 Task: Look for space in Bali, Cameroon from 6th September, 2023 to 18th September, 2023 for 3 adults in price range Rs.6000 to Rs.12000. Place can be entire place with 2 bedrooms having 2 beds and 2 bathrooms. Property type can be house, flat, guest house, hotel. Amenities needed are: washing machine. Booking option can be shelf check-in. Required host language is English.
Action: Mouse moved to (317, 213)
Screenshot: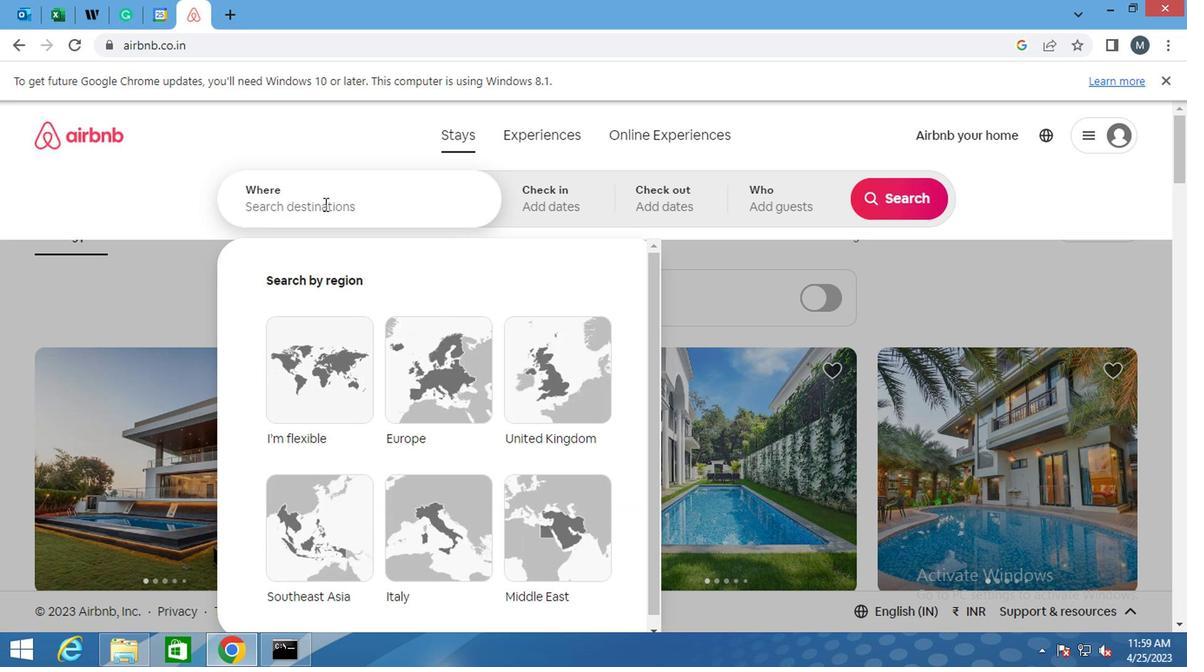 
Action: Mouse pressed left at (317, 213)
Screenshot: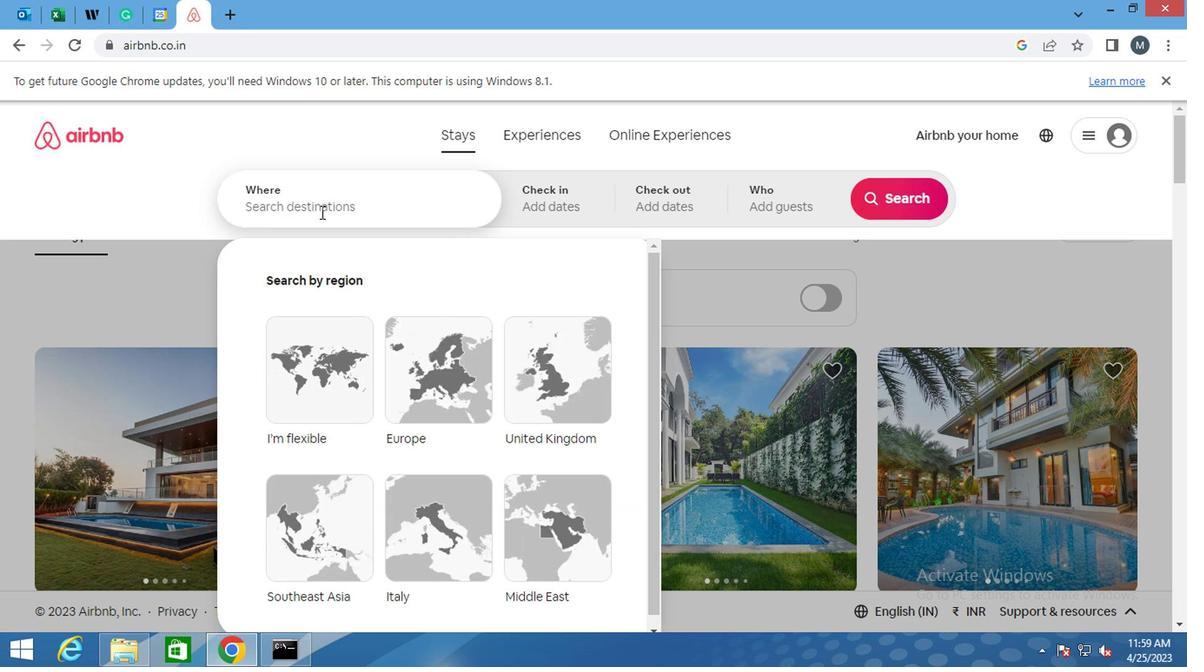 
Action: Mouse moved to (315, 214)
Screenshot: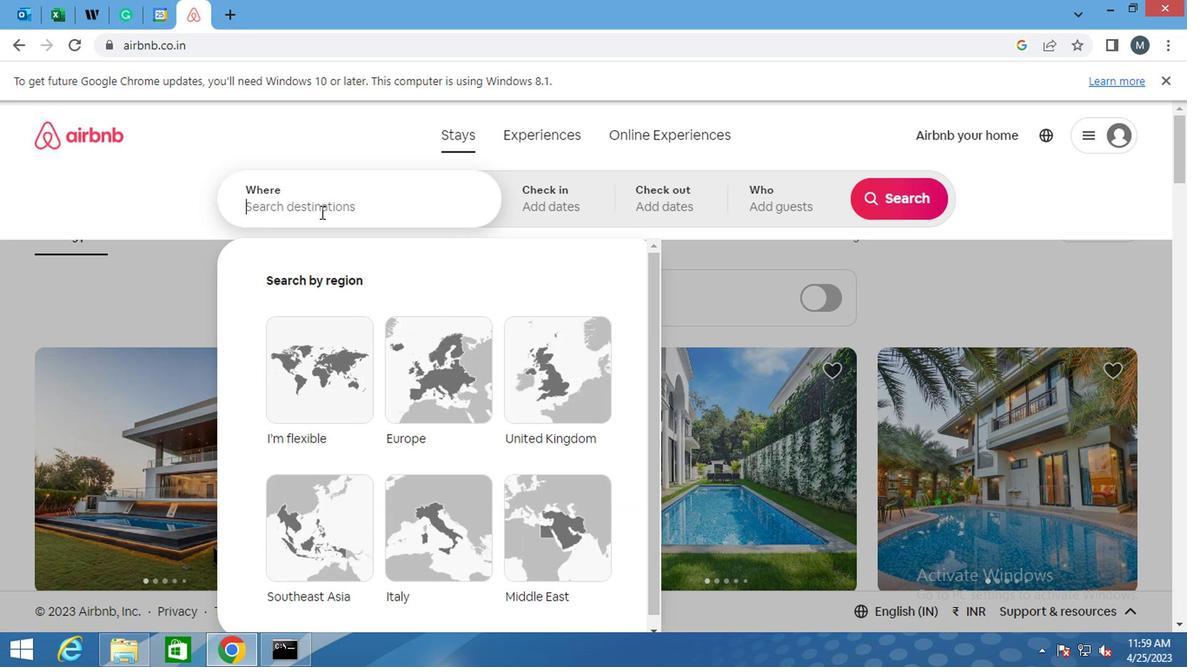 
Action: Key pressed <Key.shift>BALI,<Key.space><Key.shift>CAMER
Screenshot: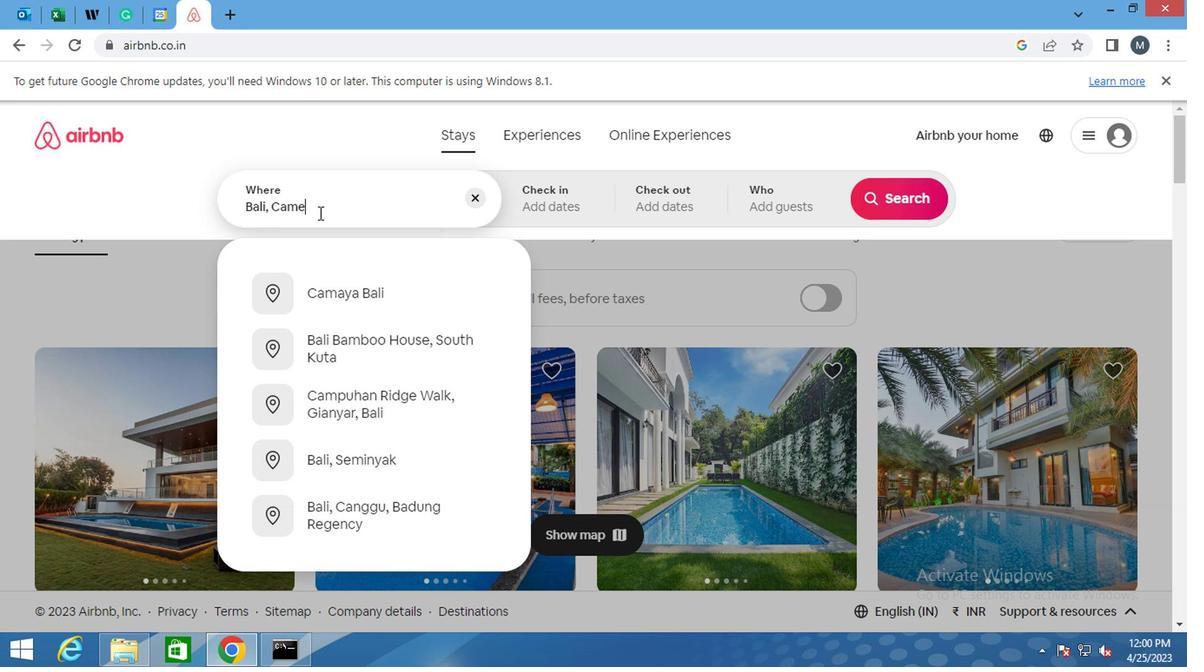 
Action: Mouse moved to (356, 301)
Screenshot: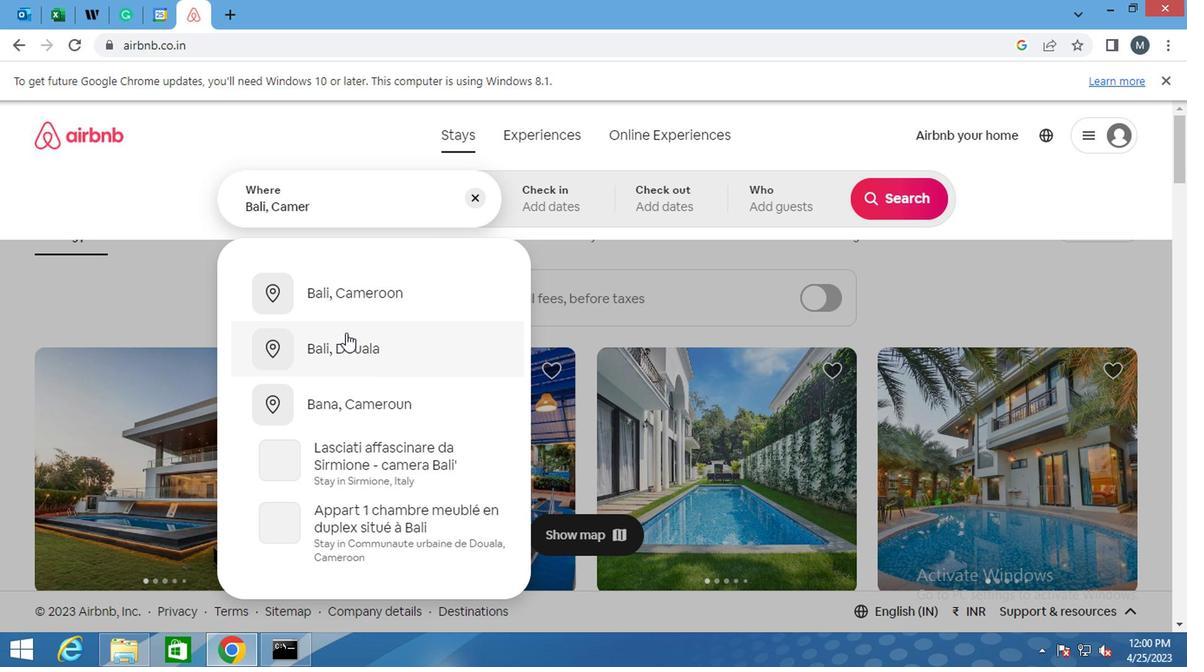 
Action: Mouse pressed left at (356, 301)
Screenshot: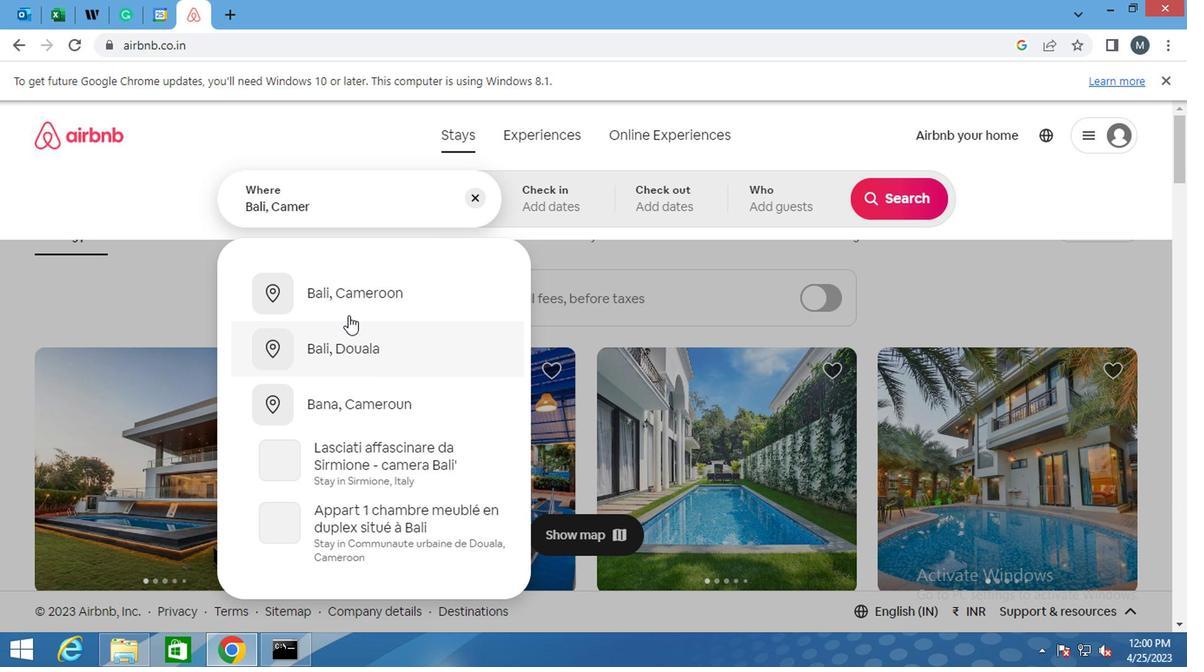 
Action: Mouse moved to (875, 337)
Screenshot: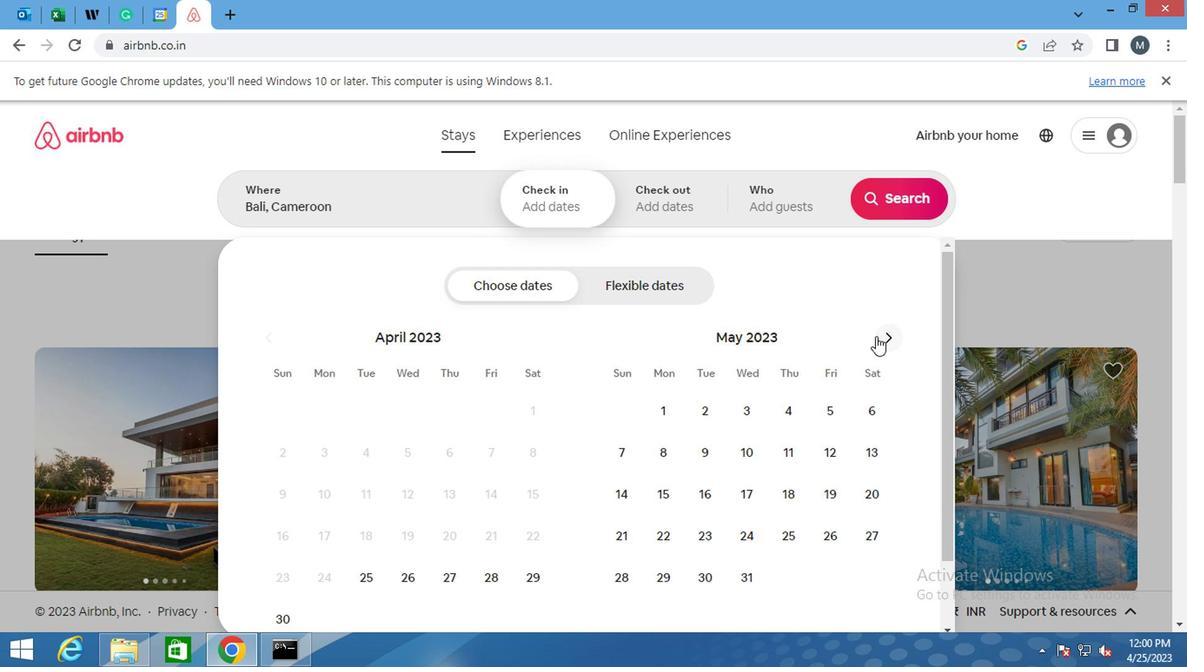 
Action: Mouse pressed left at (875, 337)
Screenshot: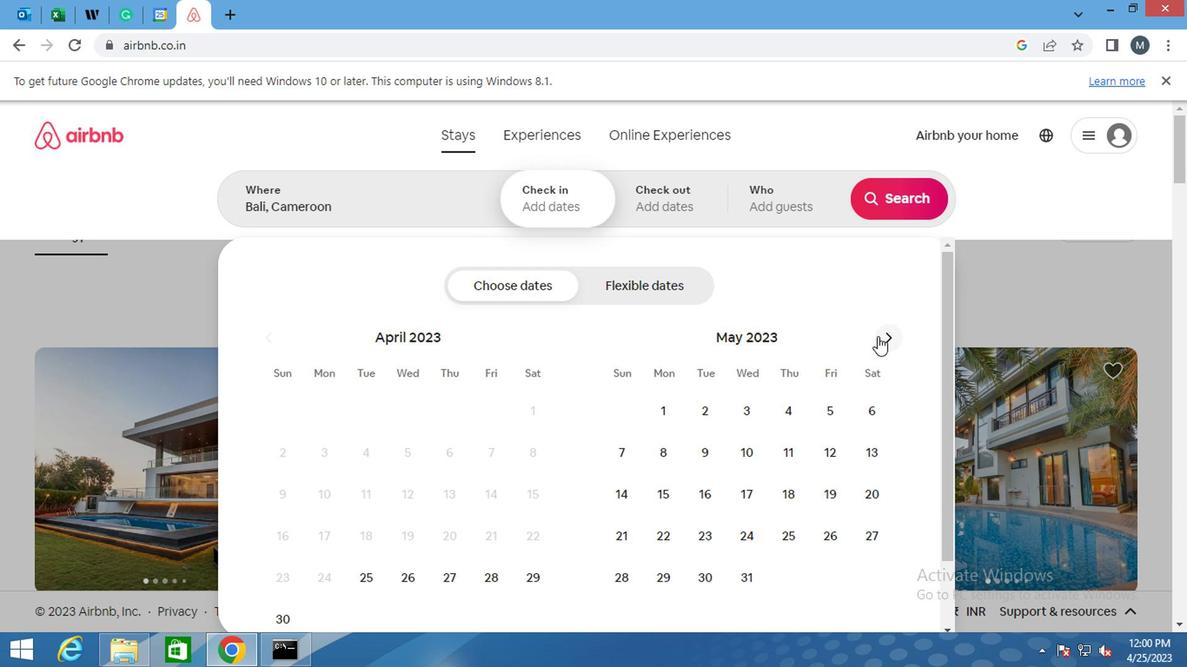 
Action: Mouse pressed left at (875, 337)
Screenshot: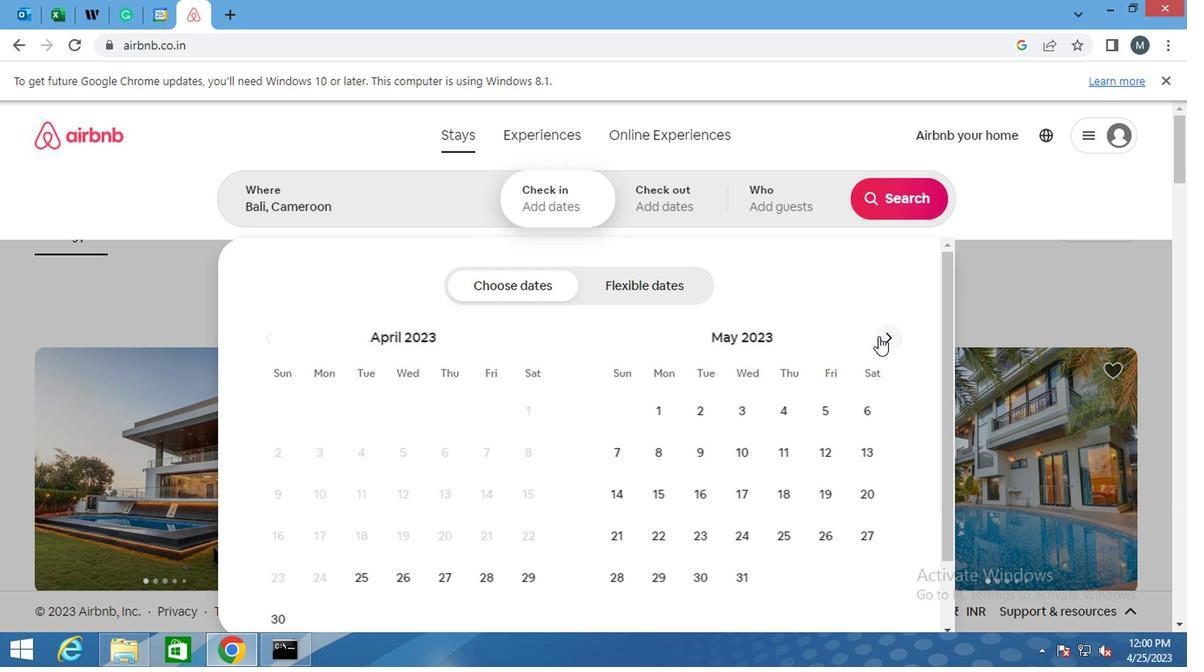 
Action: Mouse moved to (876, 337)
Screenshot: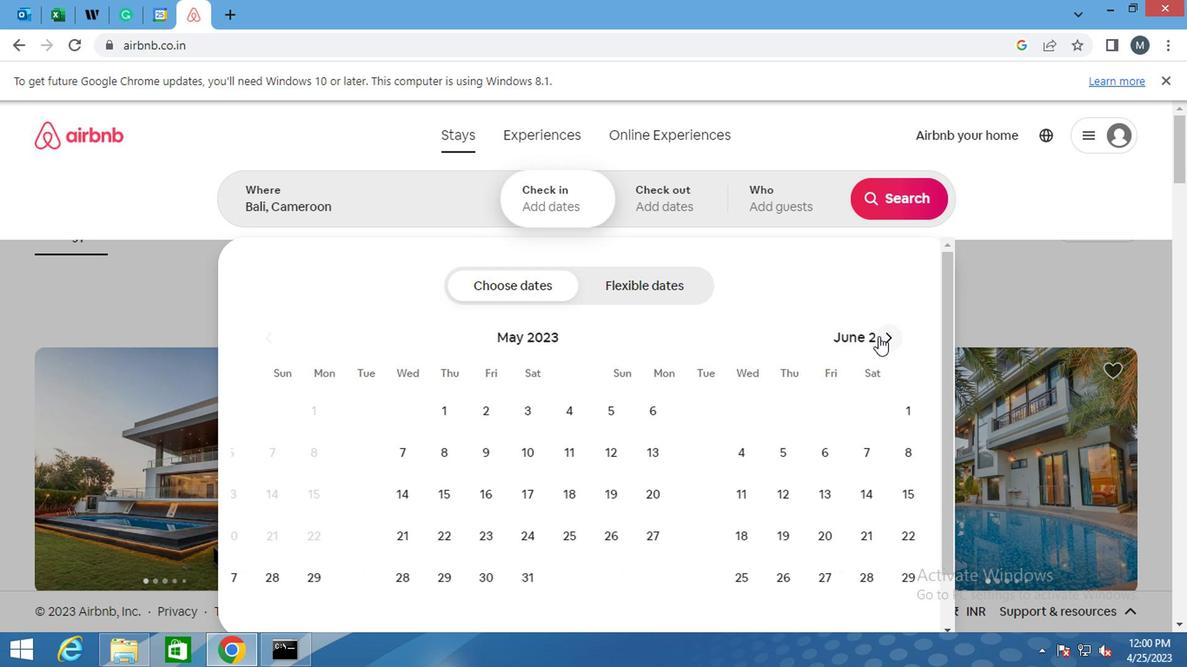 
Action: Mouse pressed left at (876, 337)
Screenshot: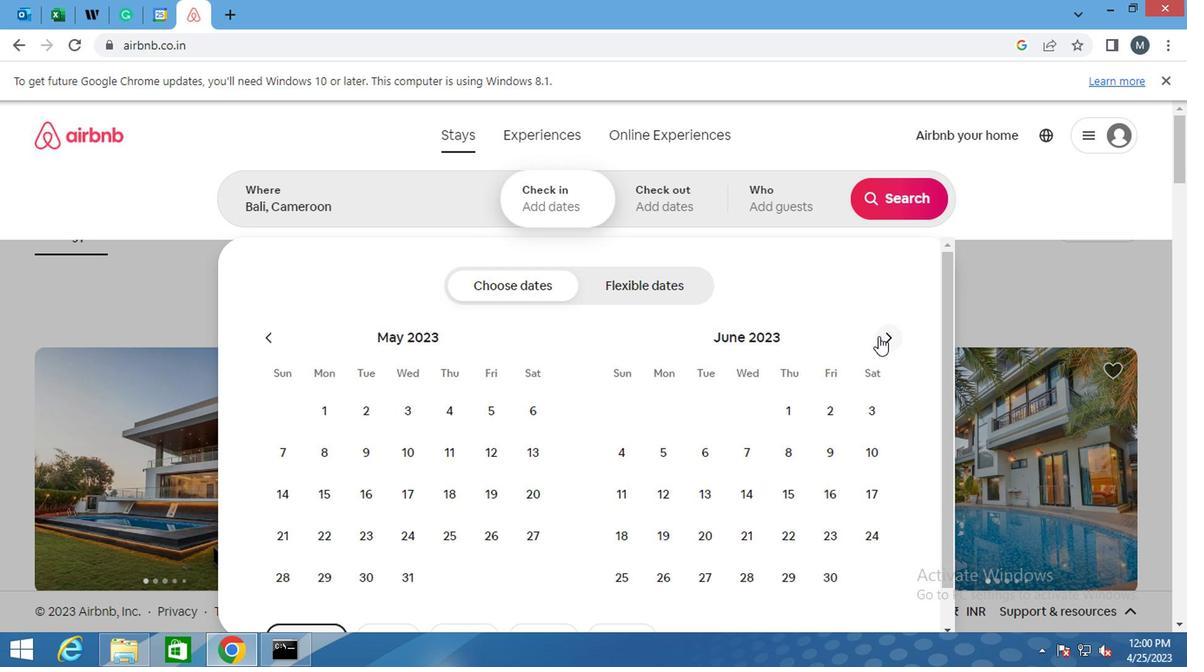 
Action: Mouse pressed left at (876, 337)
Screenshot: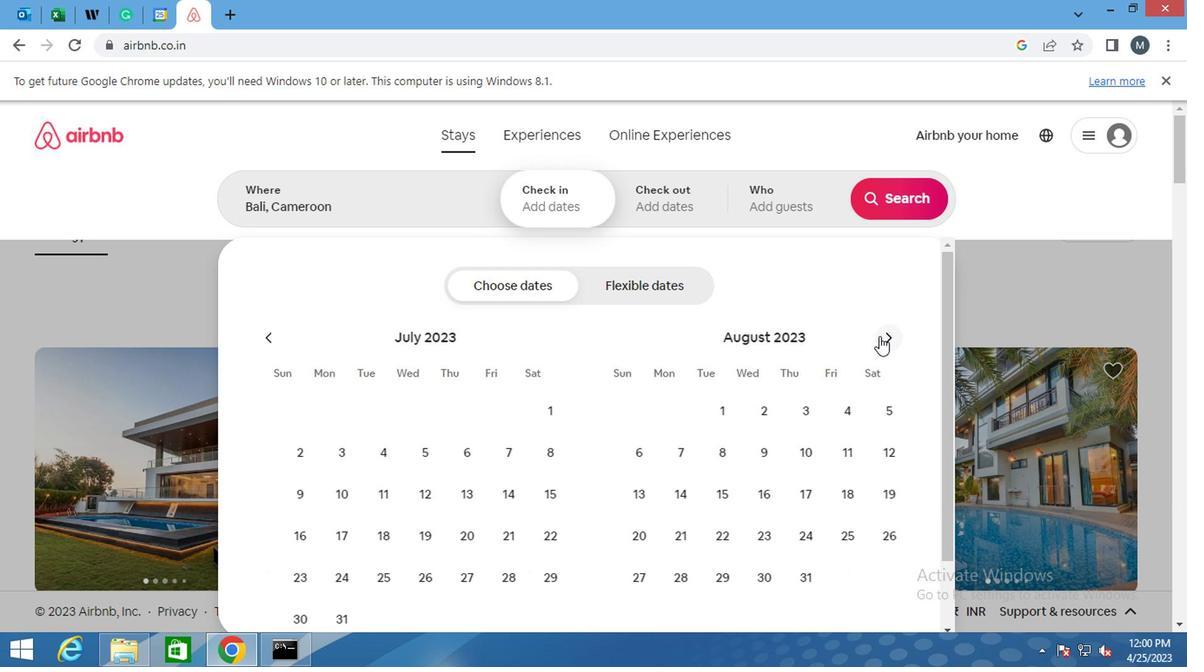 
Action: Mouse moved to (737, 459)
Screenshot: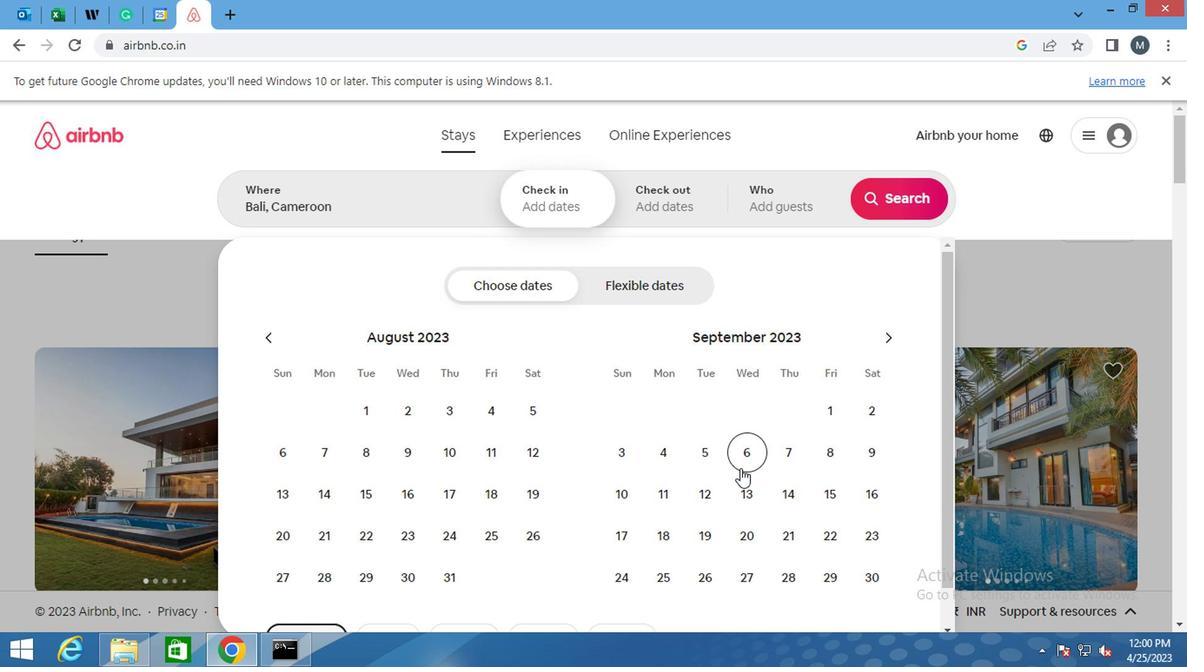 
Action: Mouse pressed left at (737, 459)
Screenshot: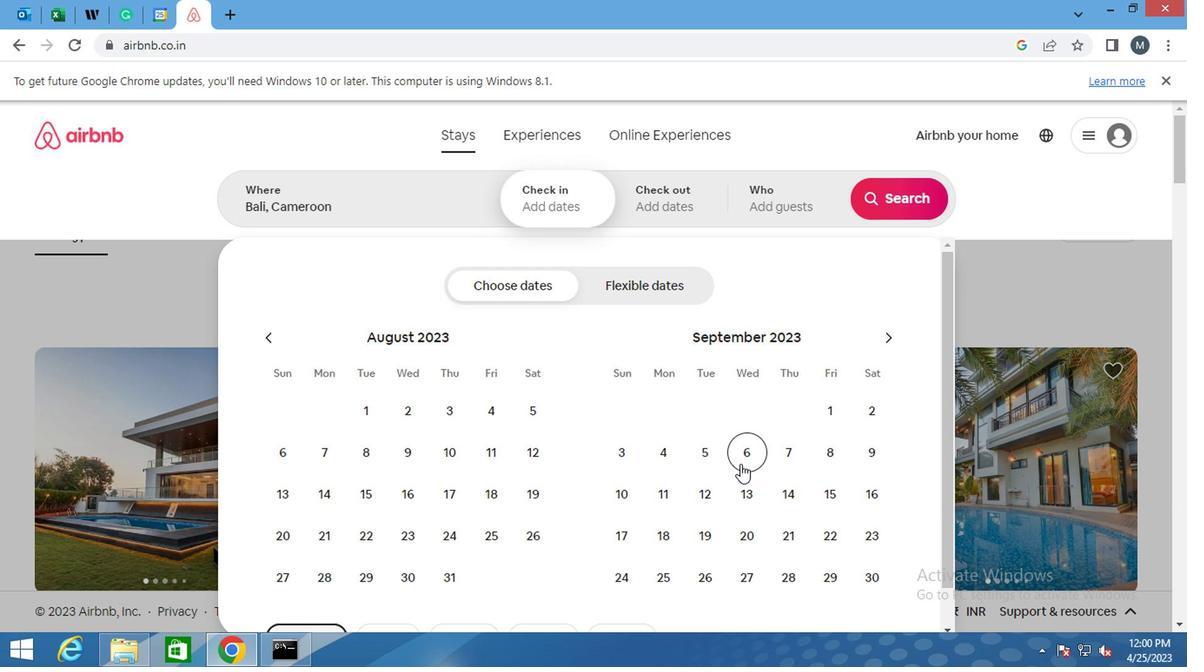 
Action: Mouse moved to (651, 532)
Screenshot: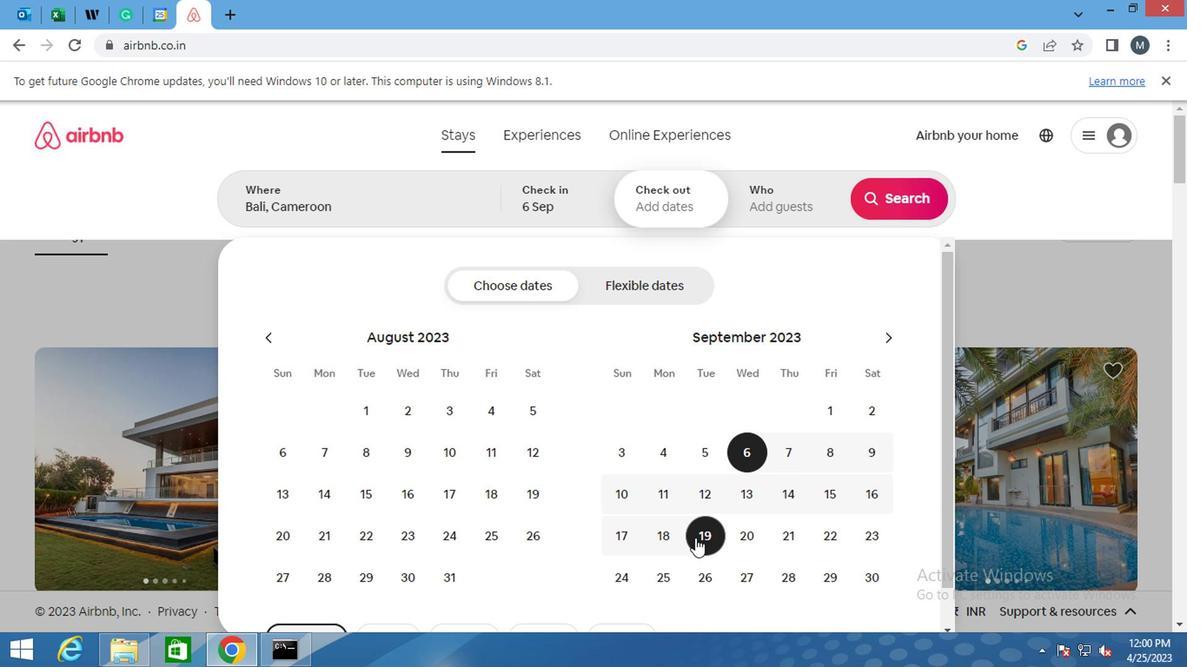 
Action: Mouse pressed left at (651, 532)
Screenshot: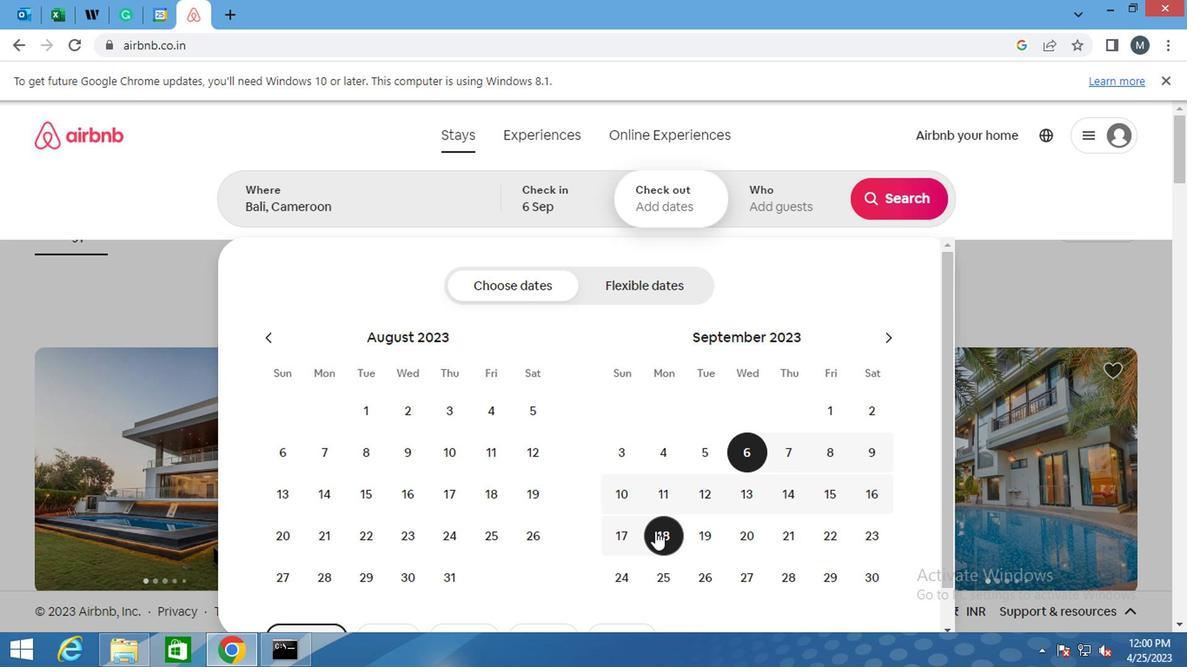 
Action: Mouse moved to (788, 211)
Screenshot: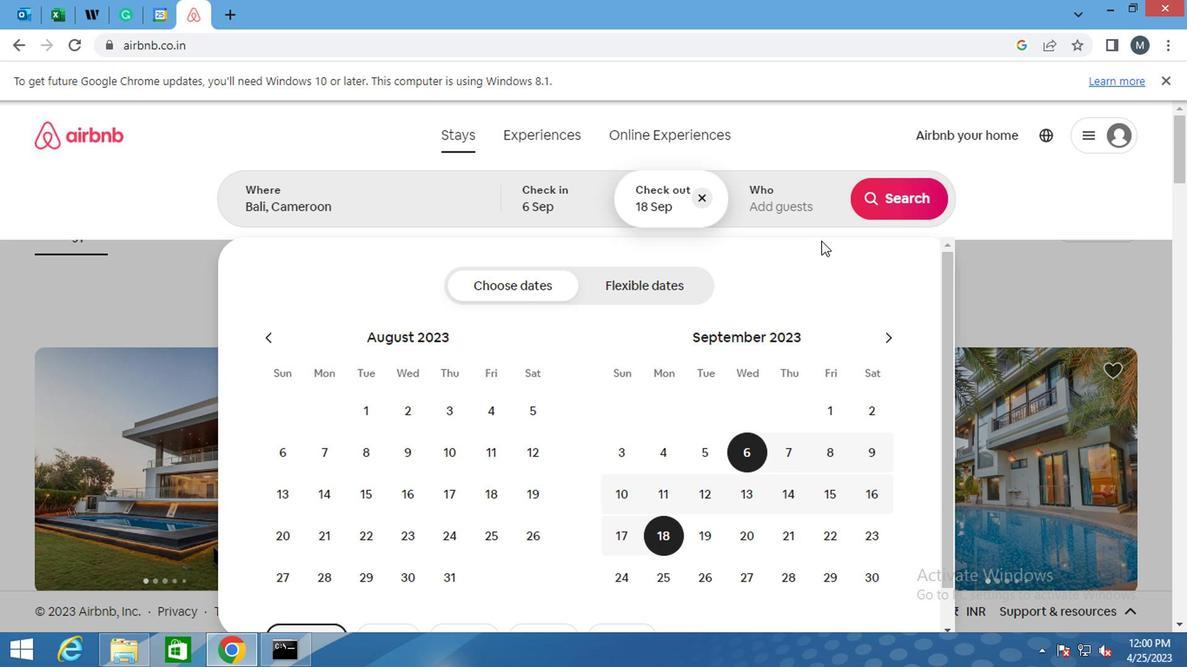 
Action: Mouse pressed left at (788, 211)
Screenshot: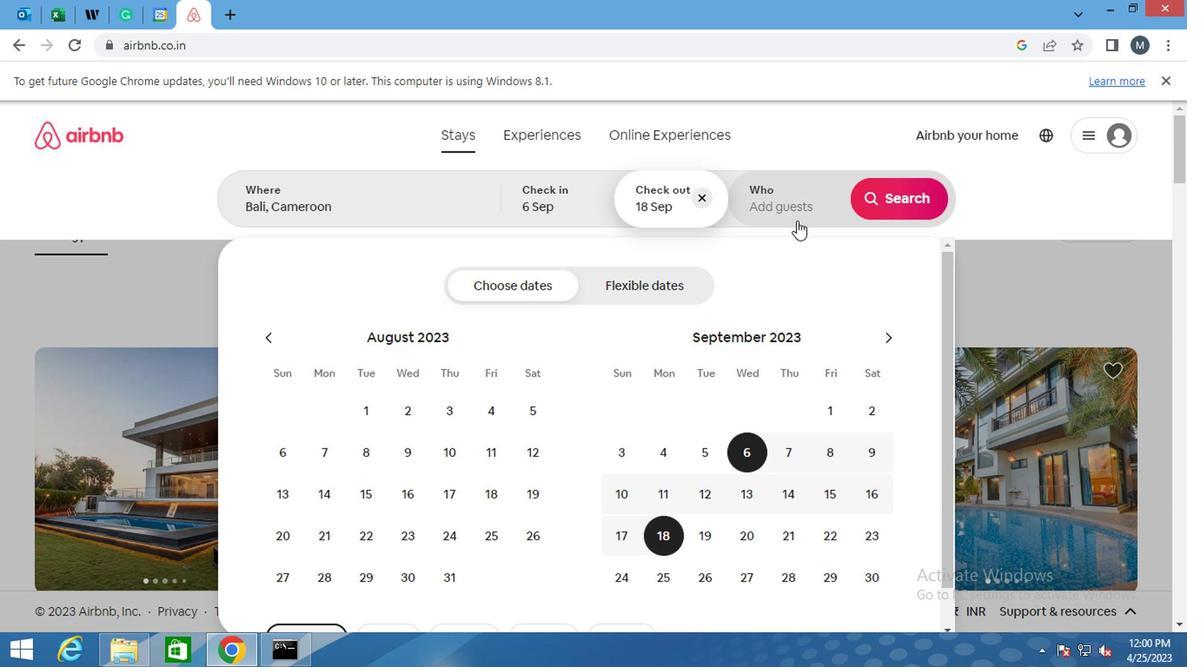 
Action: Mouse moved to (897, 303)
Screenshot: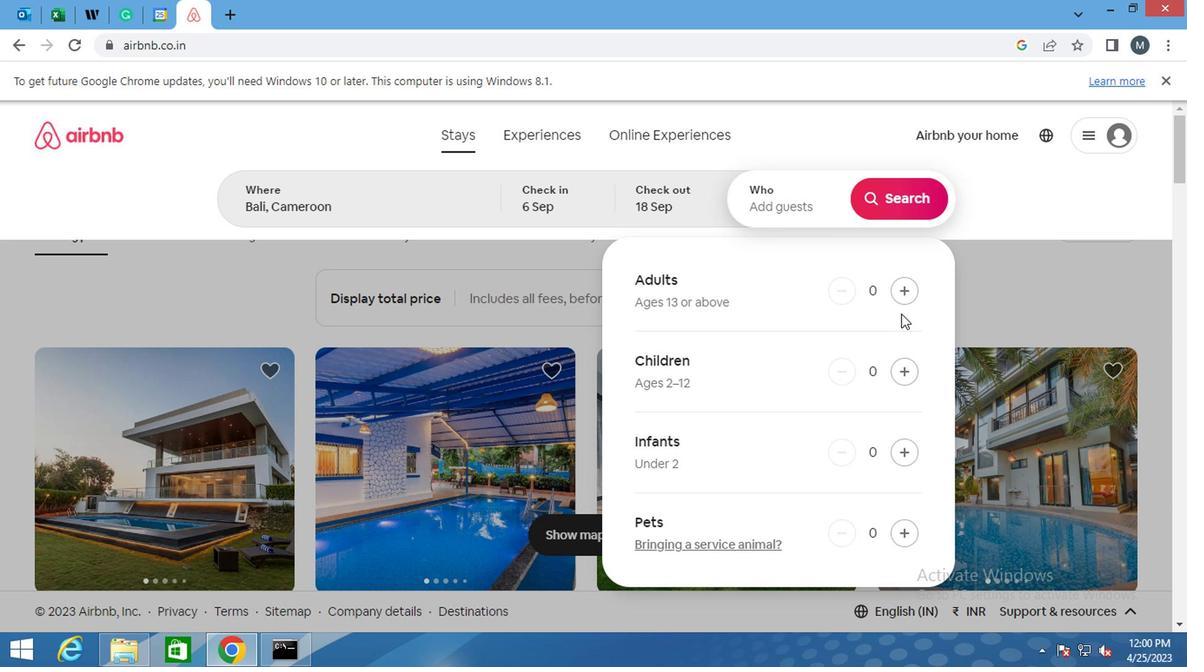 
Action: Mouse pressed left at (897, 303)
Screenshot: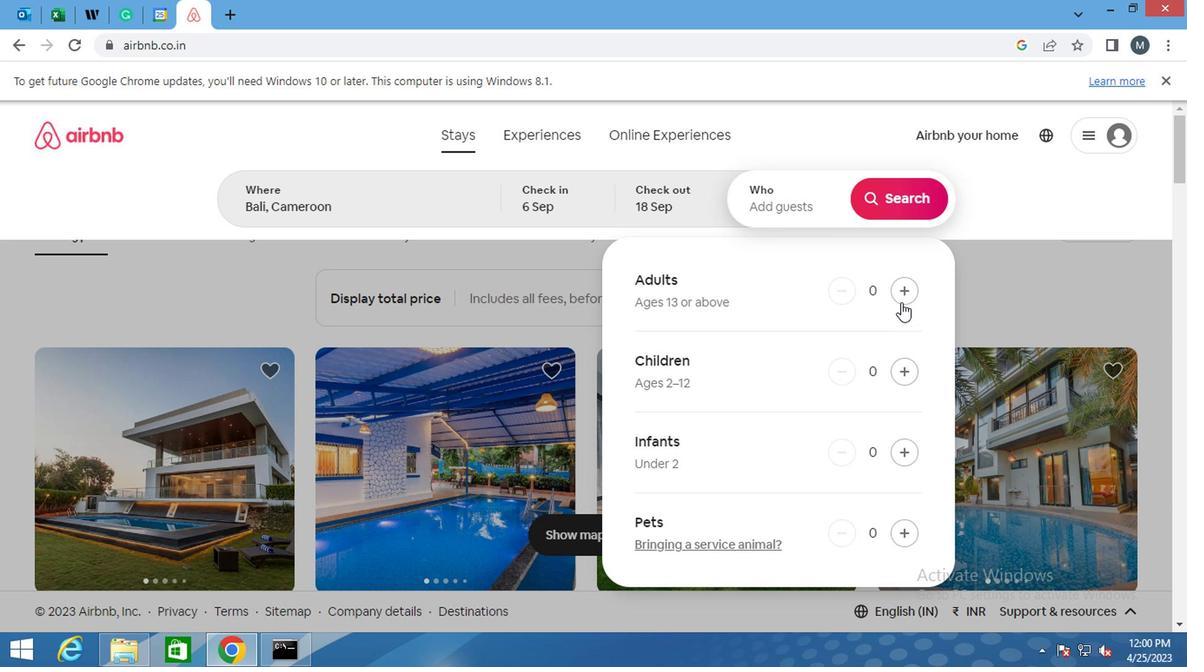 
Action: Mouse moved to (897, 301)
Screenshot: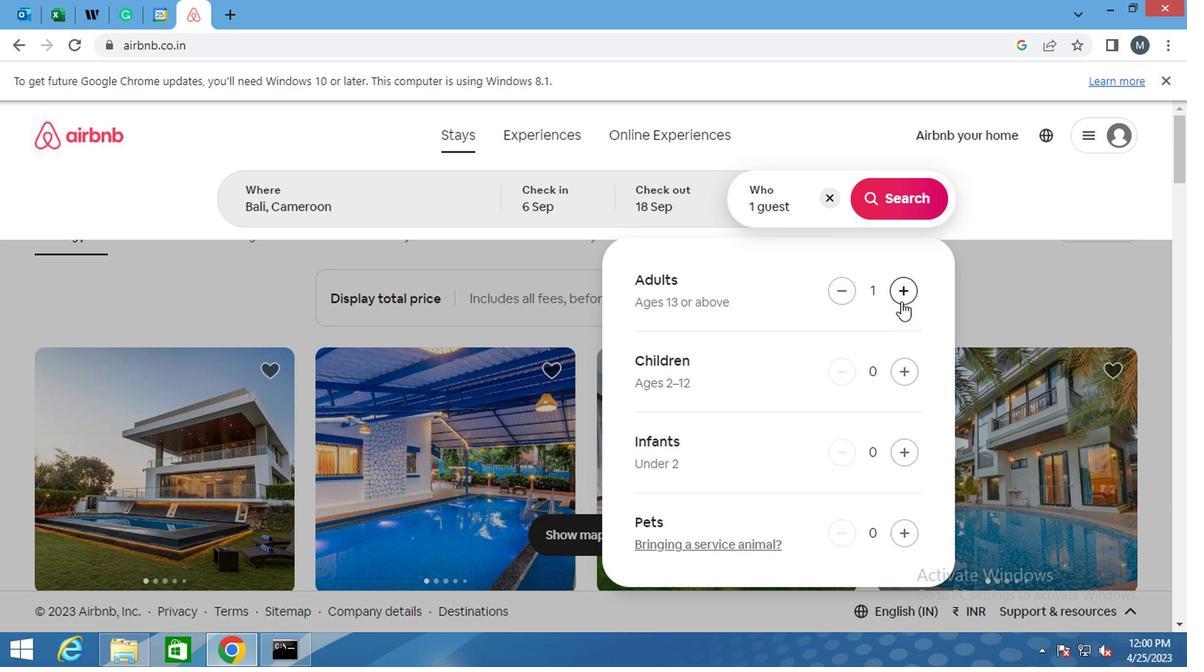 
Action: Mouse pressed left at (897, 301)
Screenshot: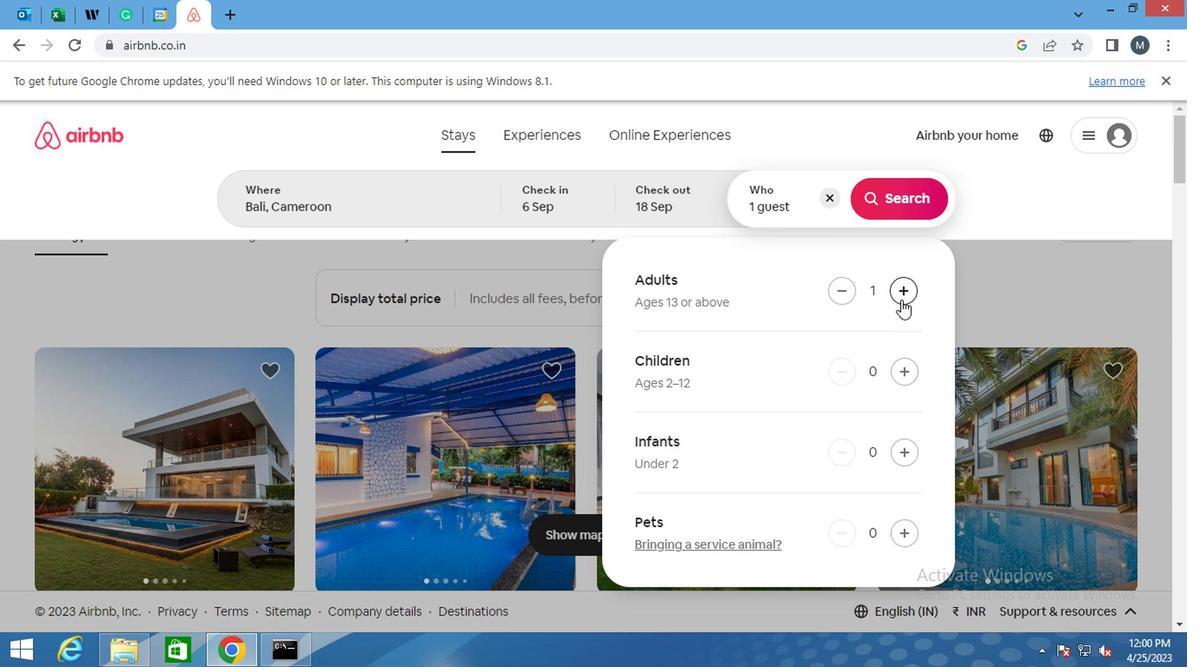 
Action: Mouse moved to (897, 301)
Screenshot: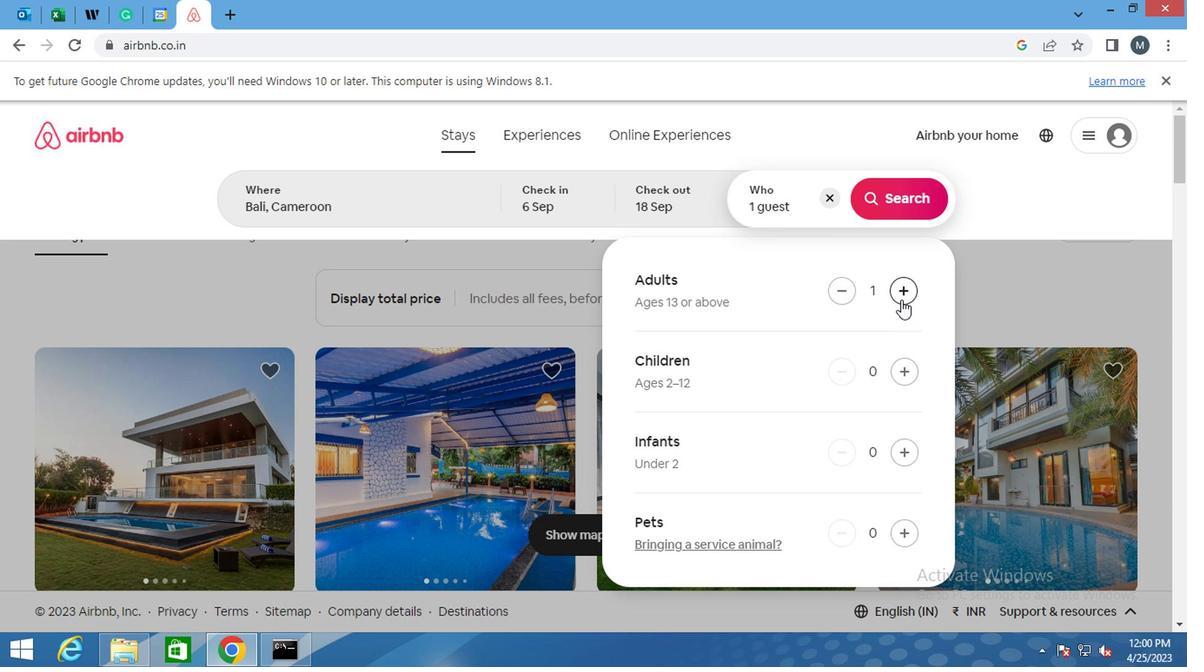 
Action: Mouse pressed left at (897, 301)
Screenshot: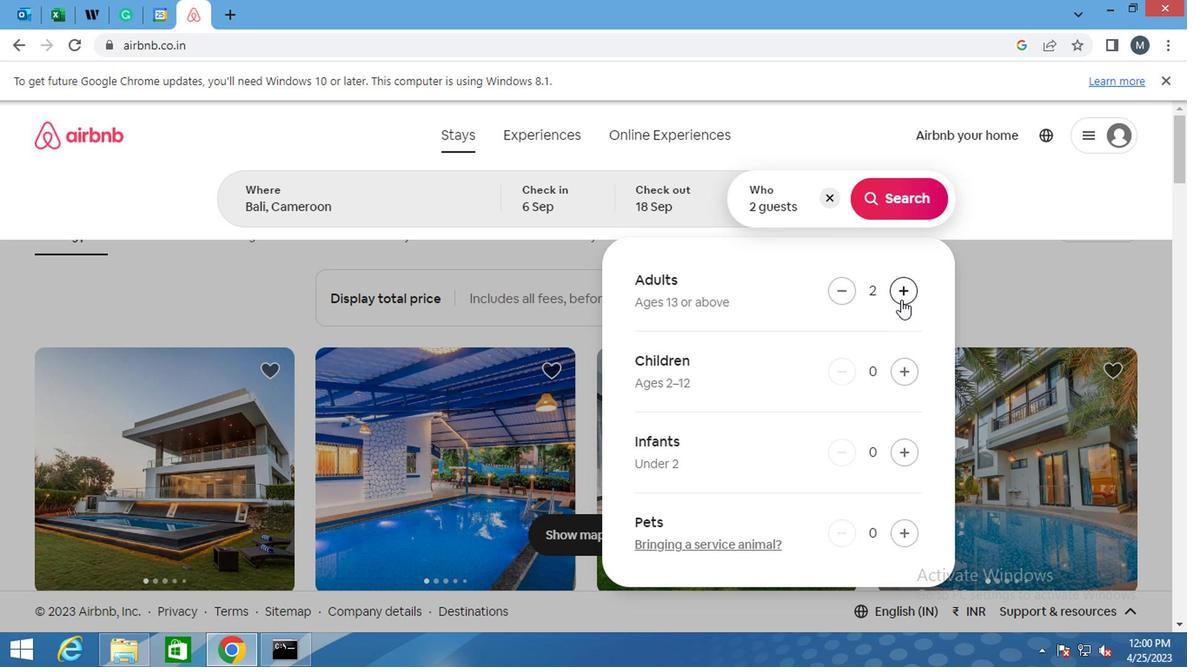 
Action: Mouse moved to (871, 197)
Screenshot: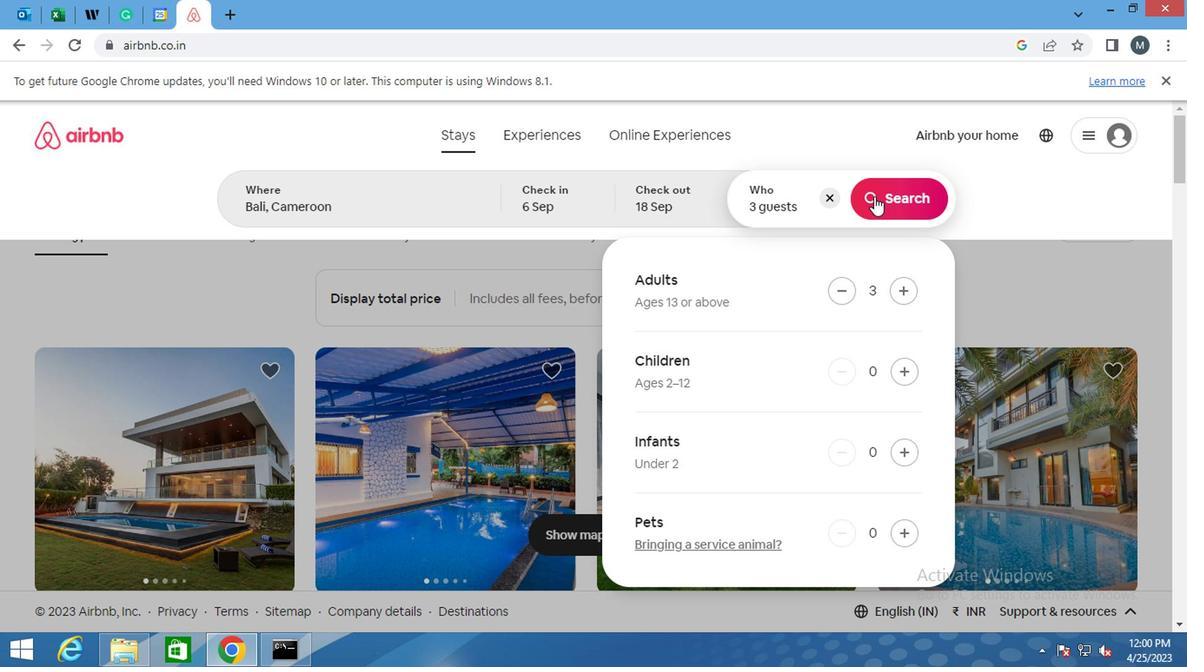 
Action: Mouse pressed left at (871, 197)
Screenshot: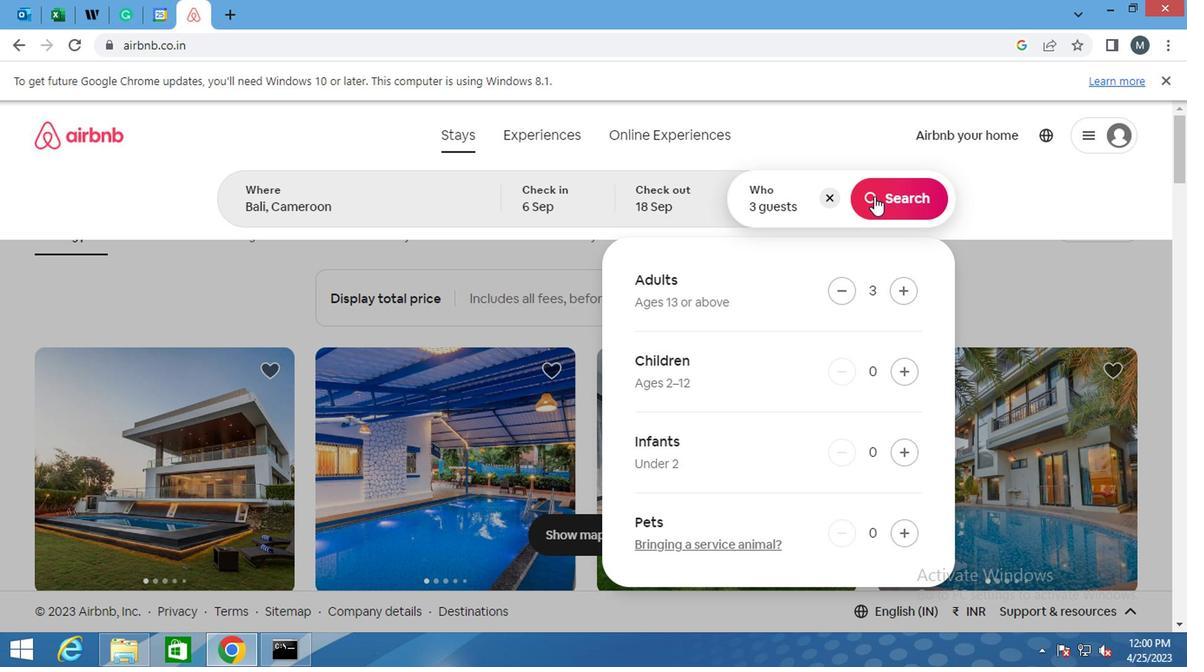 
Action: Mouse moved to (1118, 201)
Screenshot: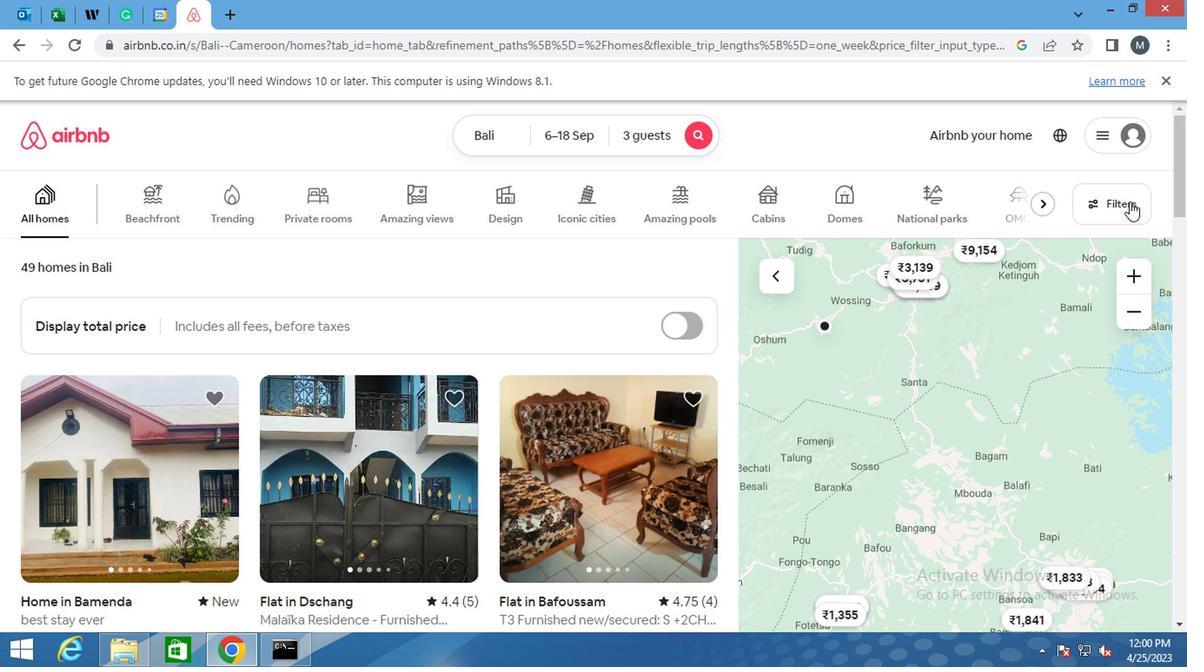 
Action: Mouse pressed left at (1118, 201)
Screenshot: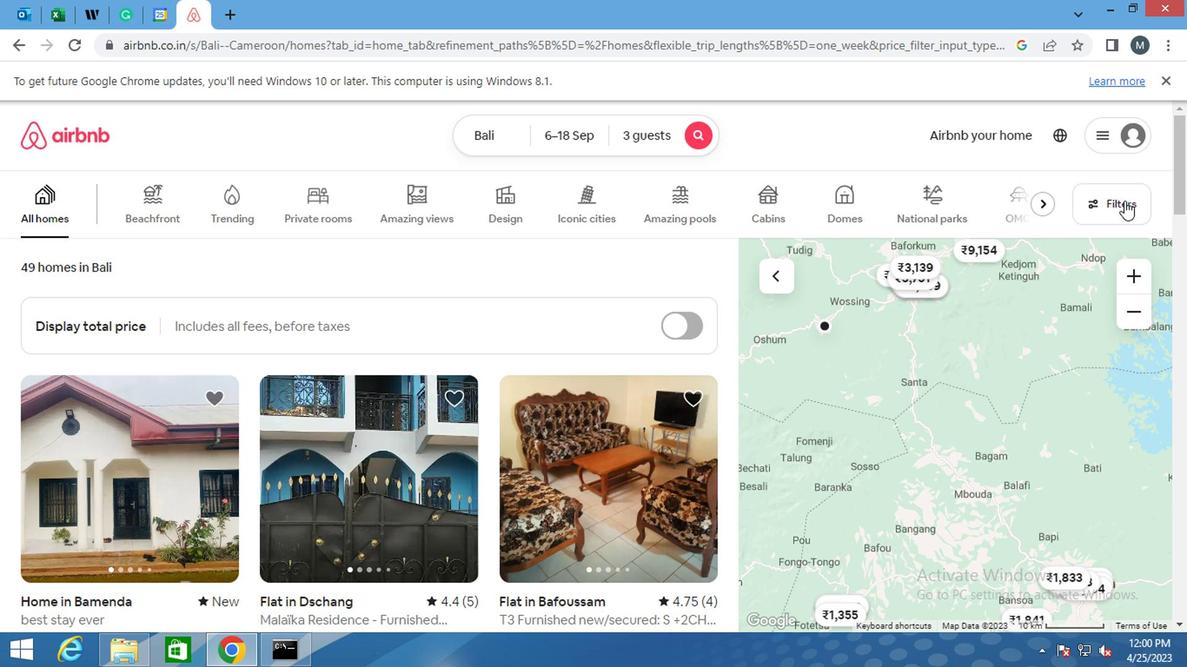 
Action: Mouse moved to (337, 431)
Screenshot: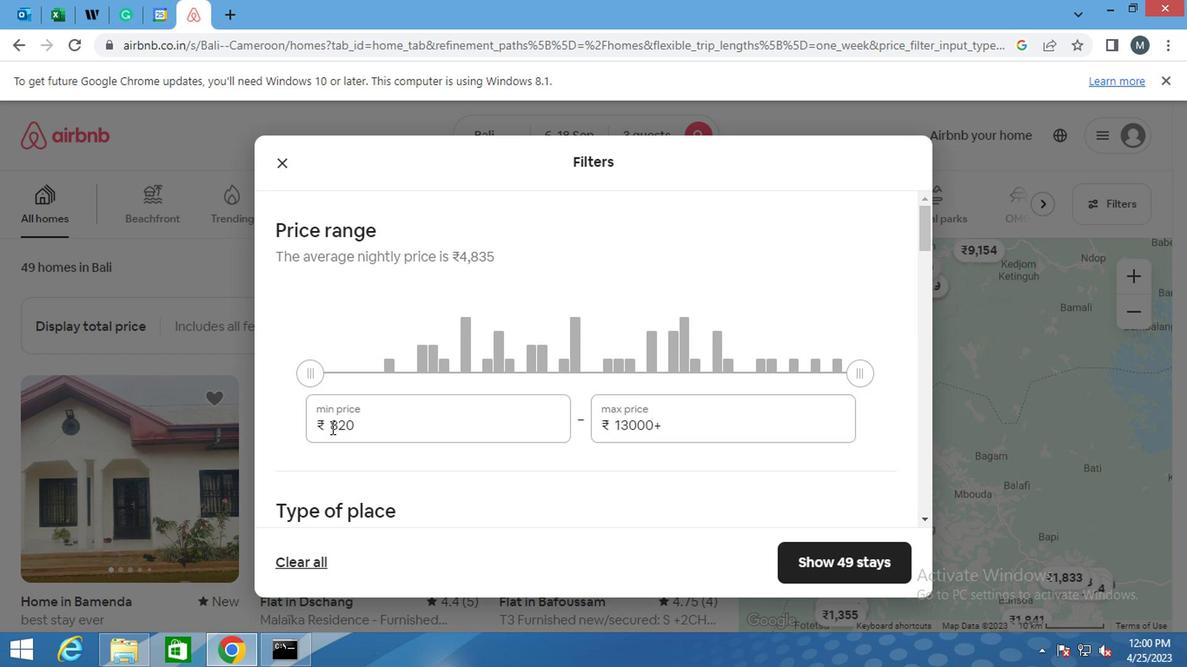 
Action: Mouse pressed left at (337, 431)
Screenshot: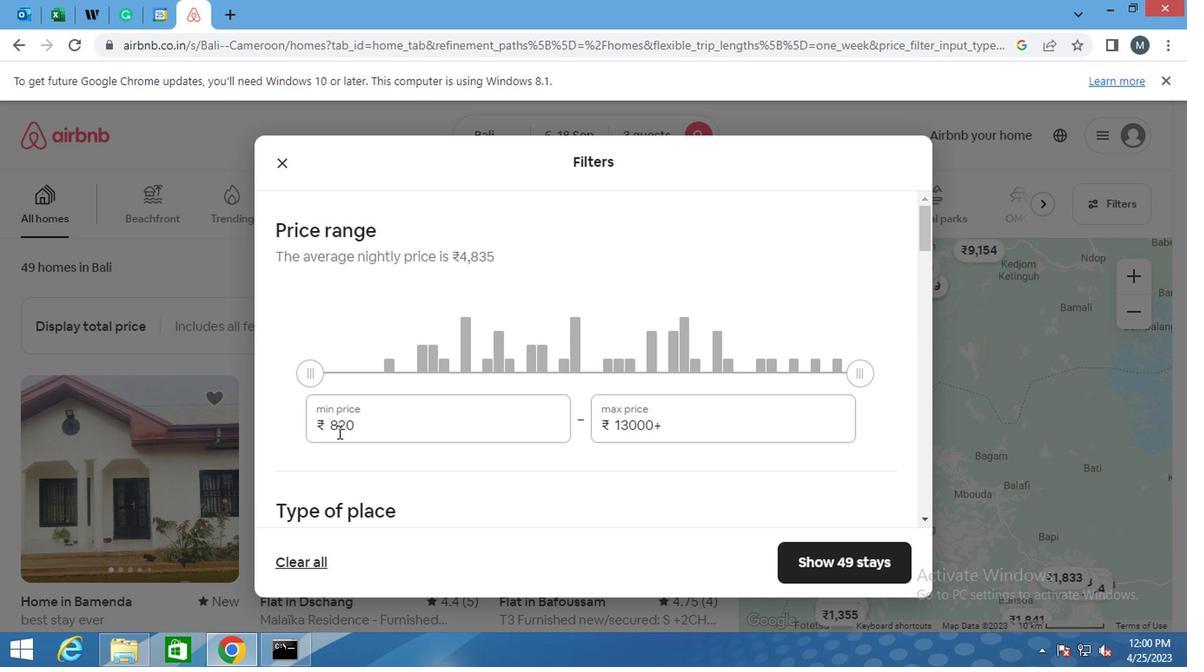 
Action: Mouse pressed left at (337, 431)
Screenshot: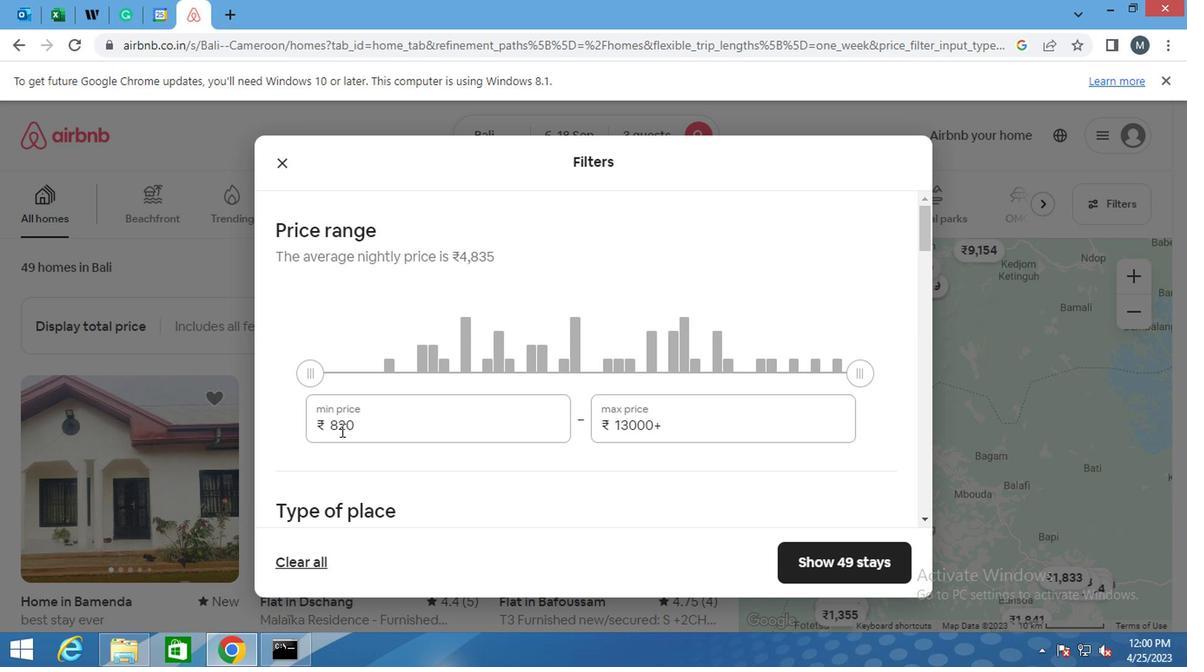 
Action: Key pressed 6000
Screenshot: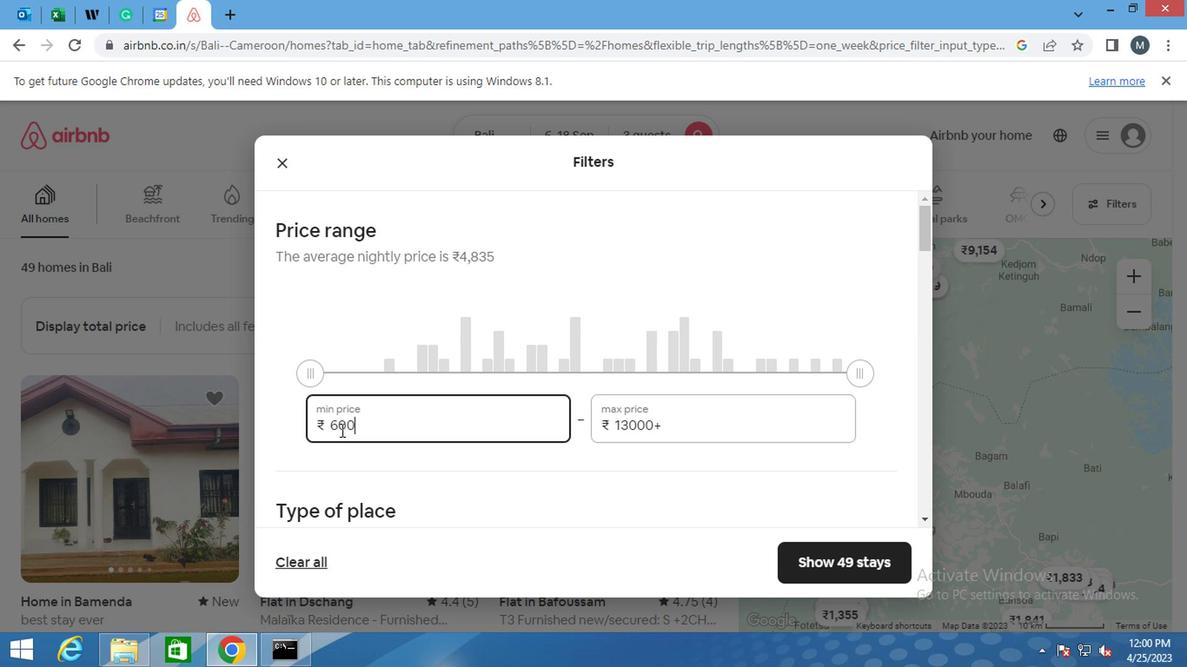 
Action: Mouse moved to (641, 421)
Screenshot: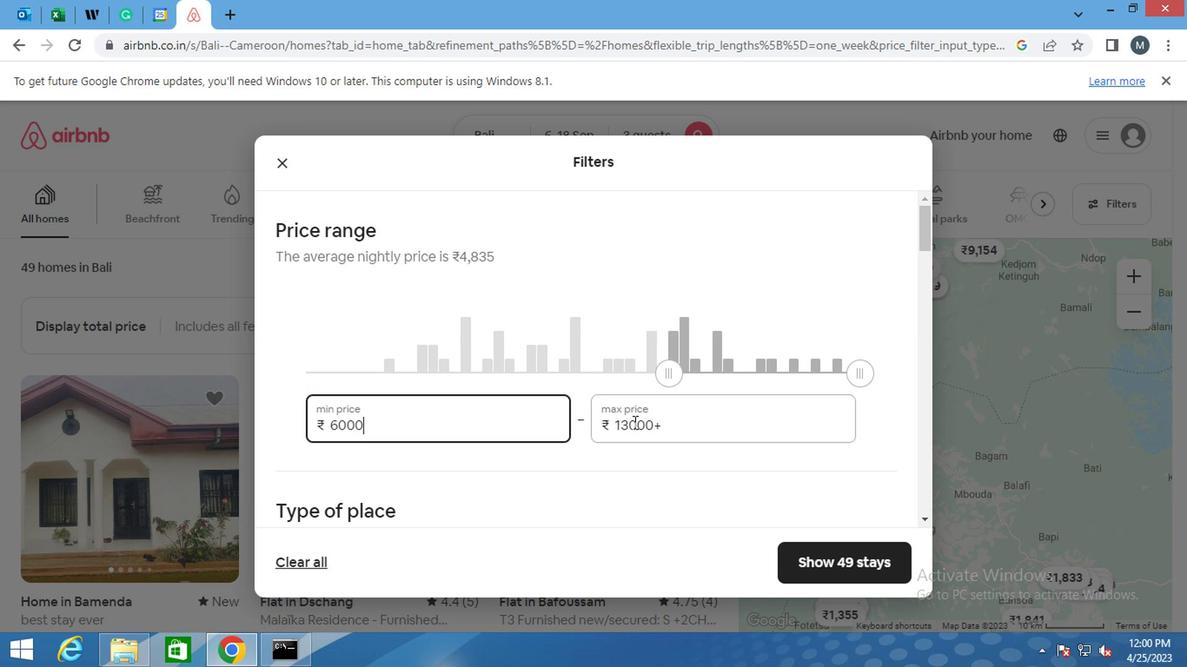 
Action: Mouse pressed left at (641, 421)
Screenshot: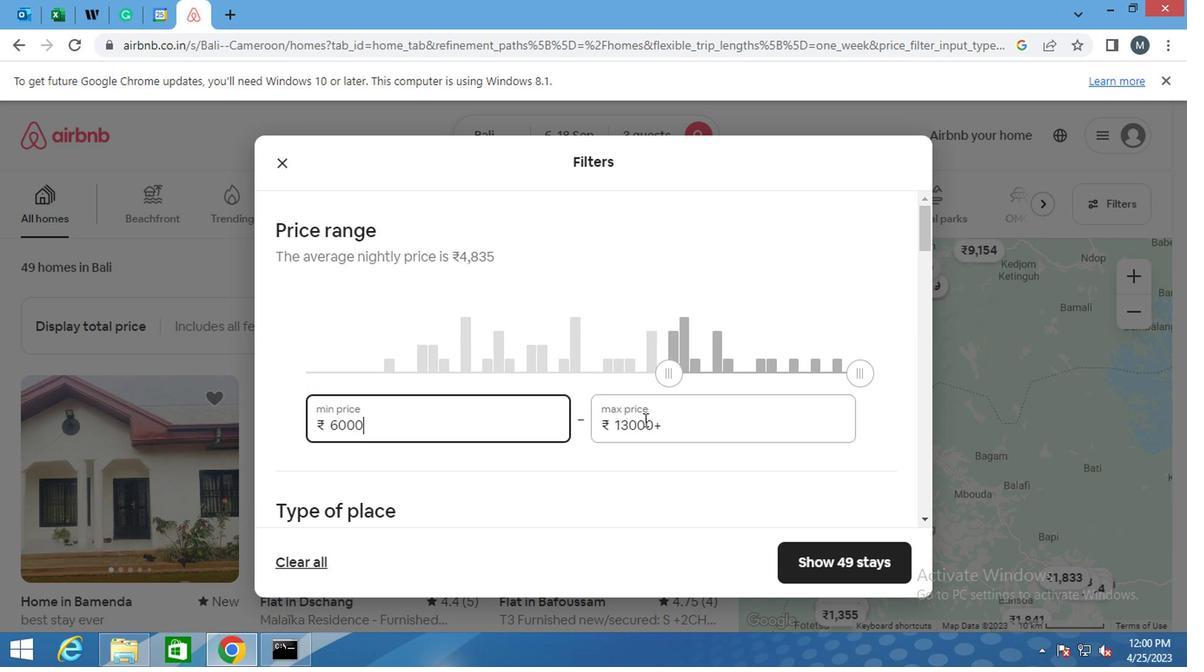 
Action: Mouse moved to (642, 421)
Screenshot: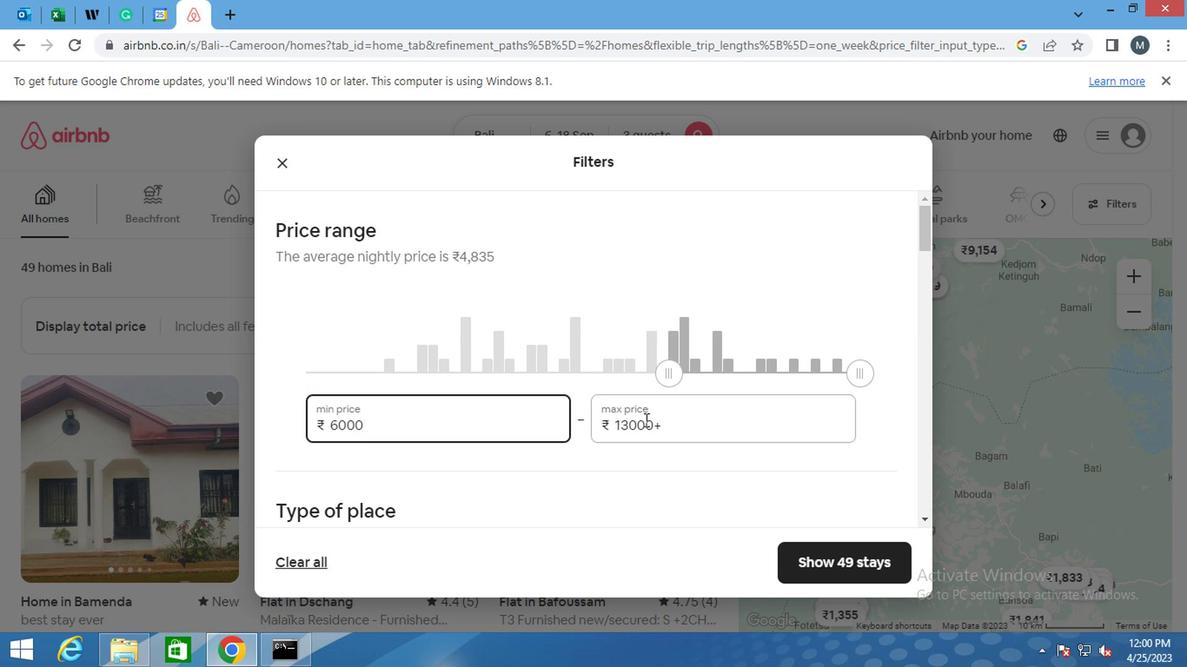 
Action: Mouse pressed left at (642, 421)
Screenshot: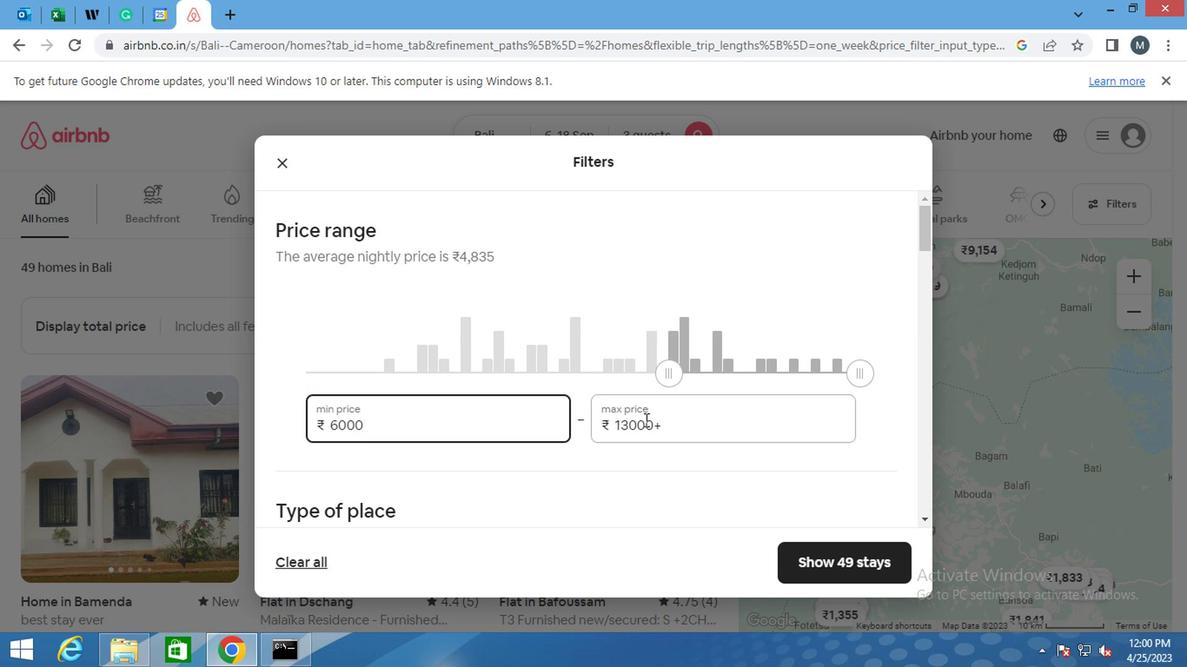 
Action: Key pressed 12
Screenshot: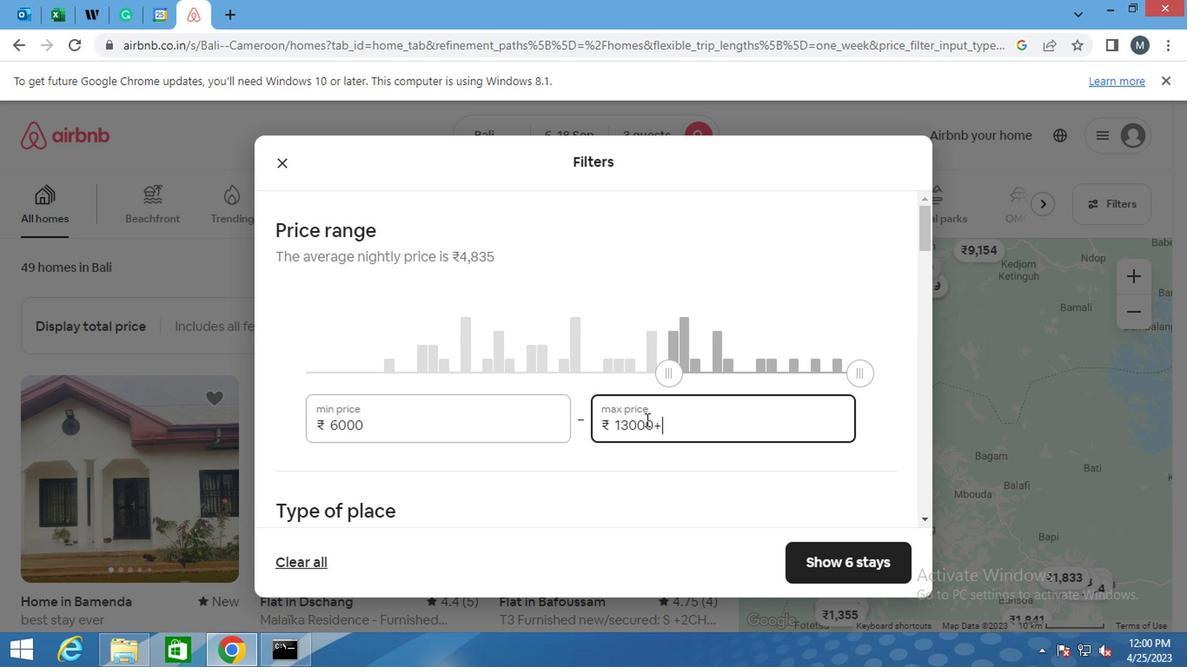 
Action: Mouse moved to (685, 439)
Screenshot: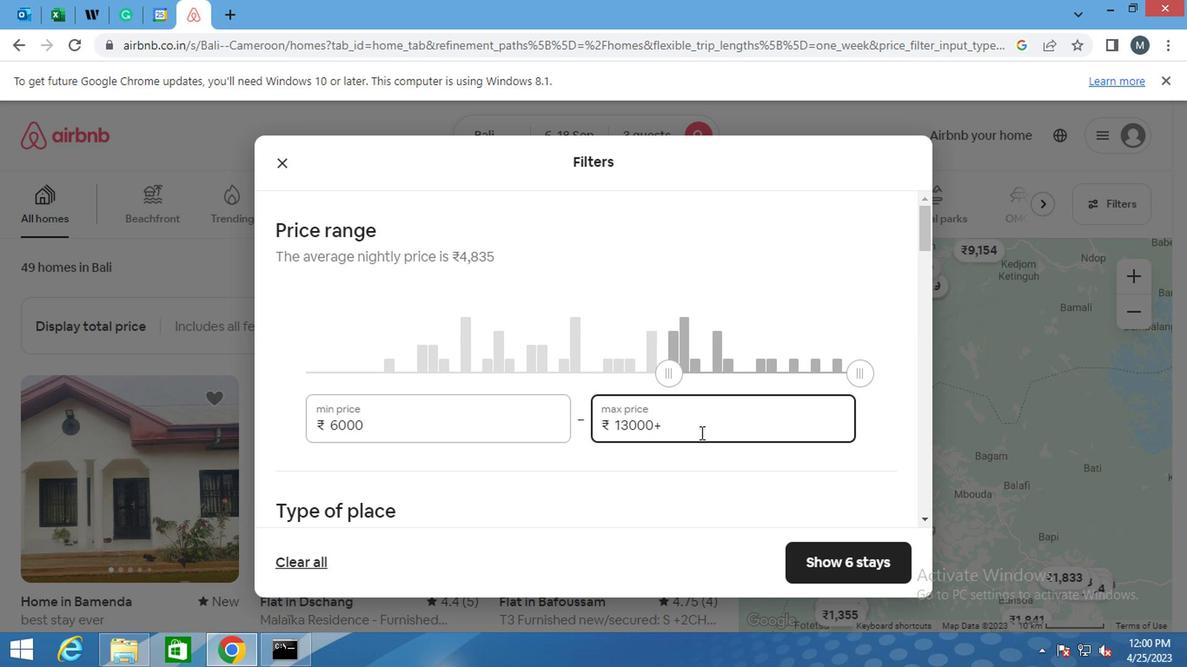 
Action: Mouse pressed left at (685, 439)
Screenshot: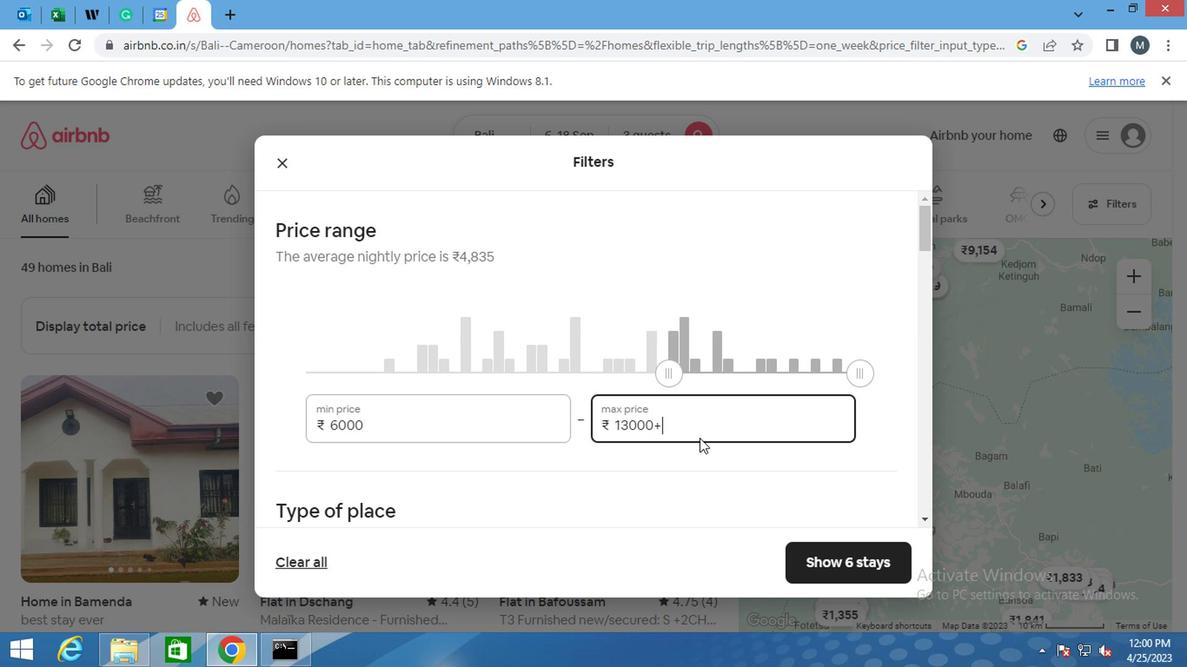 
Action: Mouse moved to (676, 430)
Screenshot: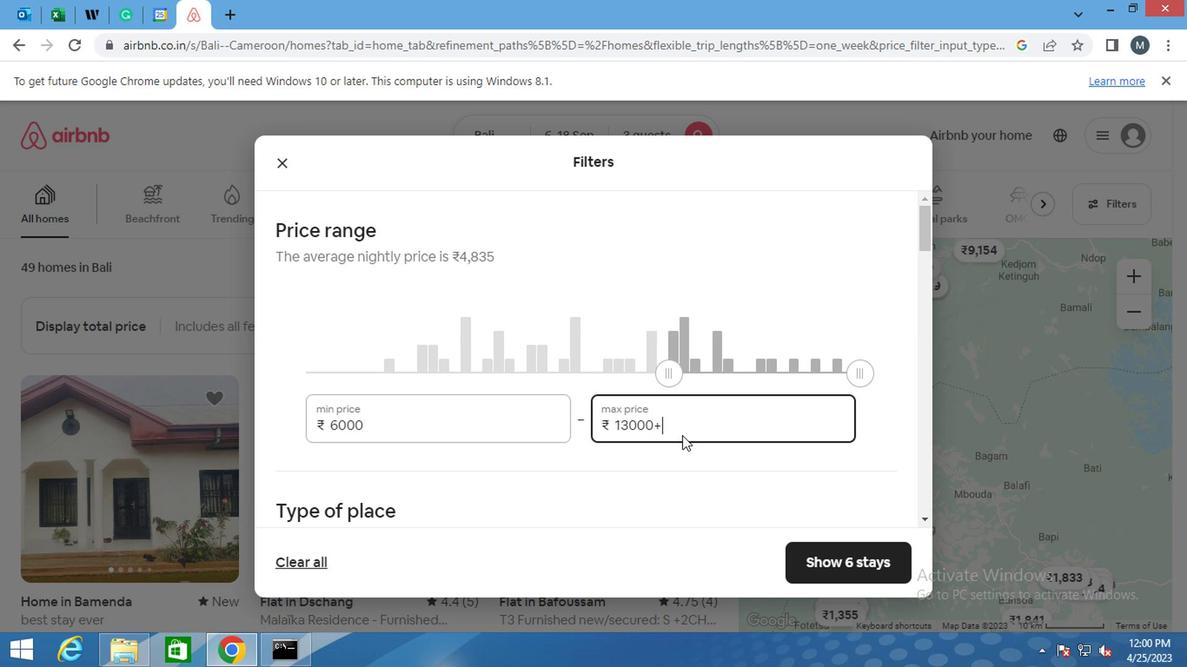 
Action: Key pressed <Key.backspace><Key.backspace><Key.backspace><Key.backspace><Key.backspace><Key.backspace><Key.backspace><Key.backspace><Key.backspace><Key.backspace><Key.backspace><Key.backspace>
Screenshot: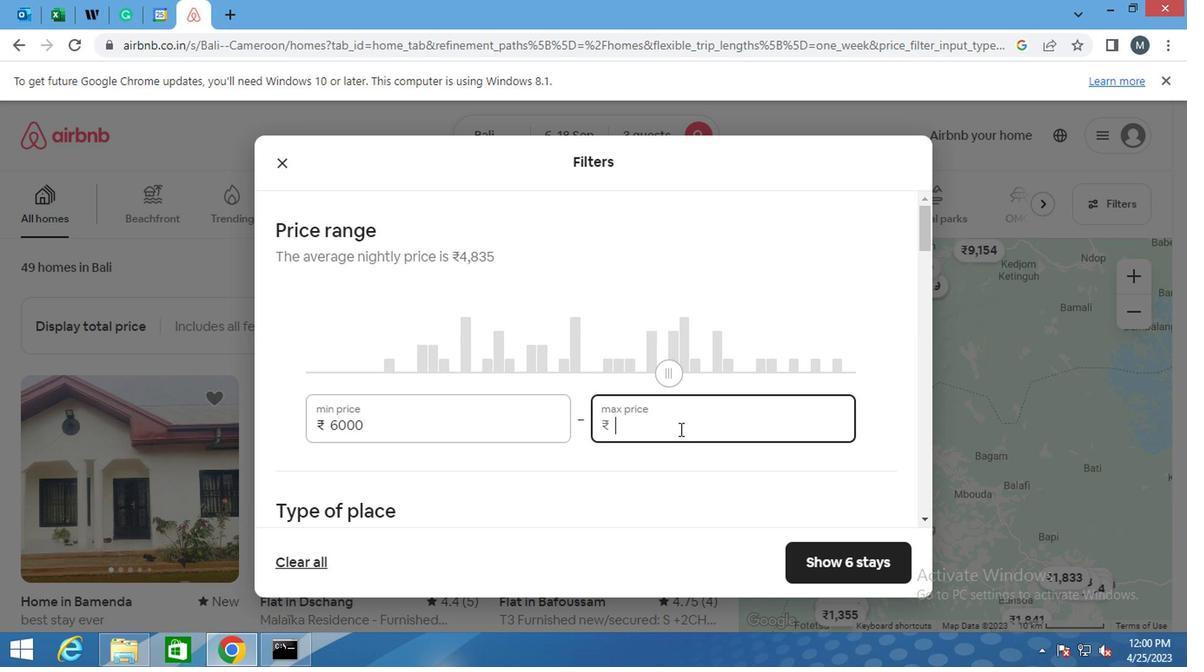 
Action: Mouse moved to (672, 429)
Screenshot: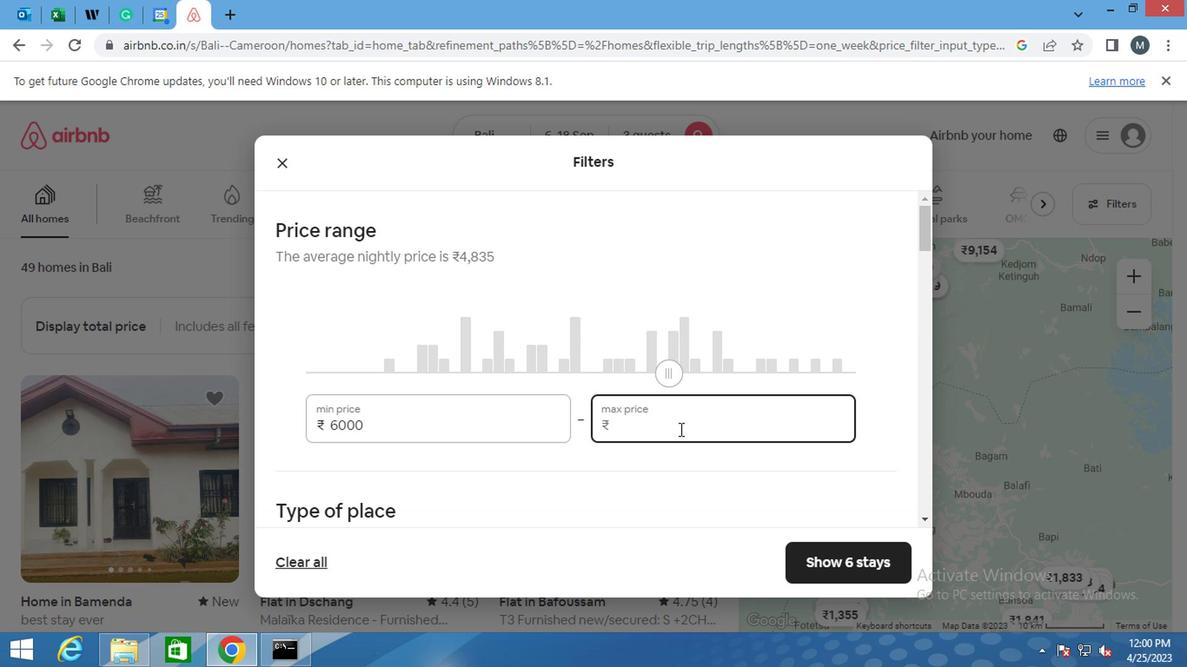 
Action: Key pressed 1
Screenshot: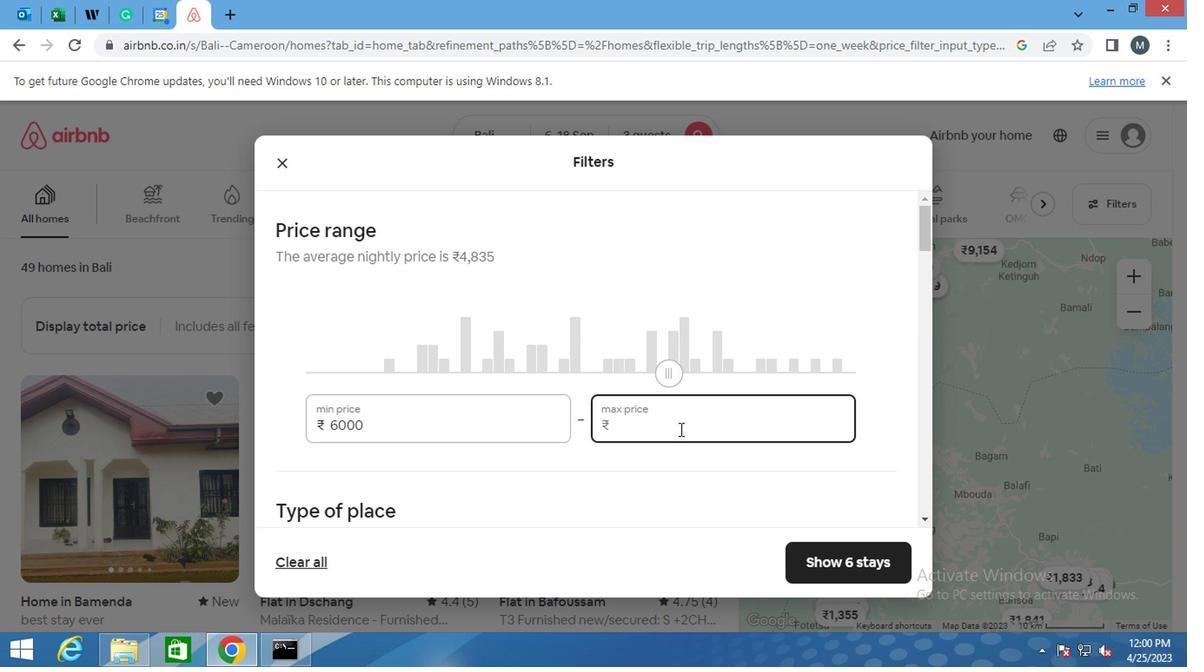 
Action: Mouse moved to (672, 429)
Screenshot: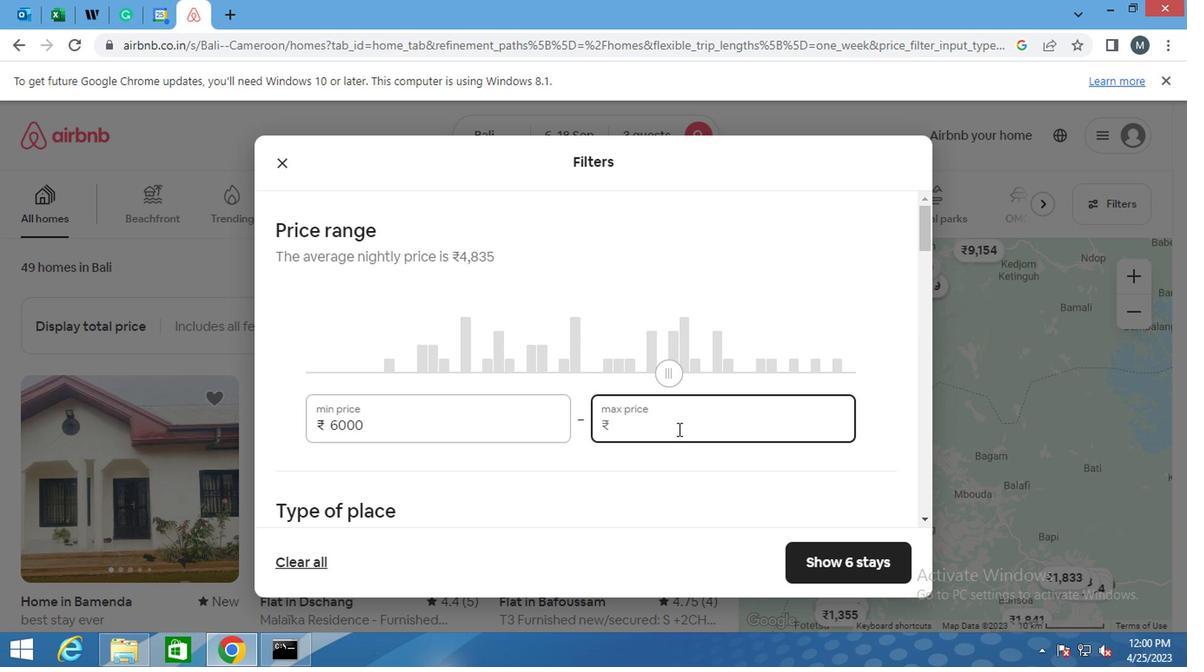 
Action: Key pressed 2000
Screenshot: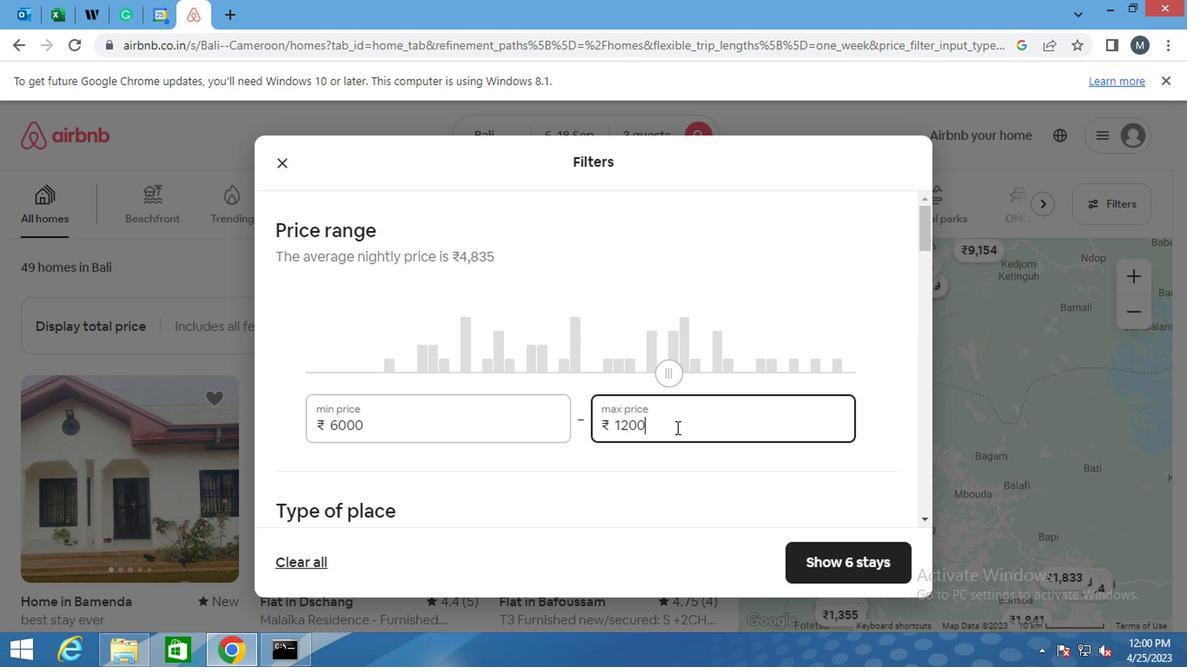 
Action: Mouse moved to (734, 485)
Screenshot: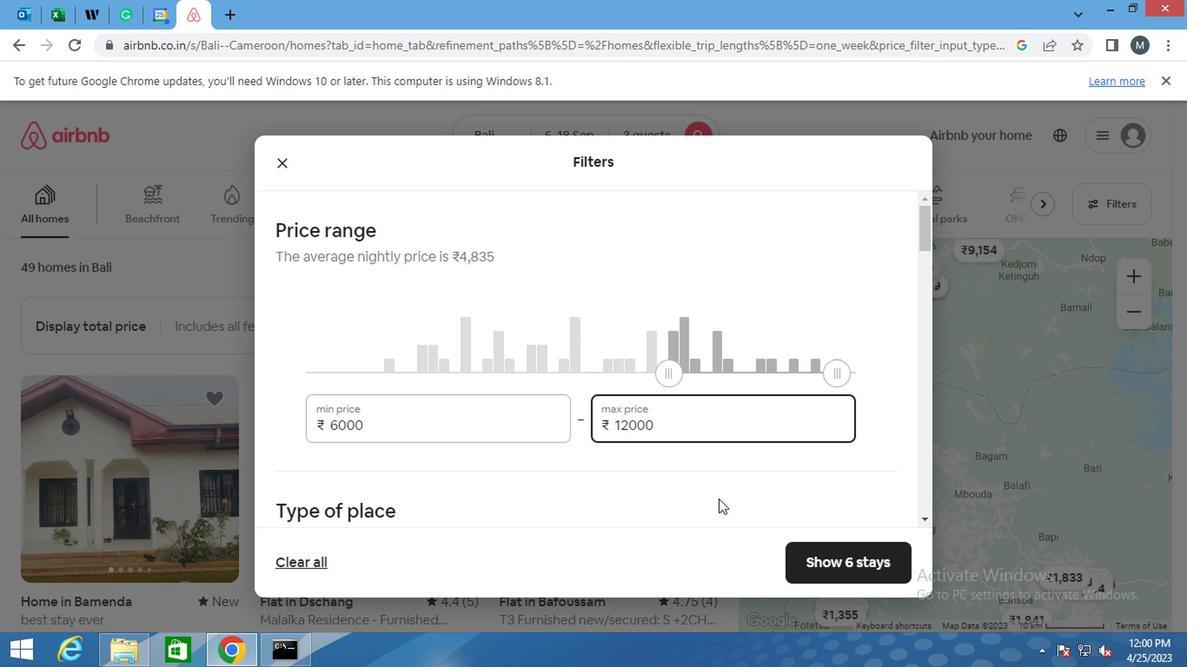 
Action: Mouse scrolled (734, 484) with delta (0, 0)
Screenshot: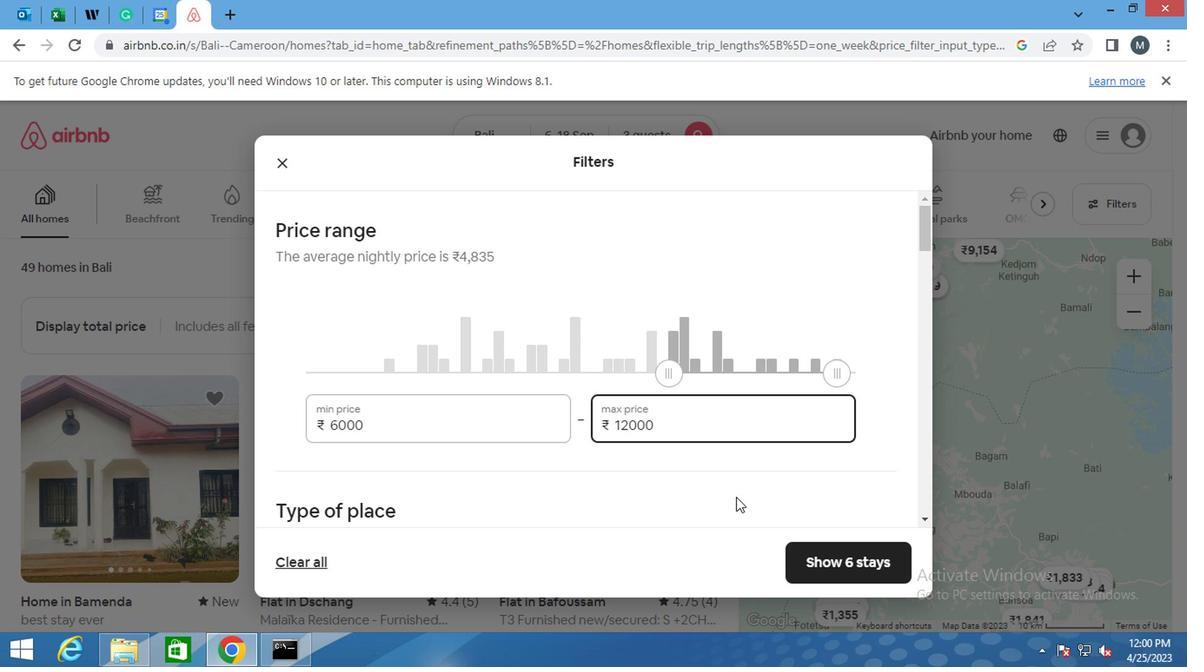 
Action: Mouse moved to (734, 480)
Screenshot: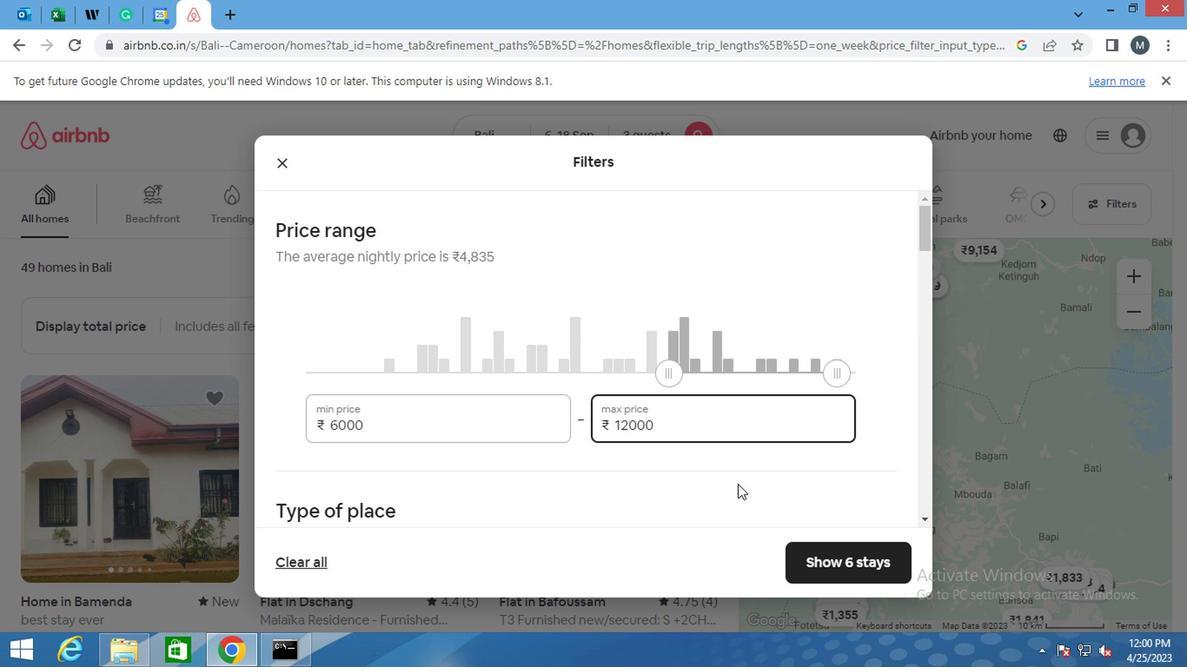 
Action: Mouse scrolled (734, 479) with delta (0, -1)
Screenshot: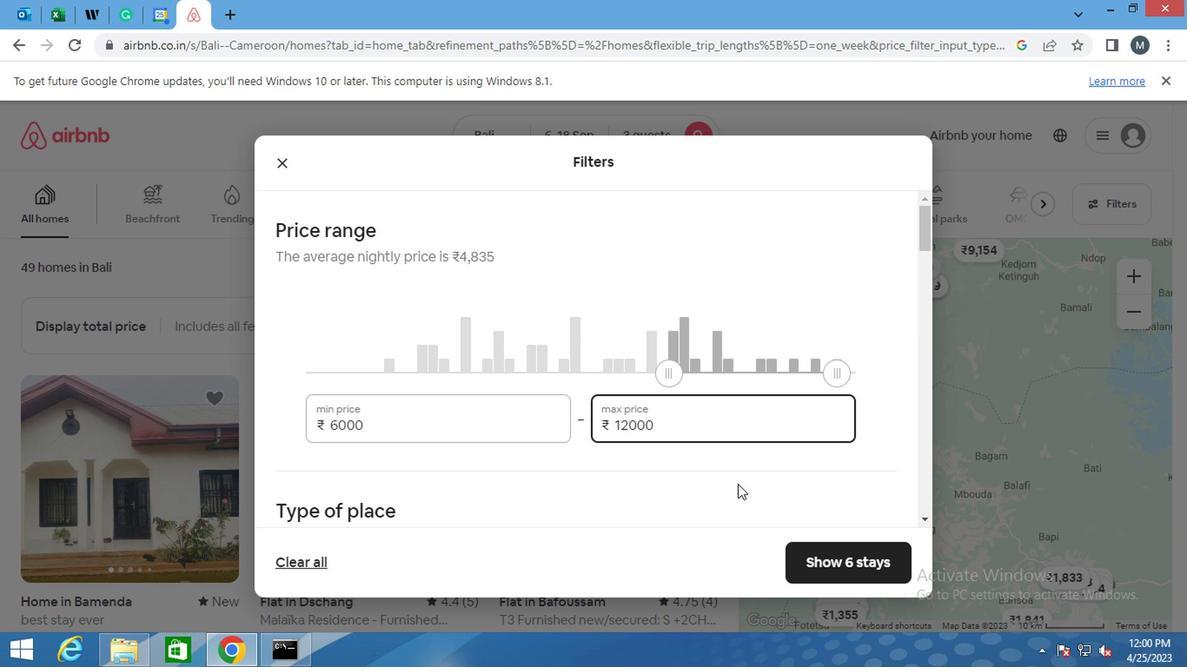 
Action: Mouse moved to (647, 427)
Screenshot: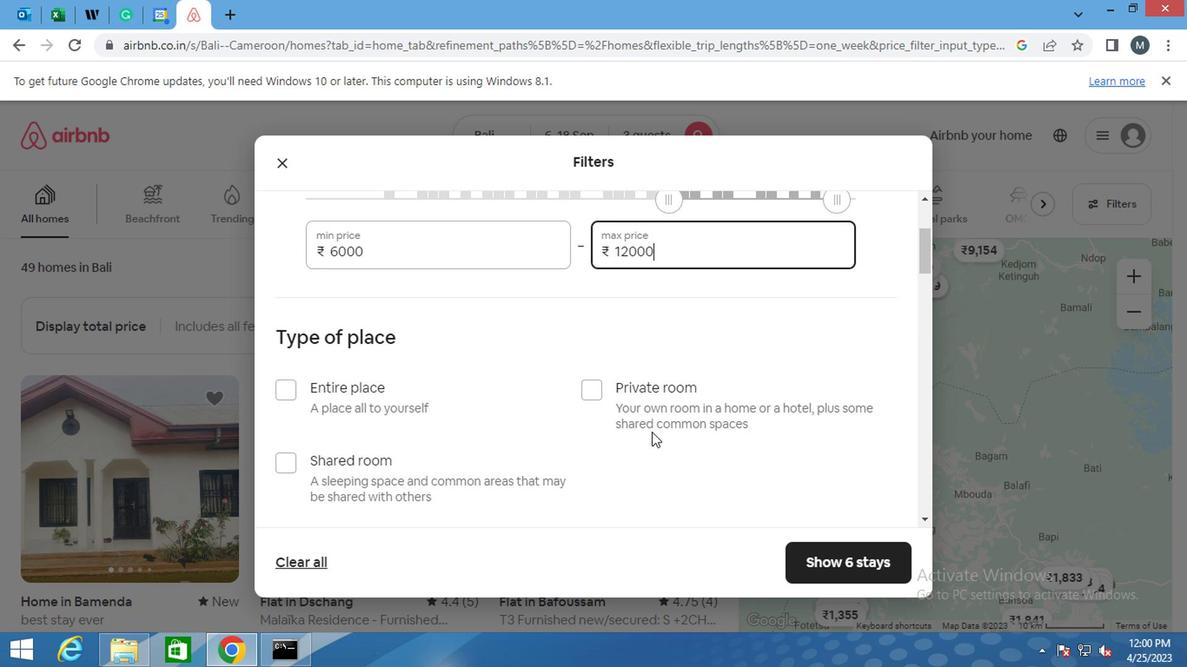 
Action: Mouse scrolled (647, 426) with delta (0, -1)
Screenshot: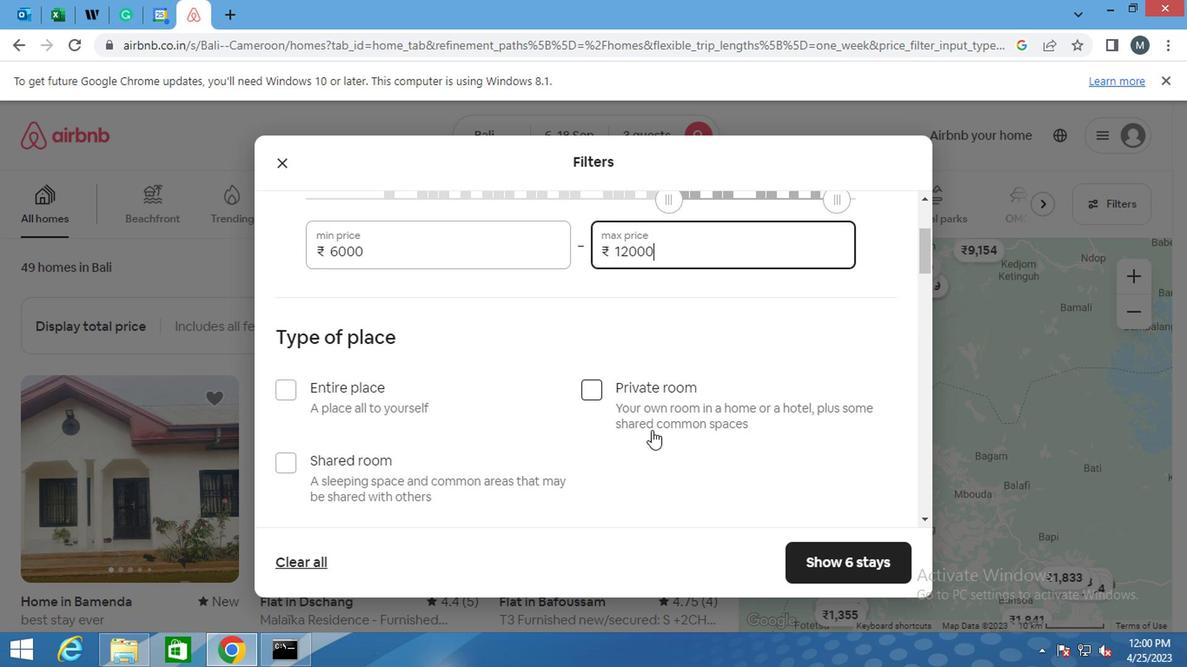 
Action: Mouse moved to (293, 303)
Screenshot: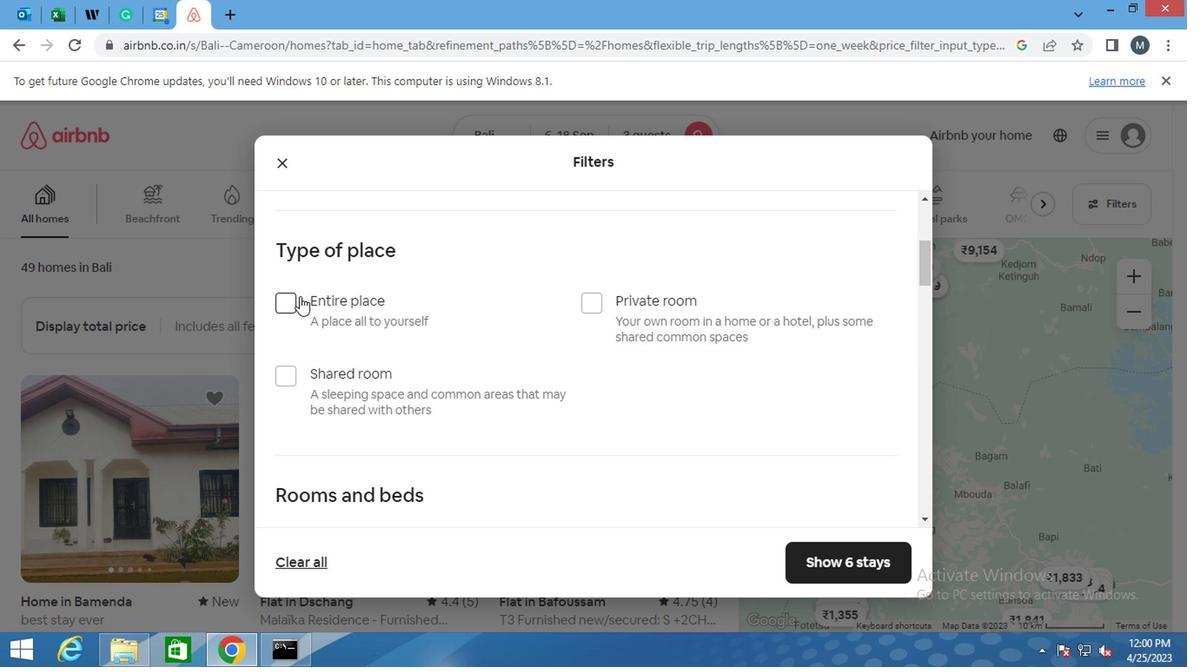 
Action: Mouse pressed left at (293, 303)
Screenshot: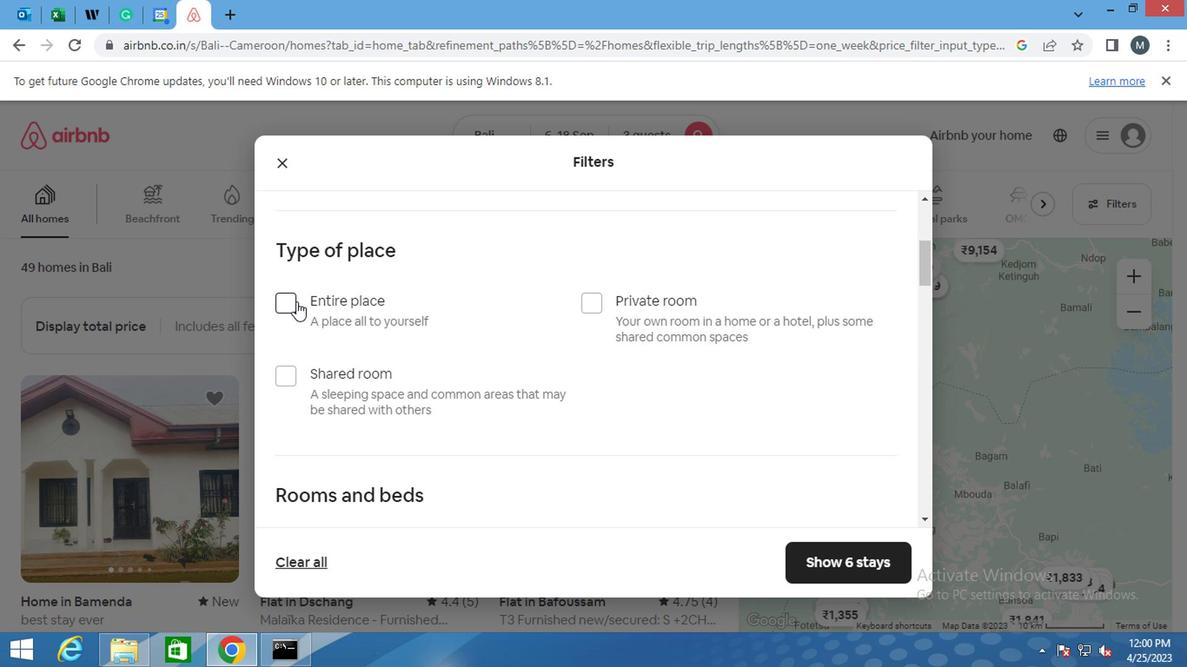 
Action: Mouse moved to (303, 306)
Screenshot: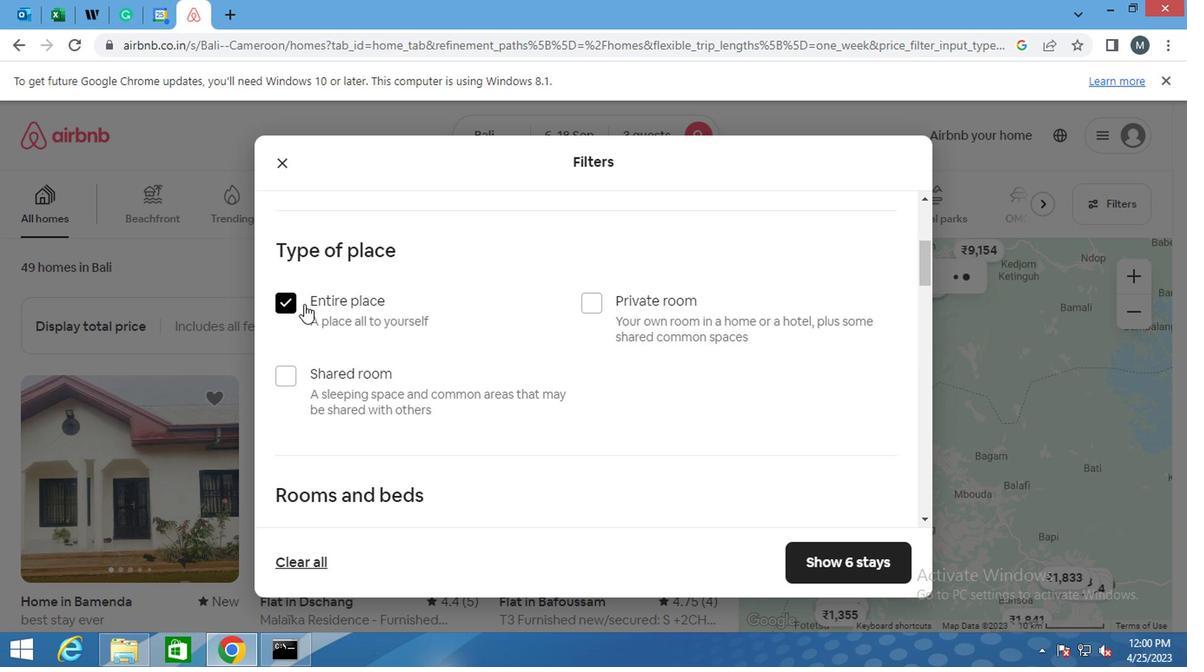 
Action: Mouse scrolled (303, 305) with delta (0, -1)
Screenshot: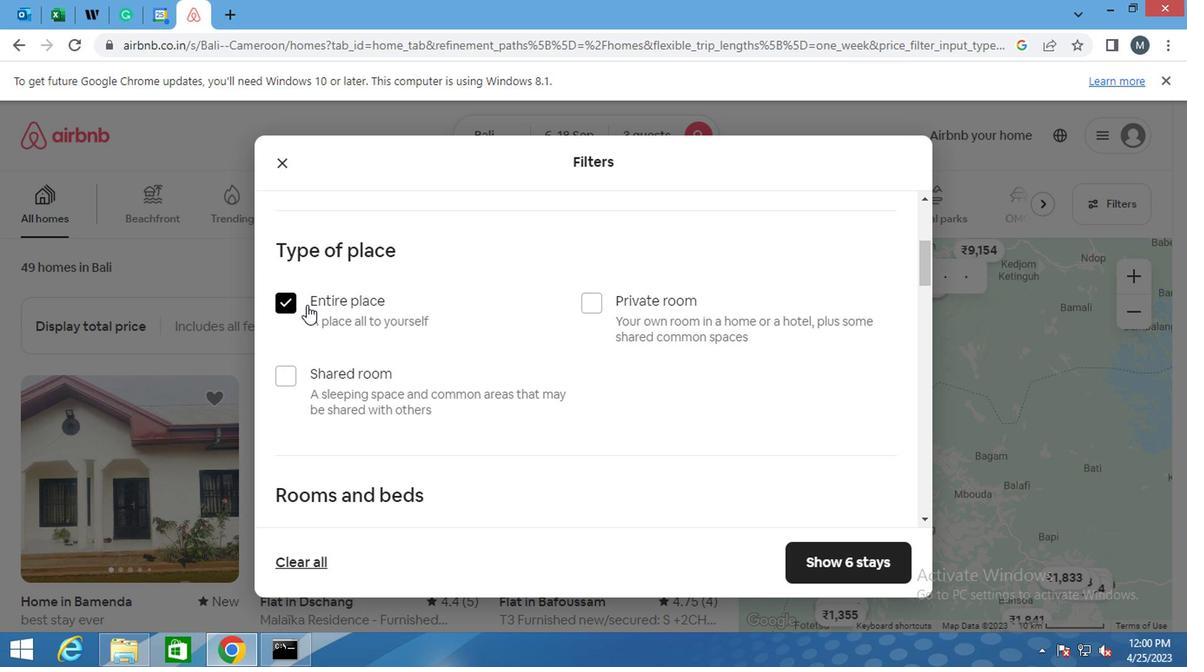 
Action: Mouse scrolled (303, 305) with delta (0, -1)
Screenshot: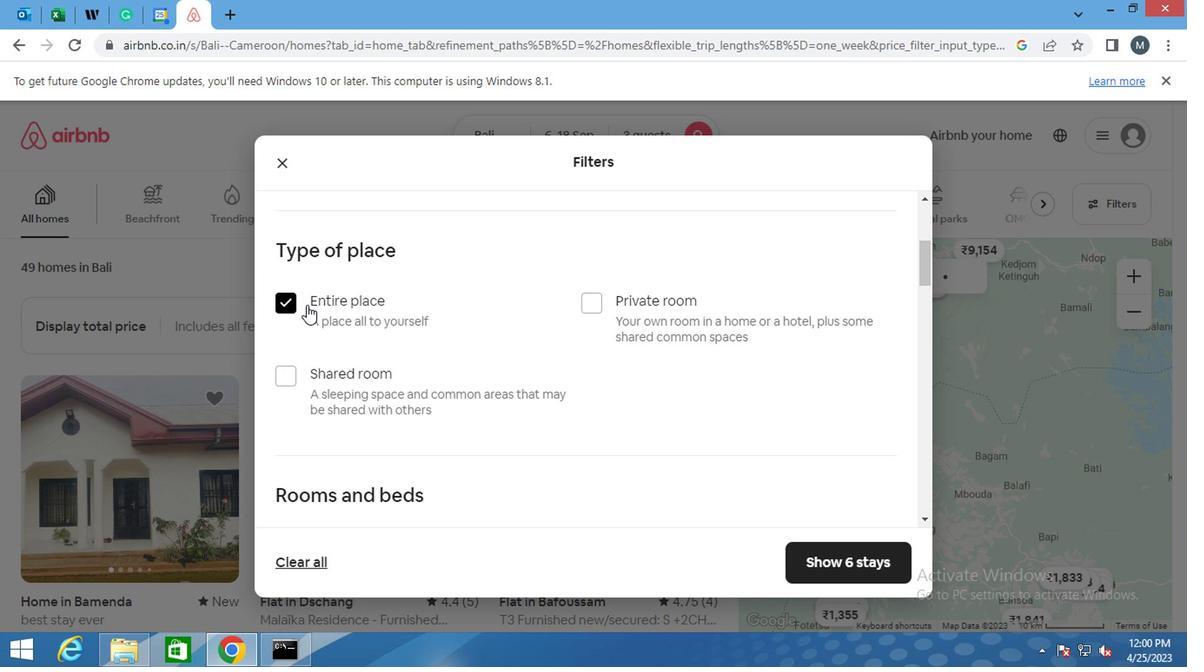 
Action: Mouse moved to (300, 309)
Screenshot: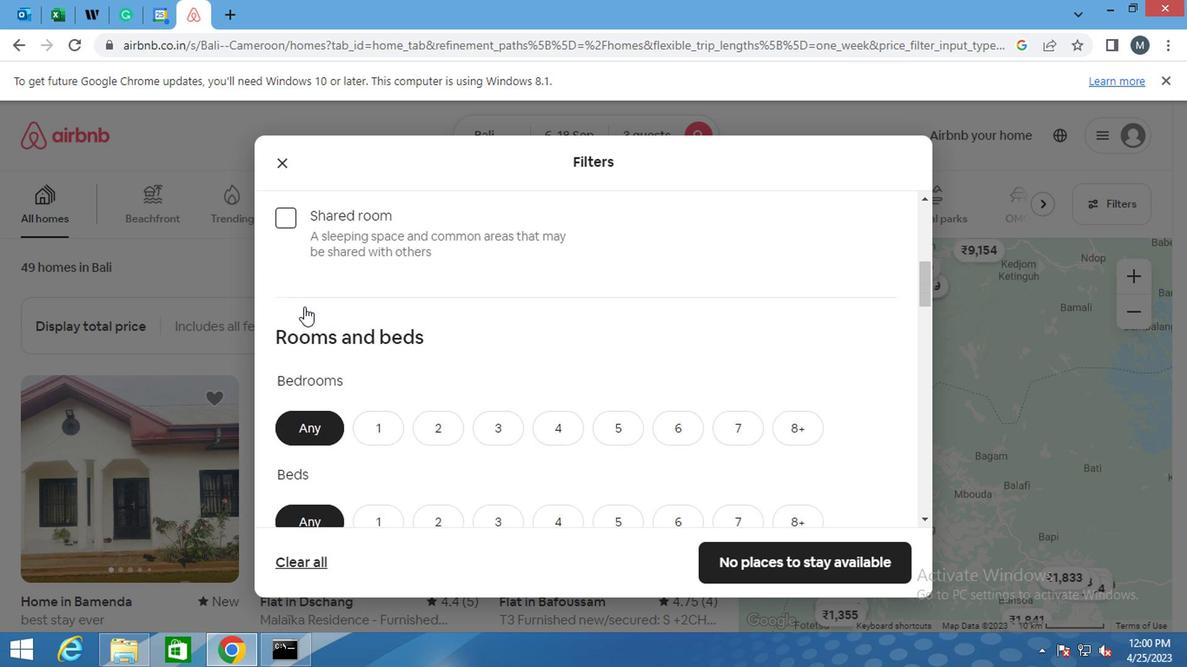 
Action: Mouse scrolled (300, 309) with delta (0, 0)
Screenshot: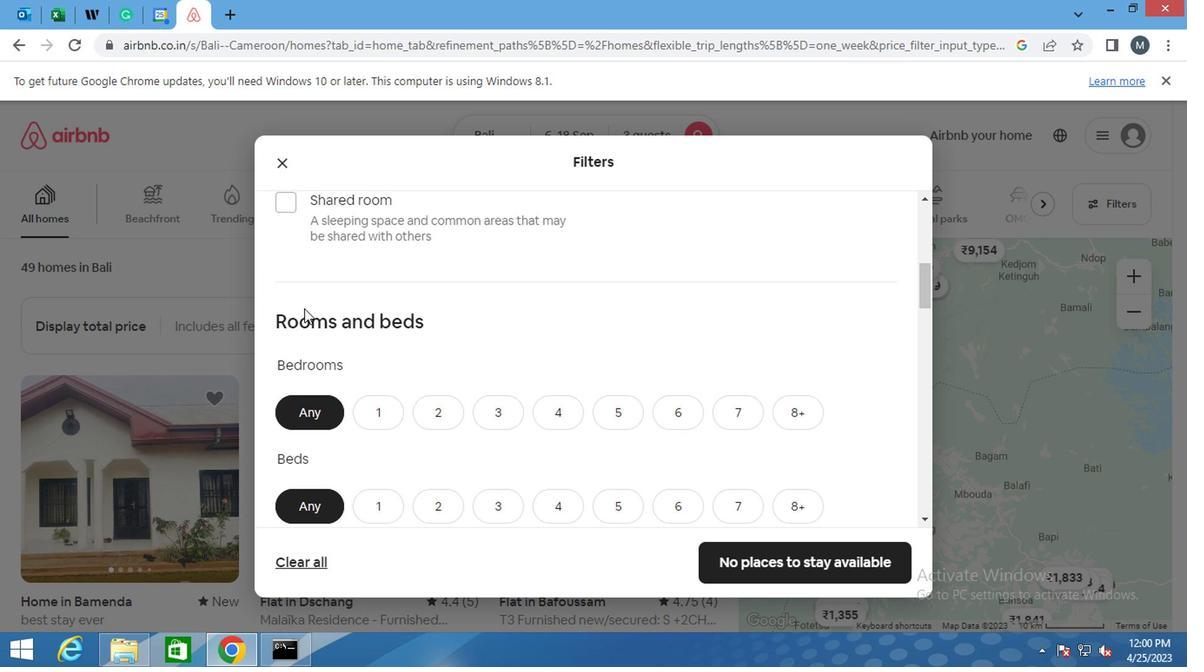 
Action: Mouse scrolled (300, 309) with delta (0, 0)
Screenshot: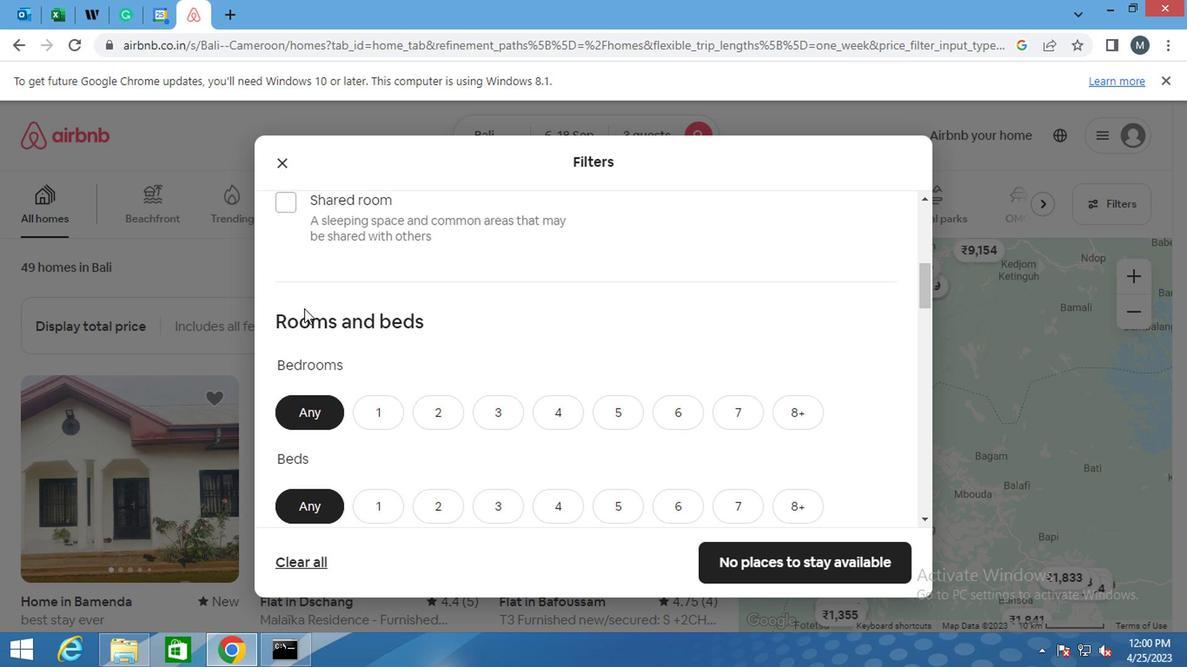 
Action: Mouse moved to (299, 312)
Screenshot: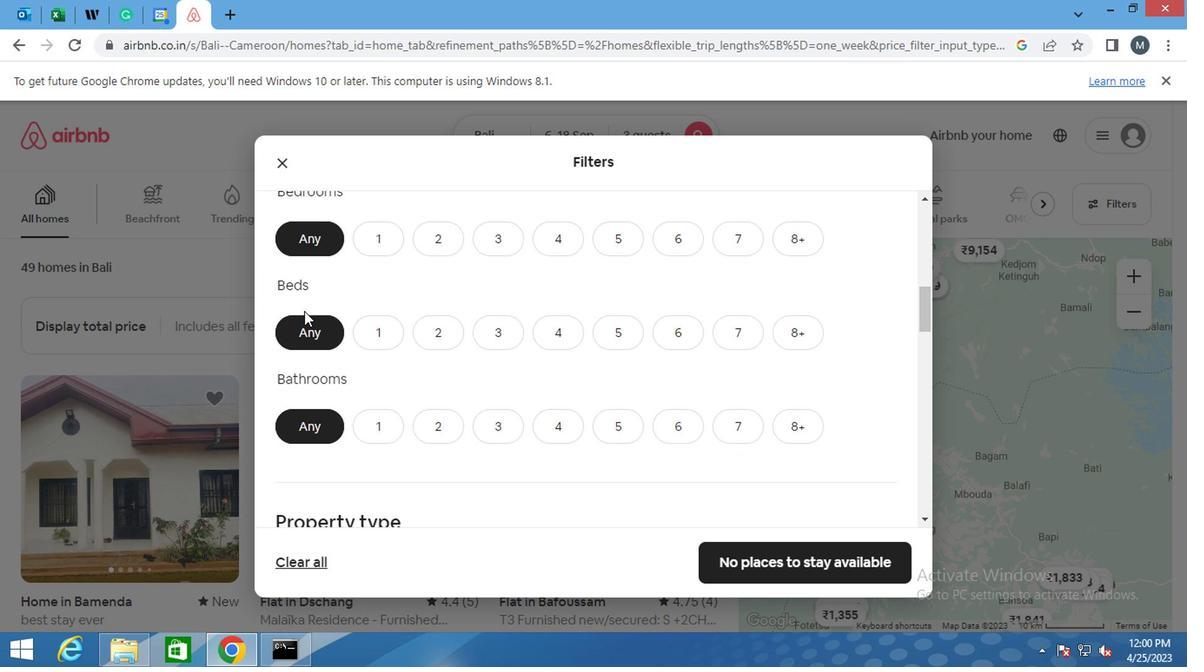 
Action: Mouse scrolled (299, 311) with delta (0, 0)
Screenshot: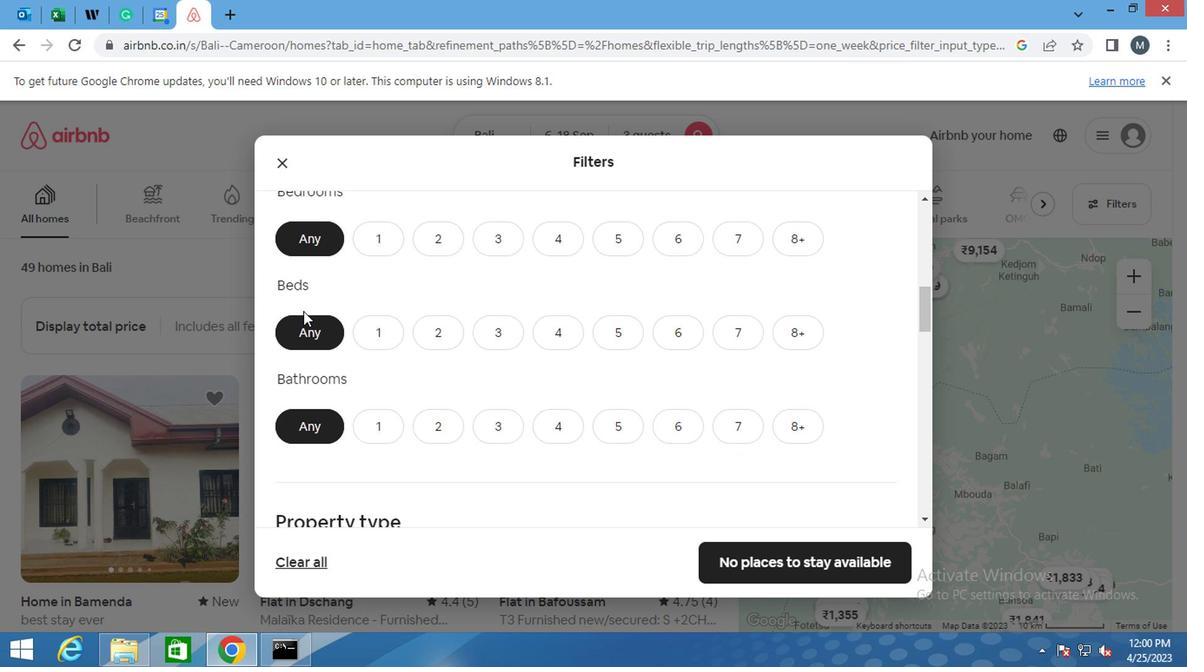 
Action: Mouse moved to (419, 249)
Screenshot: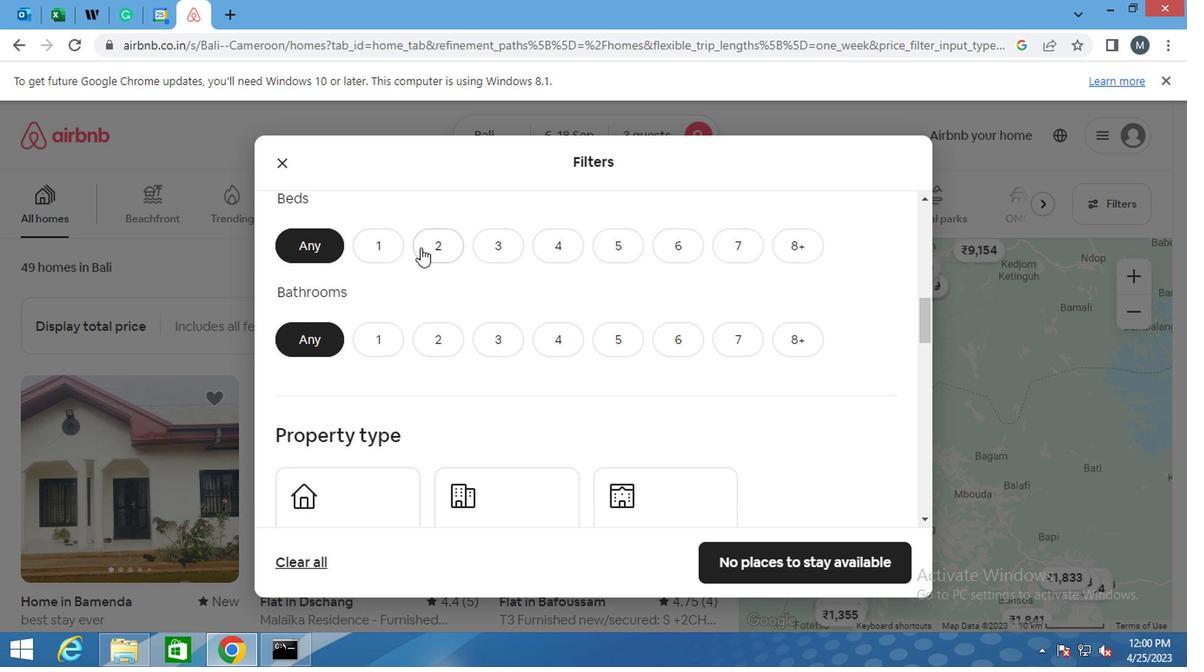 
Action: Mouse pressed left at (419, 249)
Screenshot: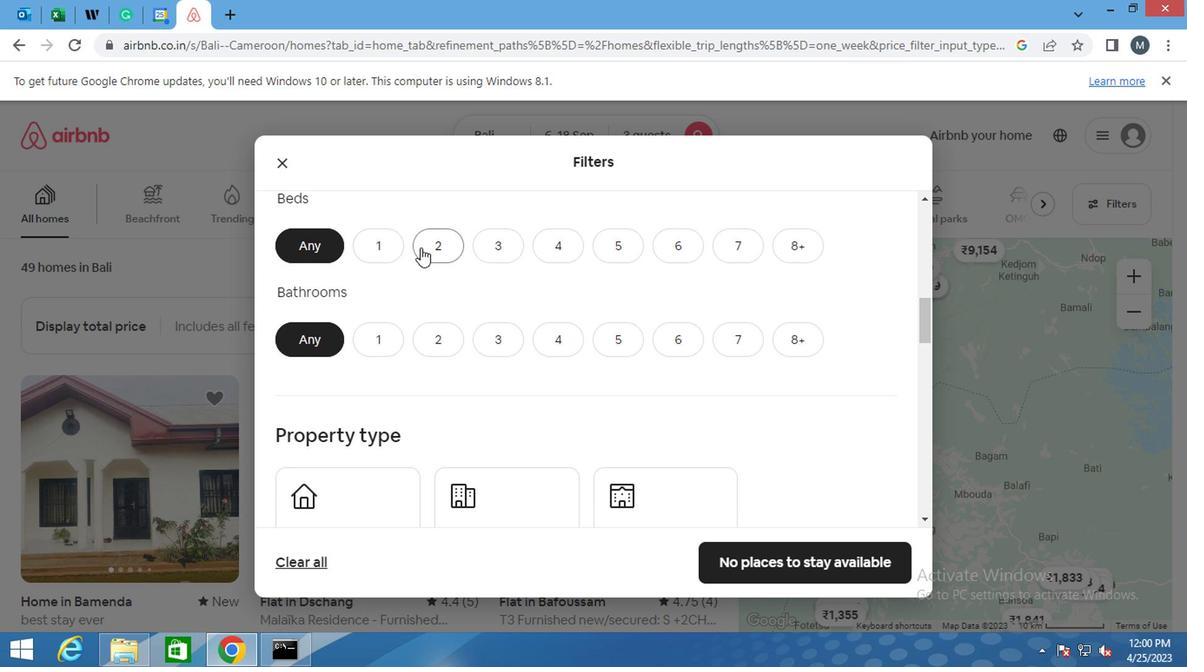 
Action: Mouse moved to (437, 341)
Screenshot: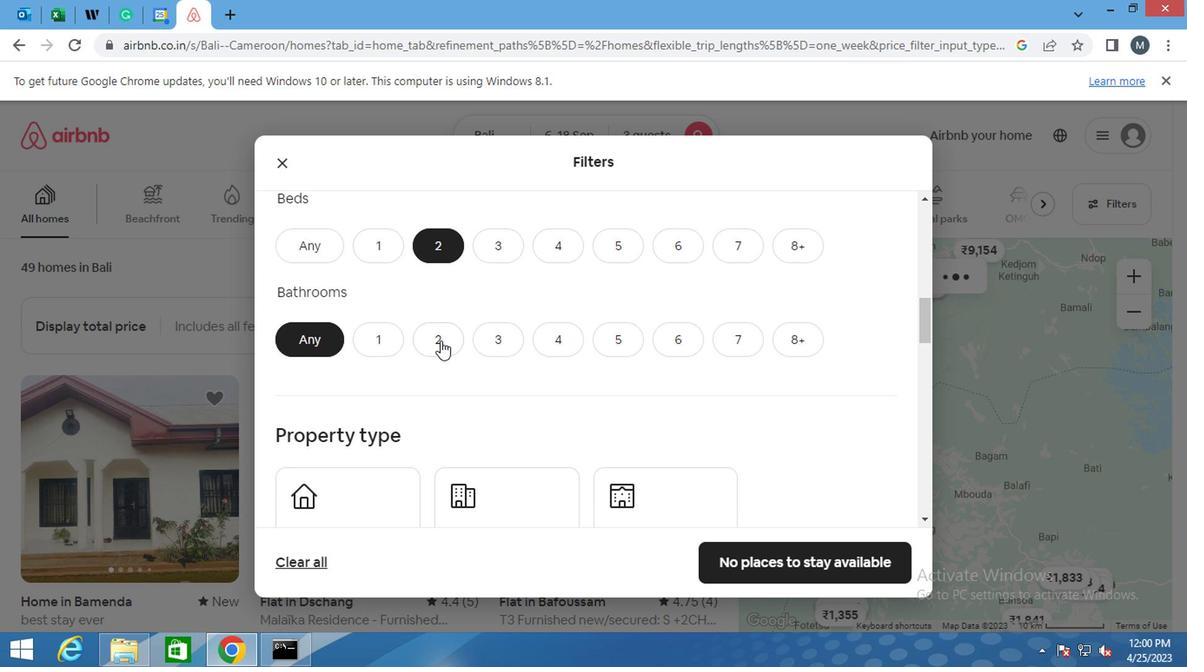 
Action: Mouse pressed left at (437, 341)
Screenshot: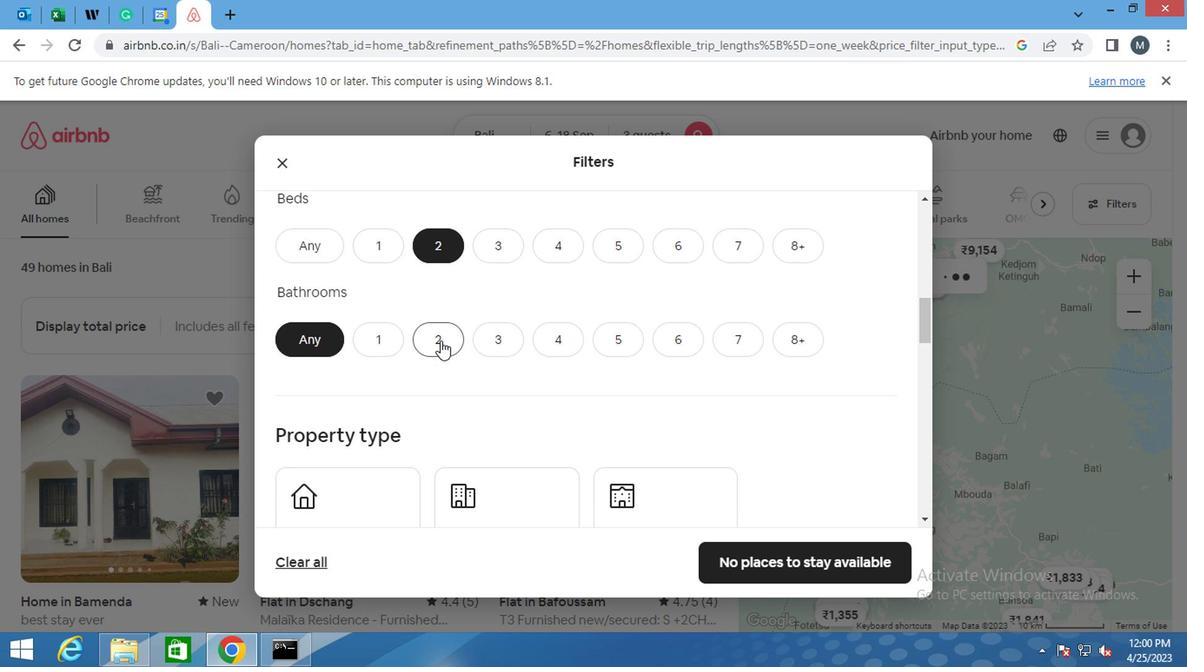 
Action: Mouse moved to (434, 331)
Screenshot: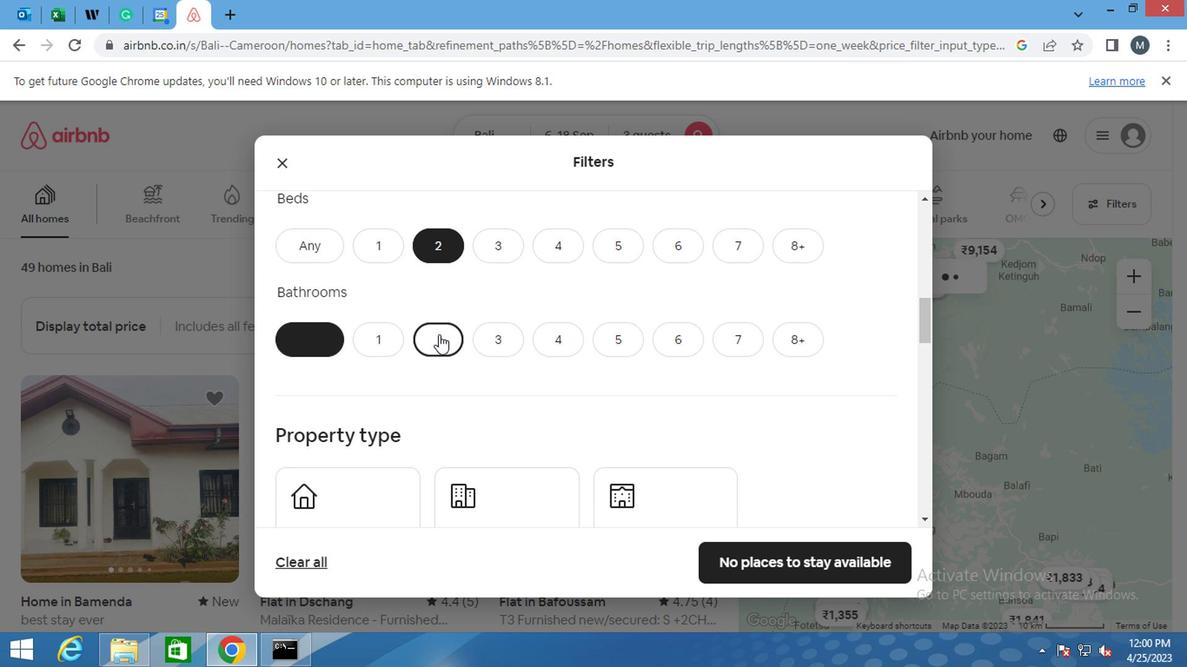 
Action: Mouse scrolled (434, 332) with delta (0, 1)
Screenshot: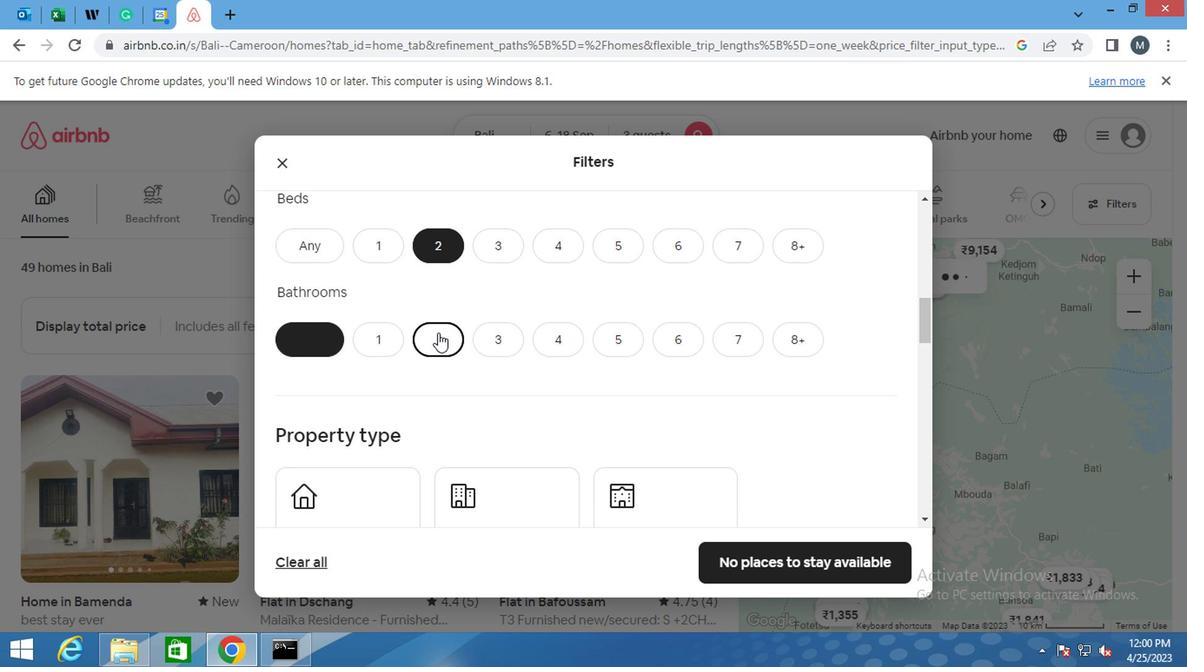 
Action: Mouse moved to (435, 249)
Screenshot: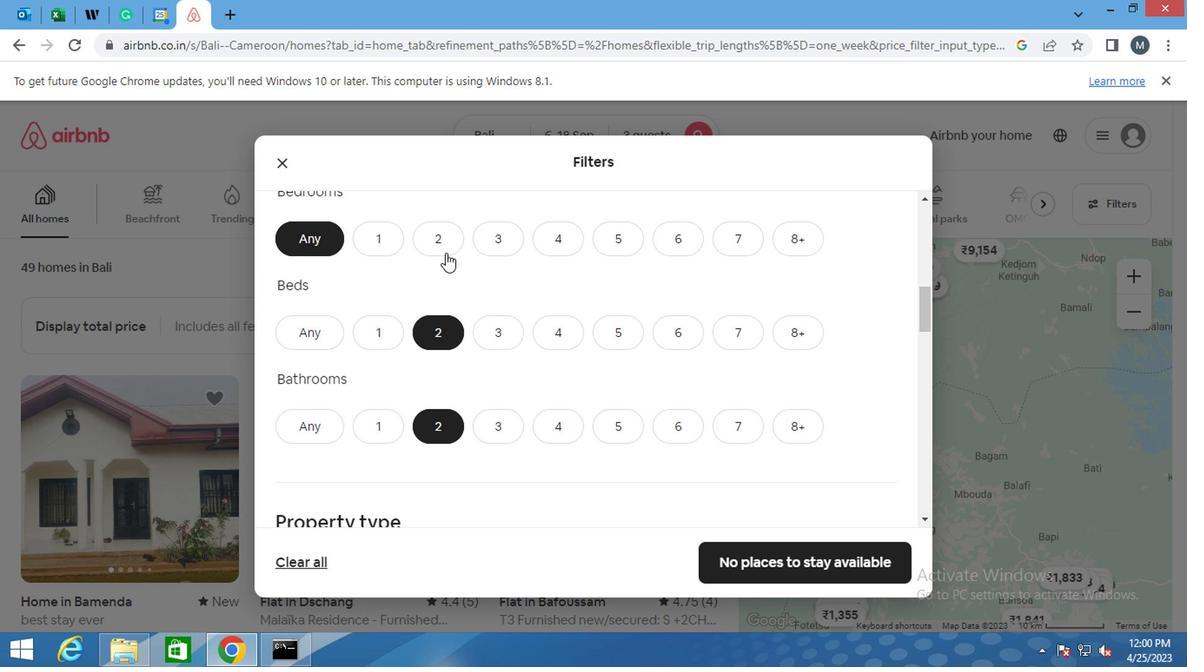 
Action: Mouse pressed left at (435, 249)
Screenshot: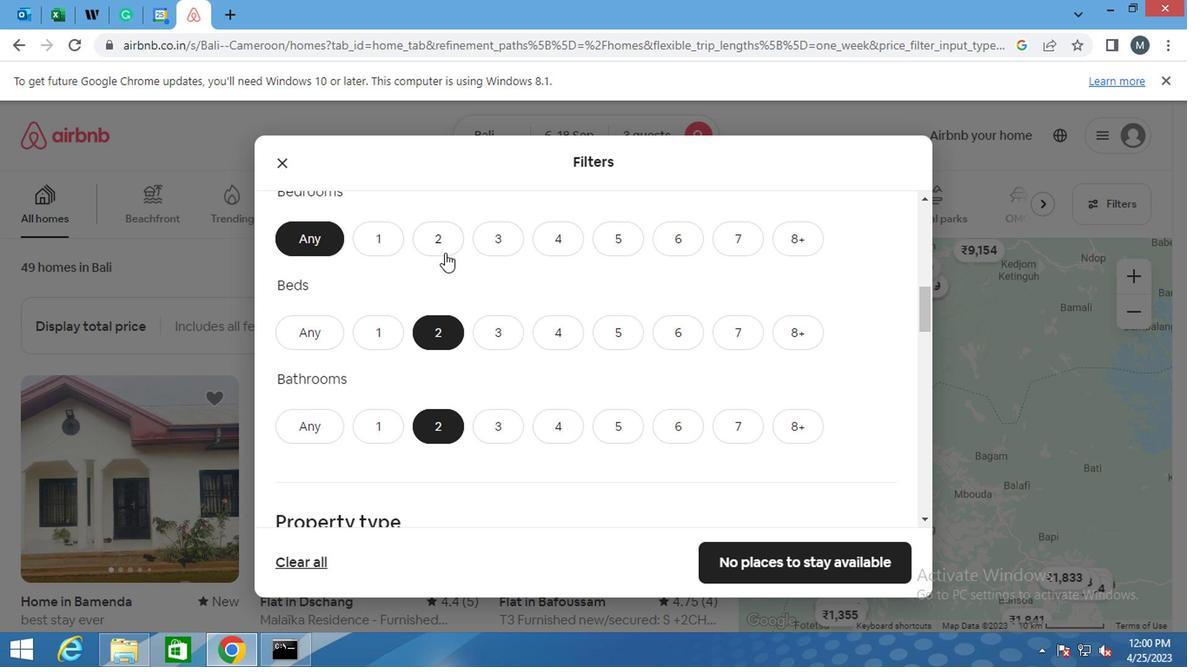 
Action: Mouse moved to (455, 356)
Screenshot: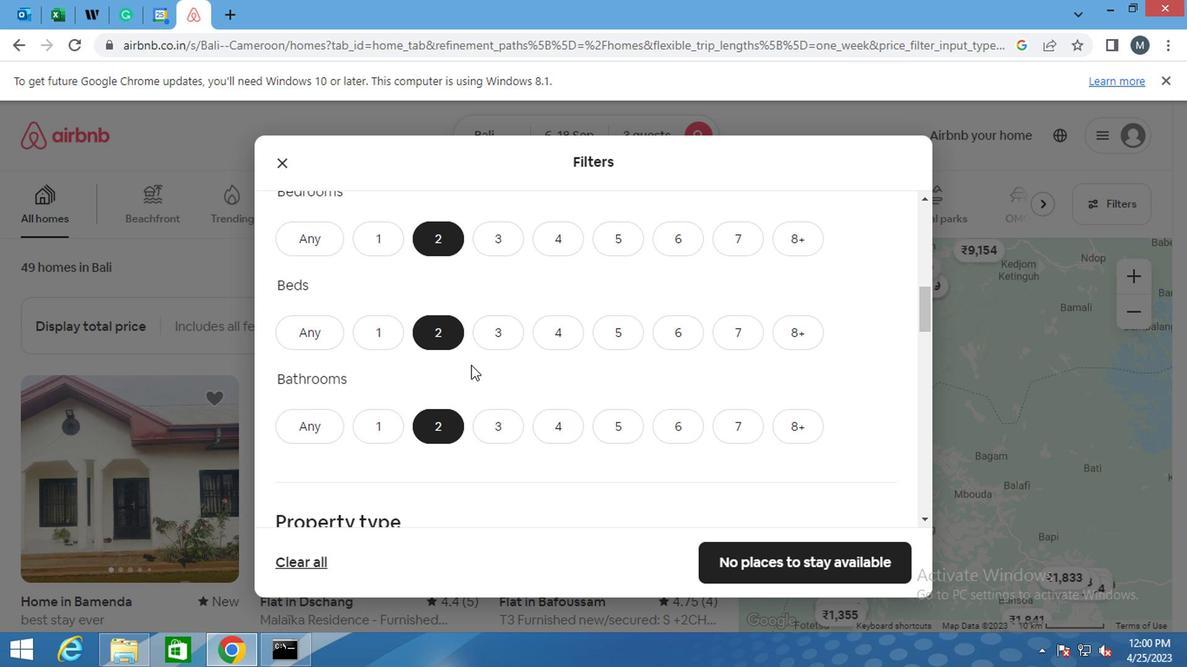 
Action: Mouse scrolled (455, 354) with delta (0, -1)
Screenshot: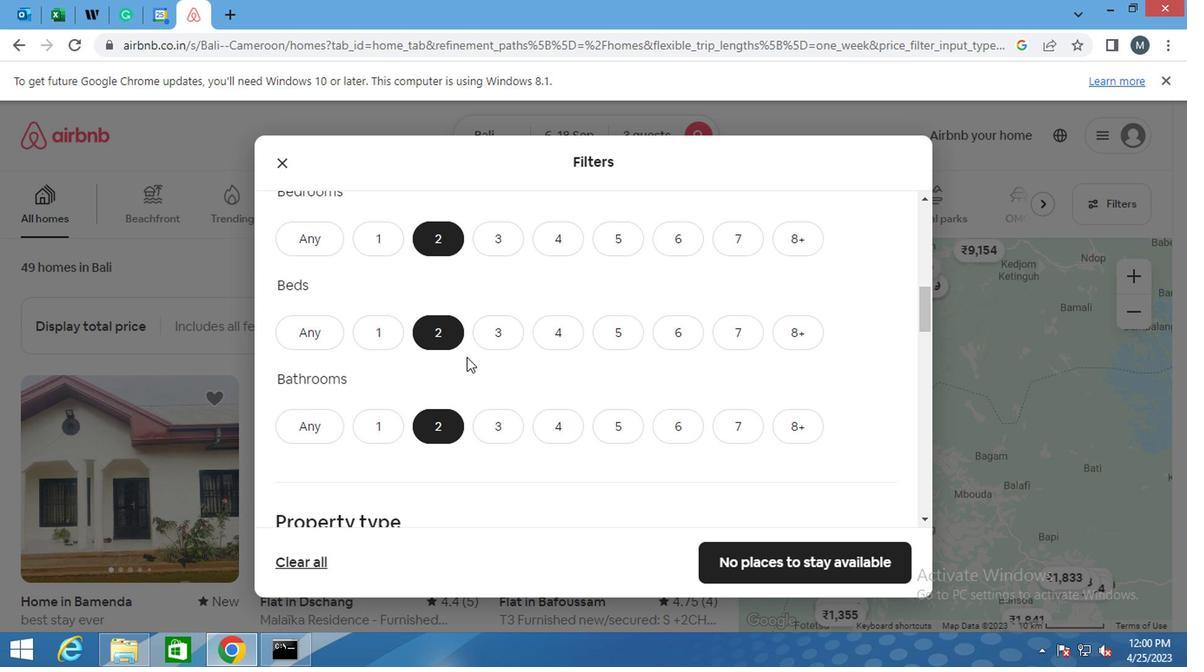 
Action: Mouse moved to (443, 354)
Screenshot: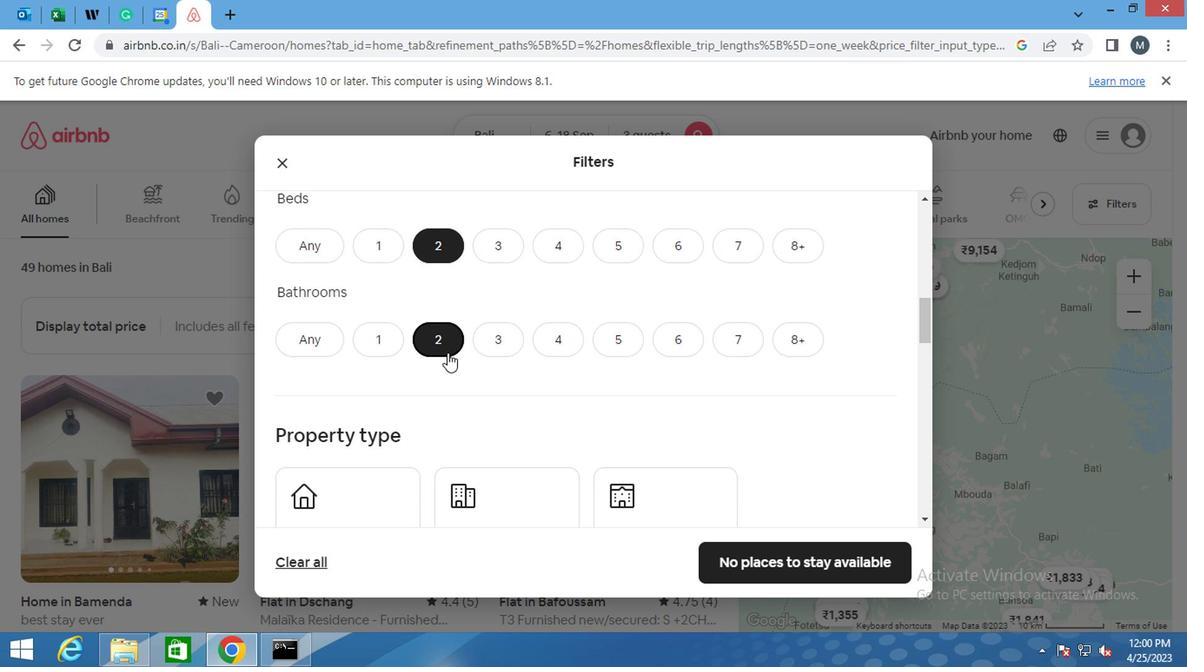 
Action: Mouse scrolled (443, 353) with delta (0, -1)
Screenshot: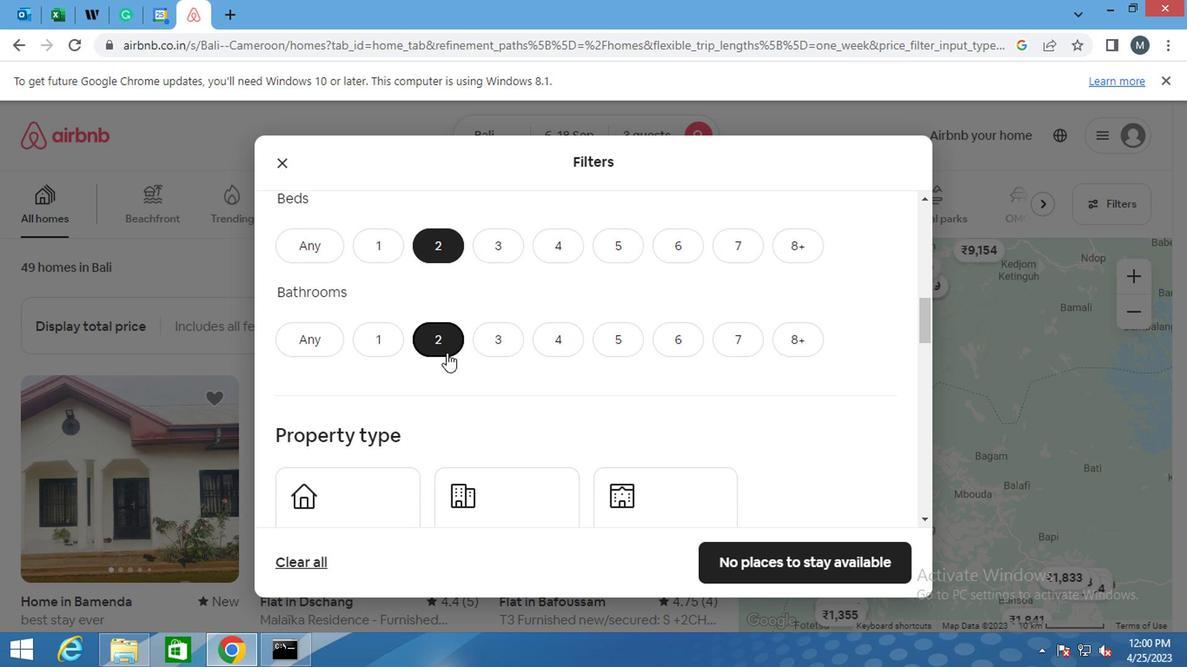 
Action: Mouse moved to (435, 354)
Screenshot: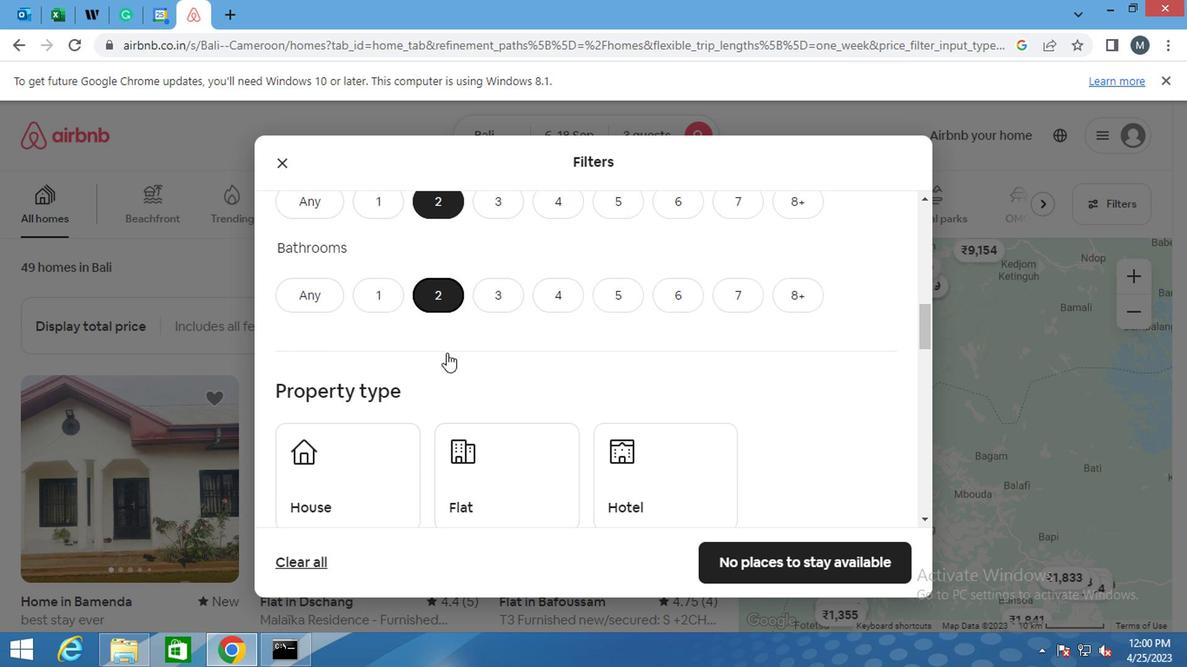 
Action: Mouse scrolled (435, 353) with delta (0, -1)
Screenshot: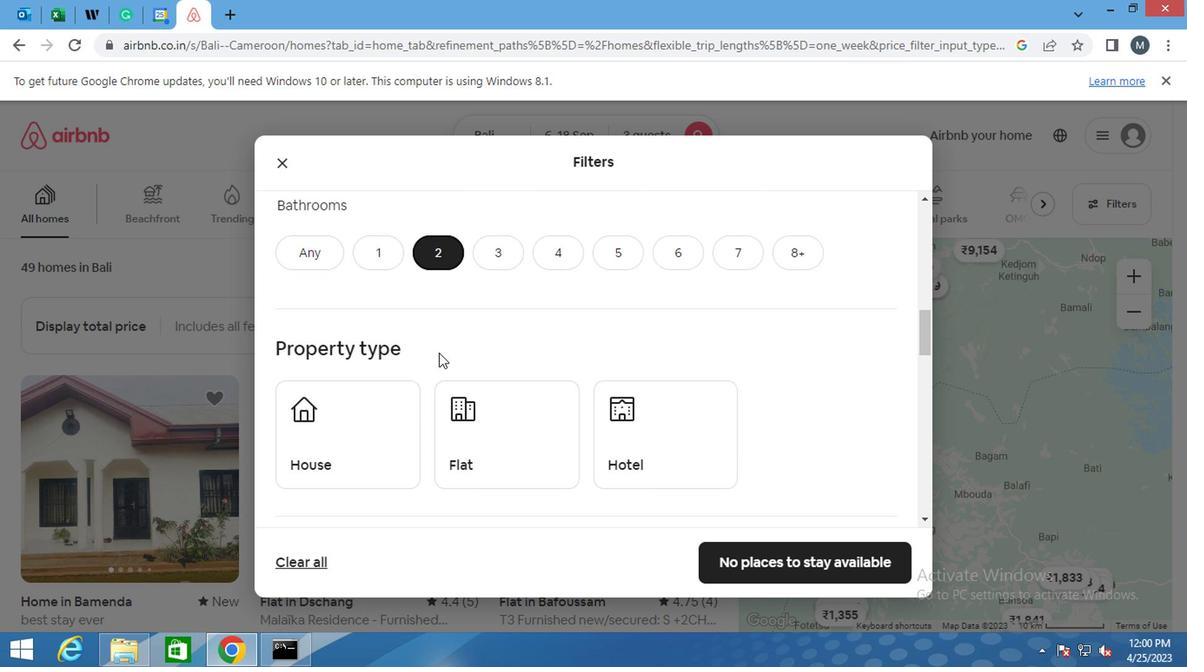 
Action: Mouse moved to (432, 354)
Screenshot: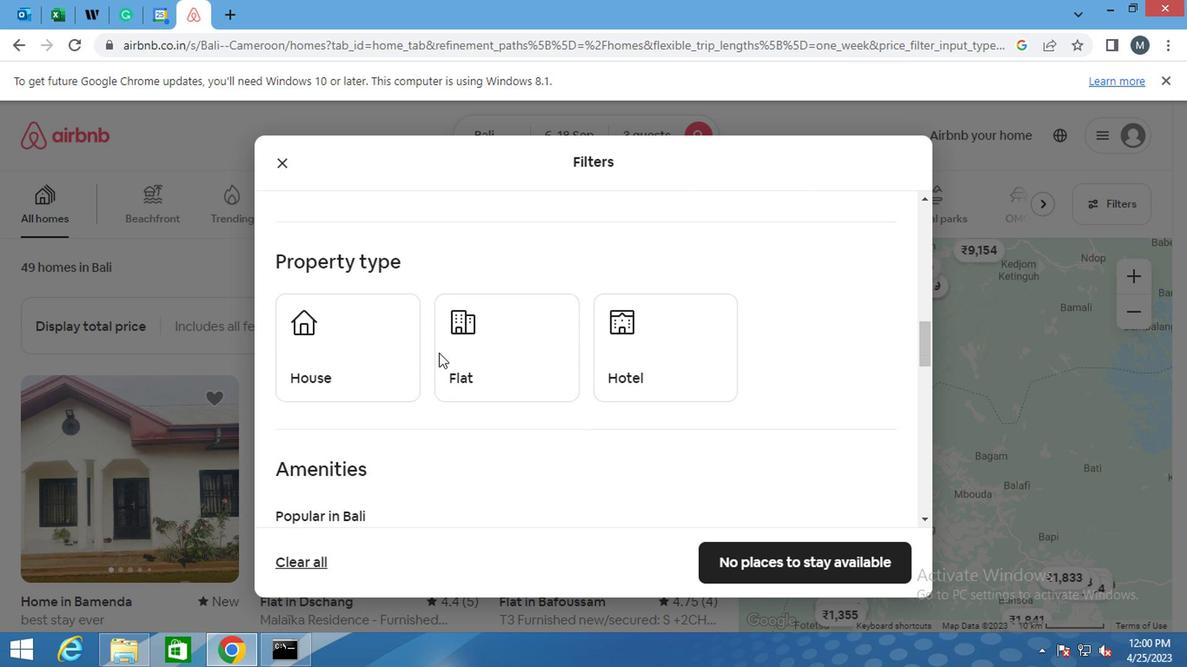 
Action: Mouse scrolled (432, 354) with delta (0, 0)
Screenshot: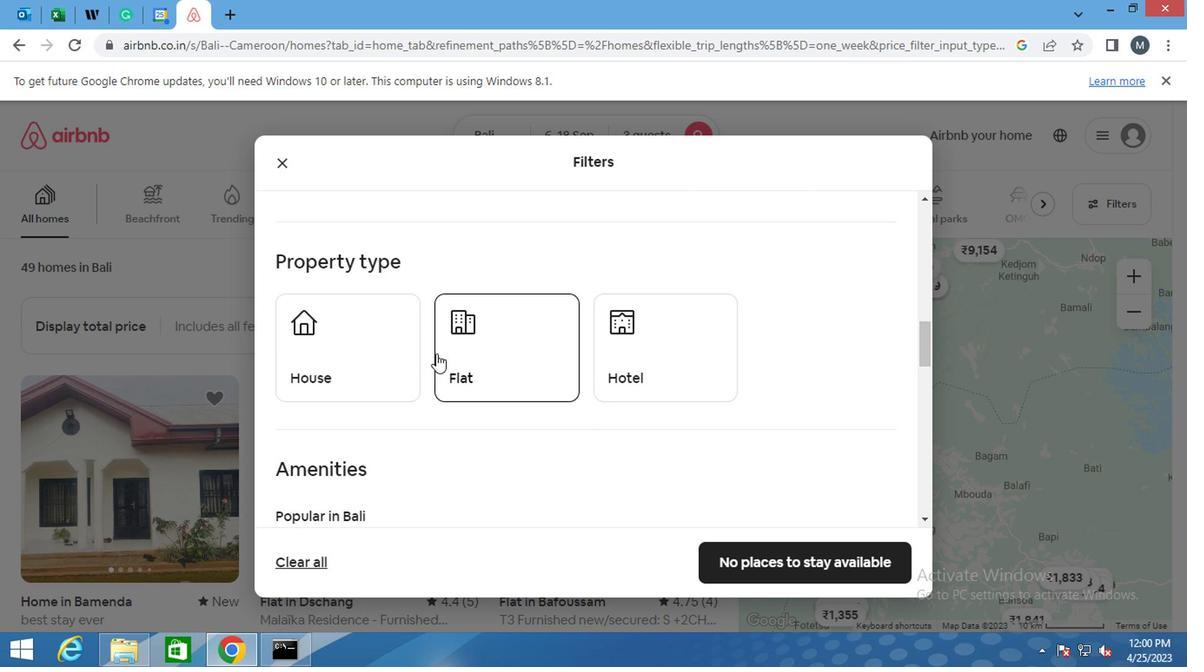 
Action: Mouse moved to (334, 270)
Screenshot: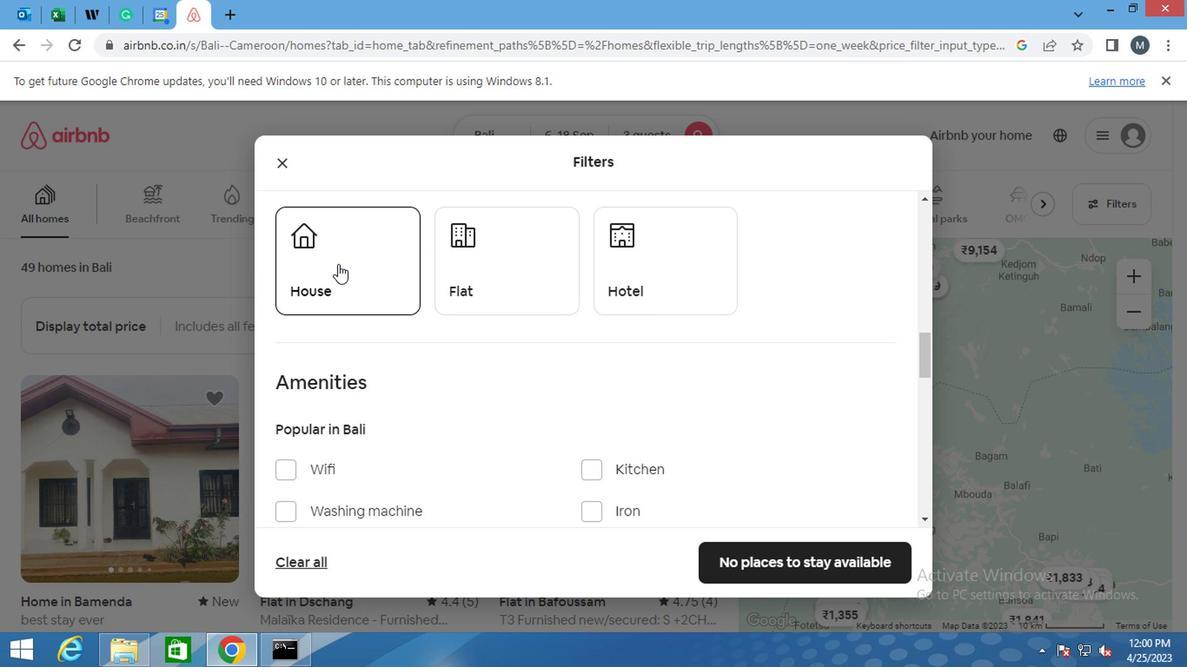 
Action: Mouse pressed left at (334, 270)
Screenshot: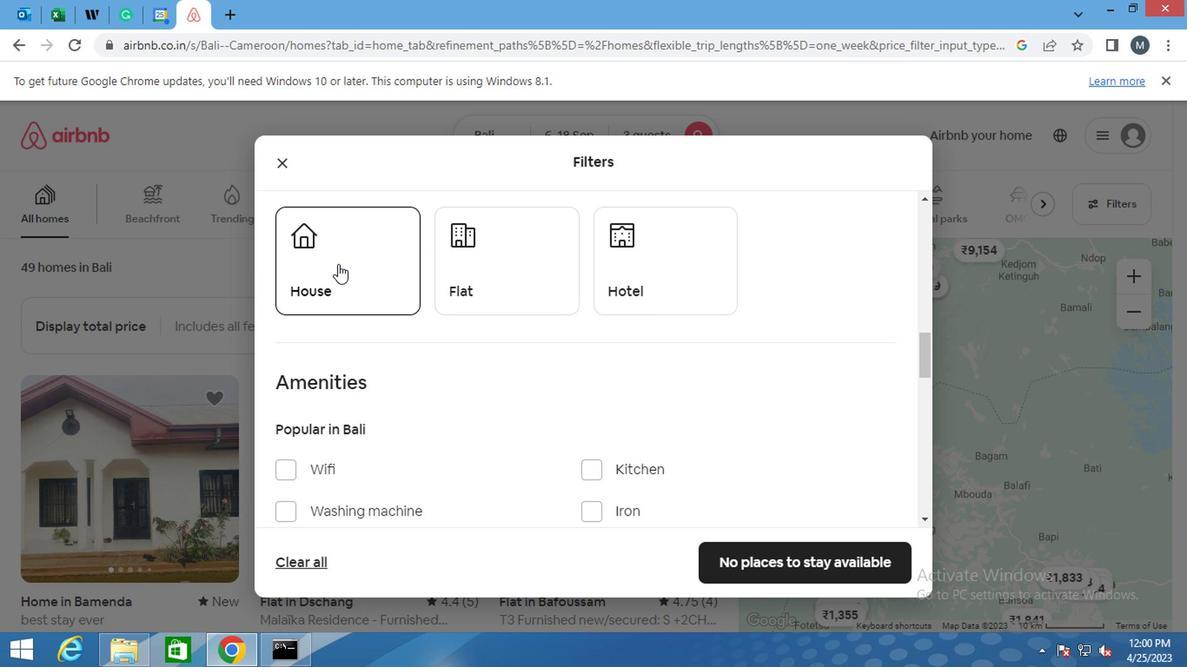 
Action: Mouse moved to (482, 287)
Screenshot: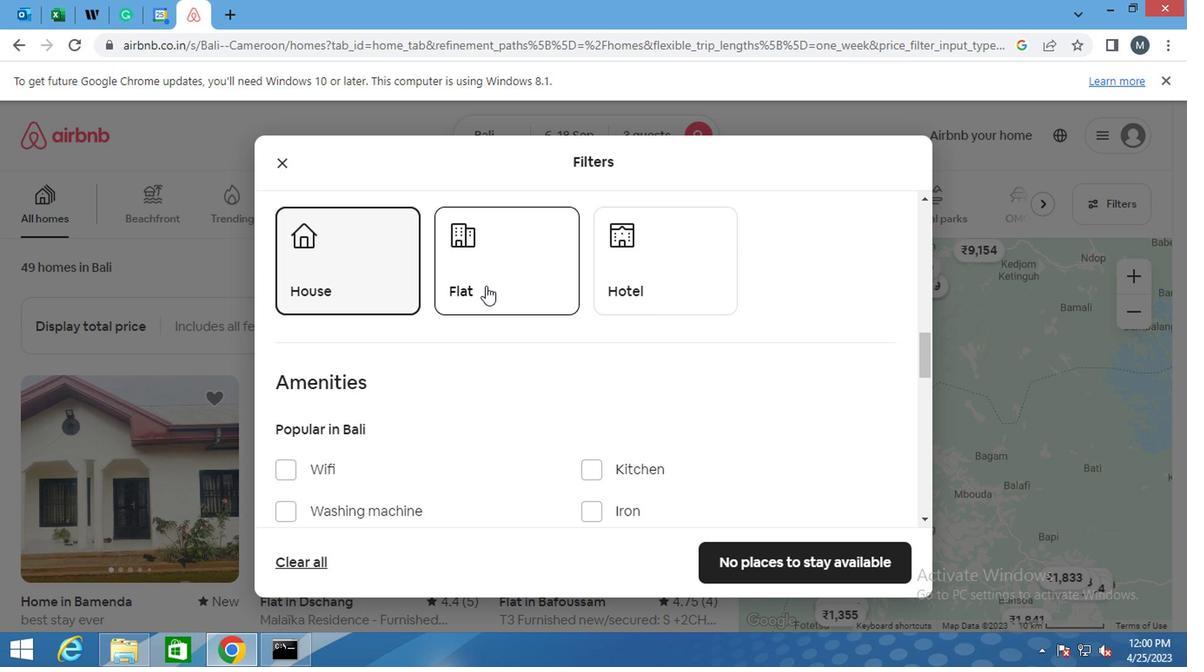
Action: Mouse pressed left at (482, 287)
Screenshot: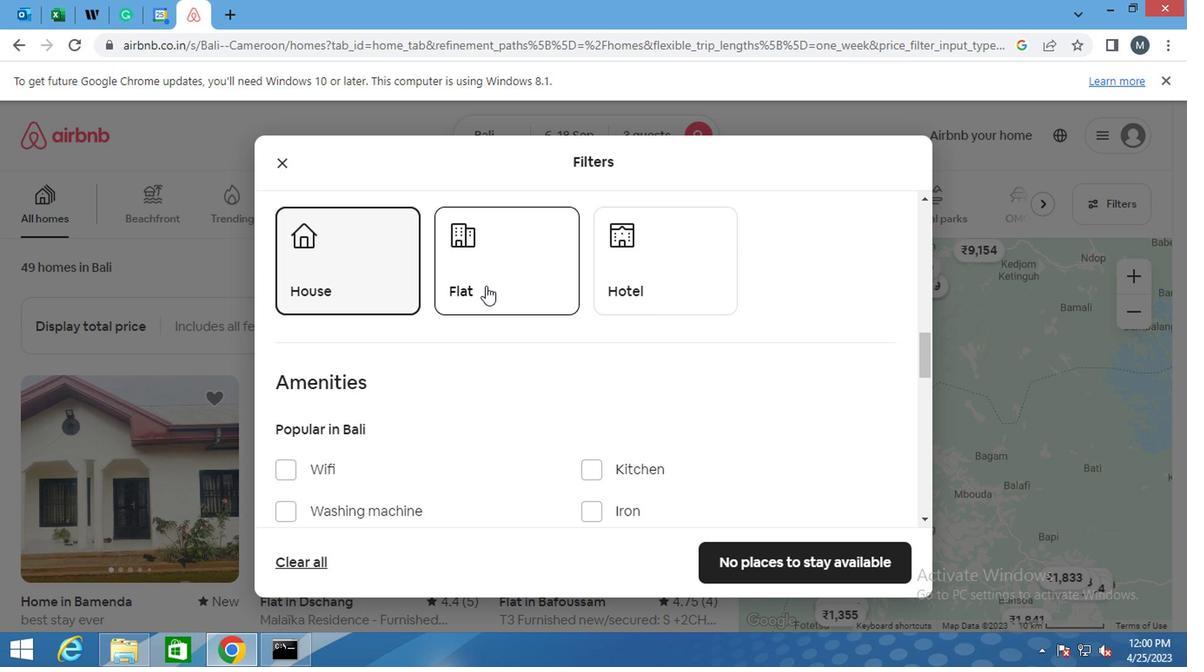 
Action: Mouse moved to (630, 277)
Screenshot: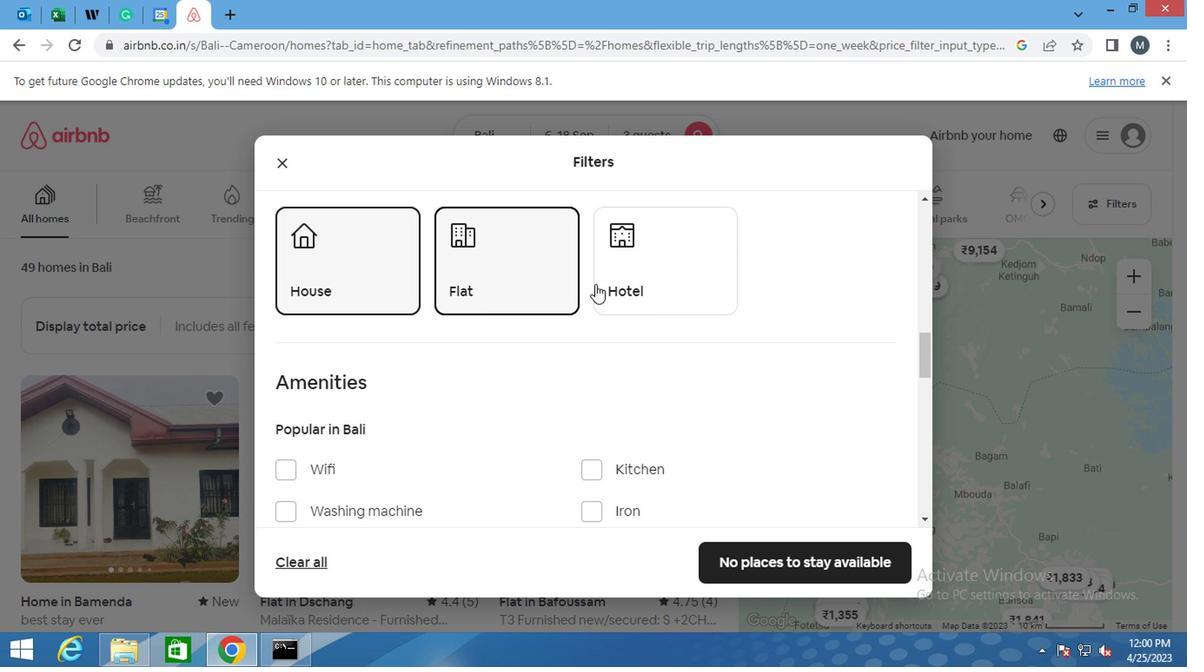 
Action: Mouse pressed left at (630, 277)
Screenshot: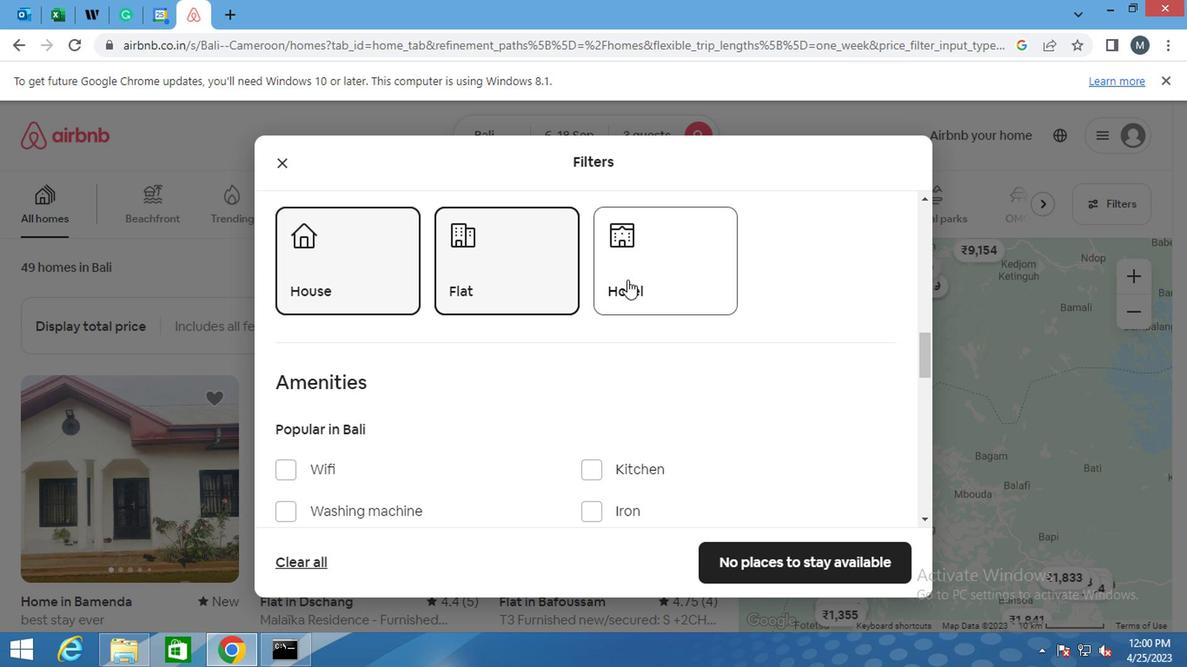 
Action: Mouse moved to (544, 286)
Screenshot: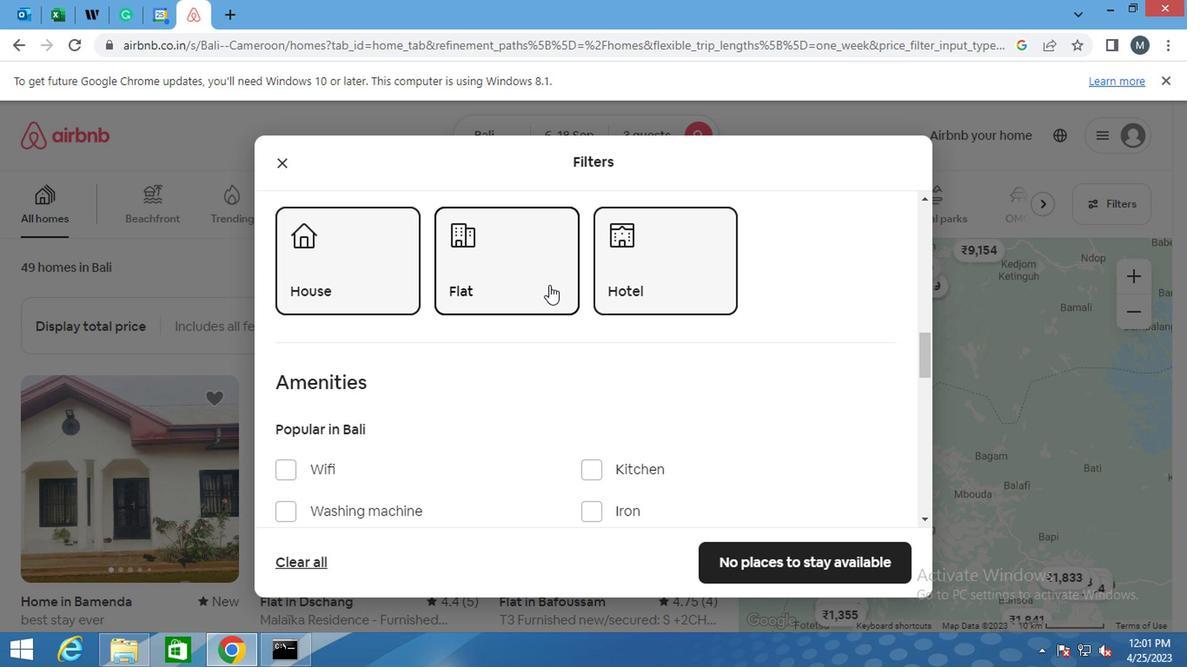 
Action: Mouse scrolled (544, 285) with delta (0, 0)
Screenshot: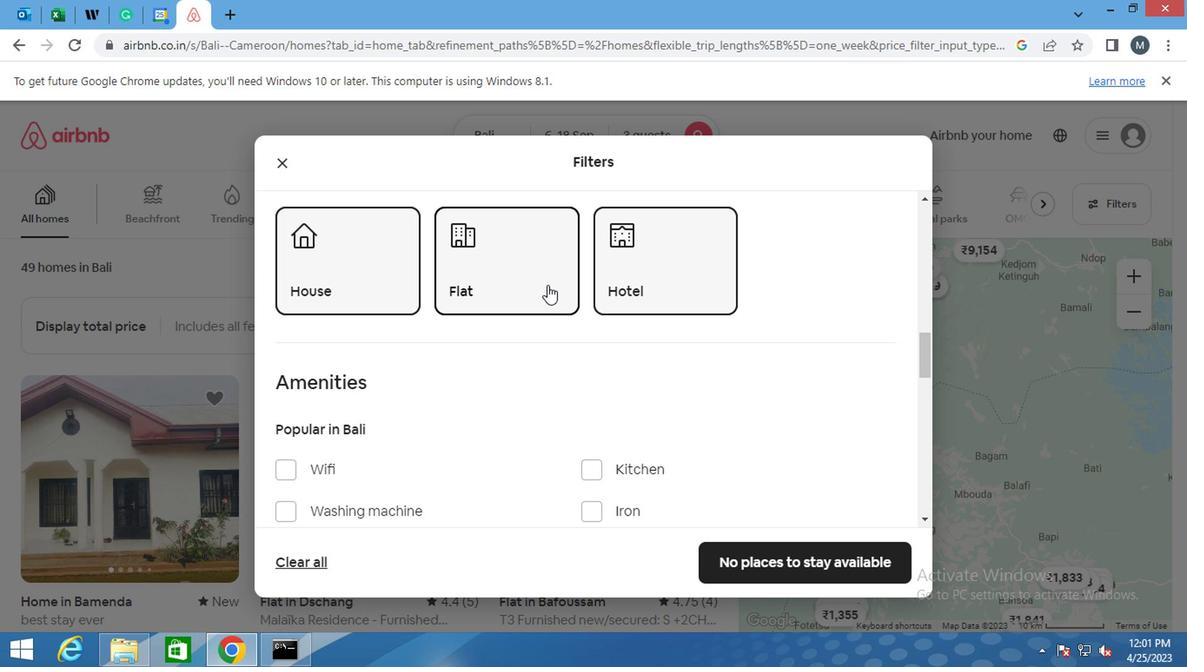 
Action: Mouse moved to (542, 289)
Screenshot: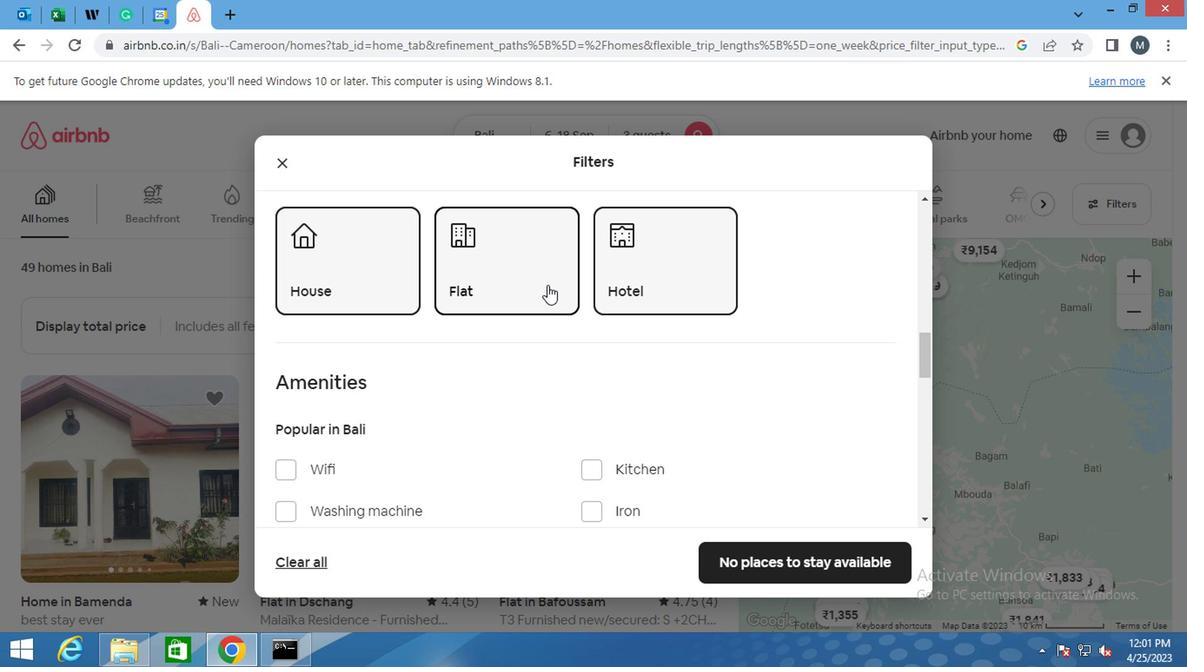 
Action: Mouse scrolled (542, 288) with delta (0, -1)
Screenshot: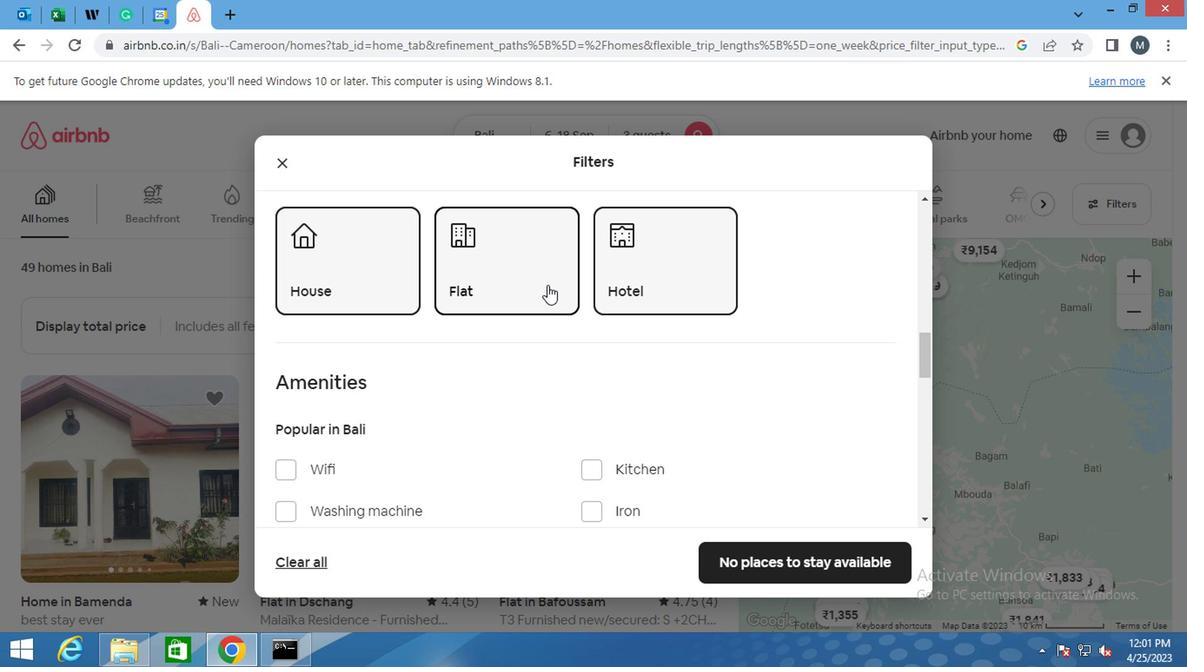 
Action: Mouse moved to (529, 296)
Screenshot: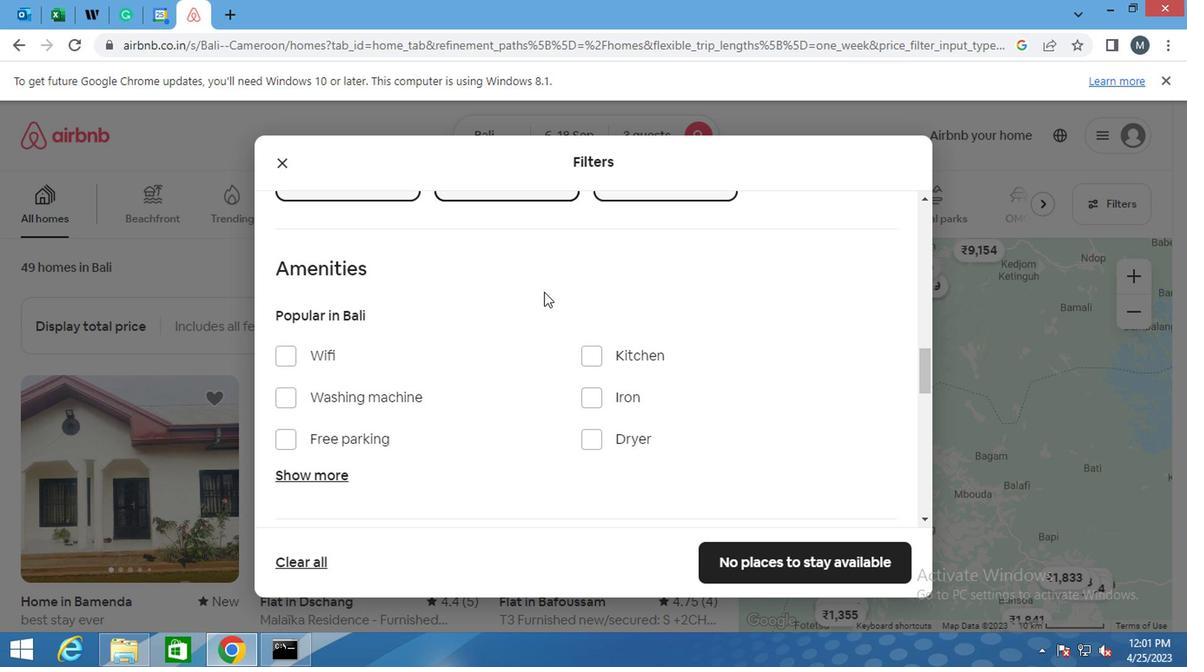 
Action: Mouse scrolled (529, 294) with delta (0, -1)
Screenshot: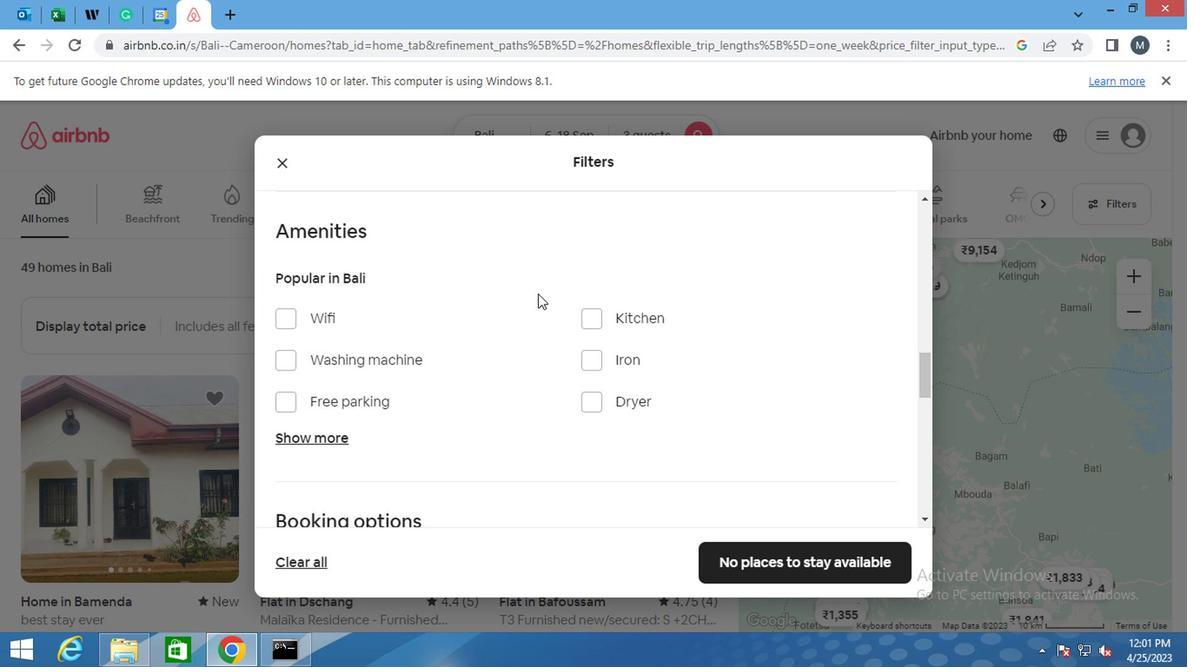 
Action: Mouse moved to (529, 296)
Screenshot: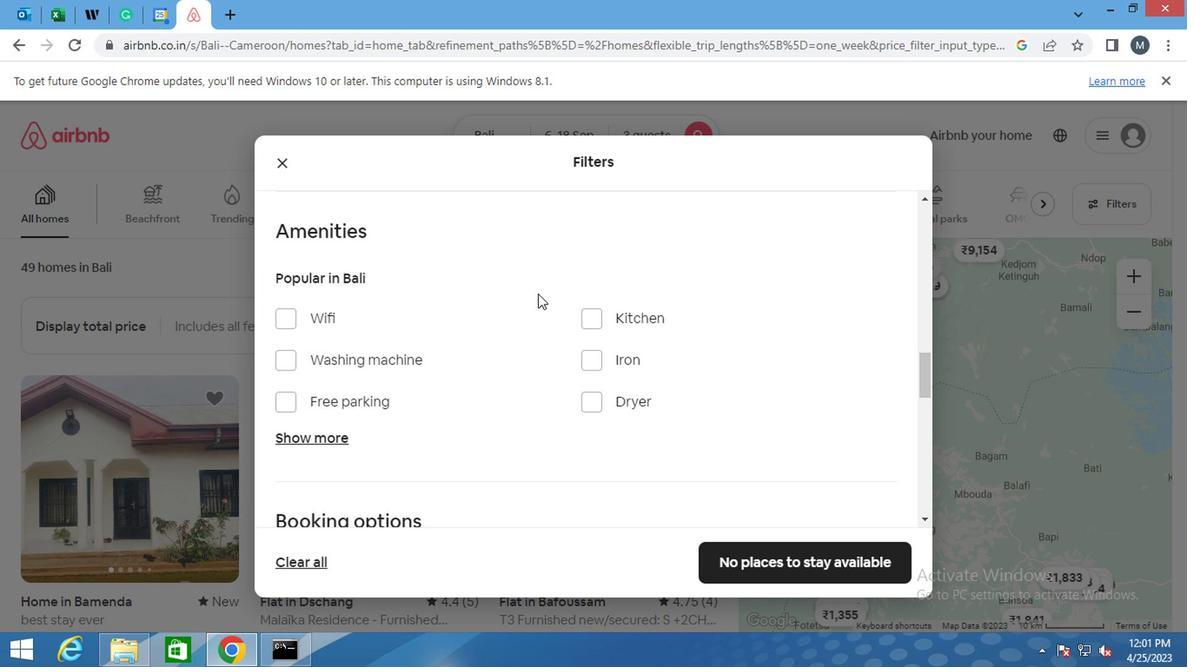 
Action: Mouse scrolled (529, 296) with delta (0, 0)
Screenshot: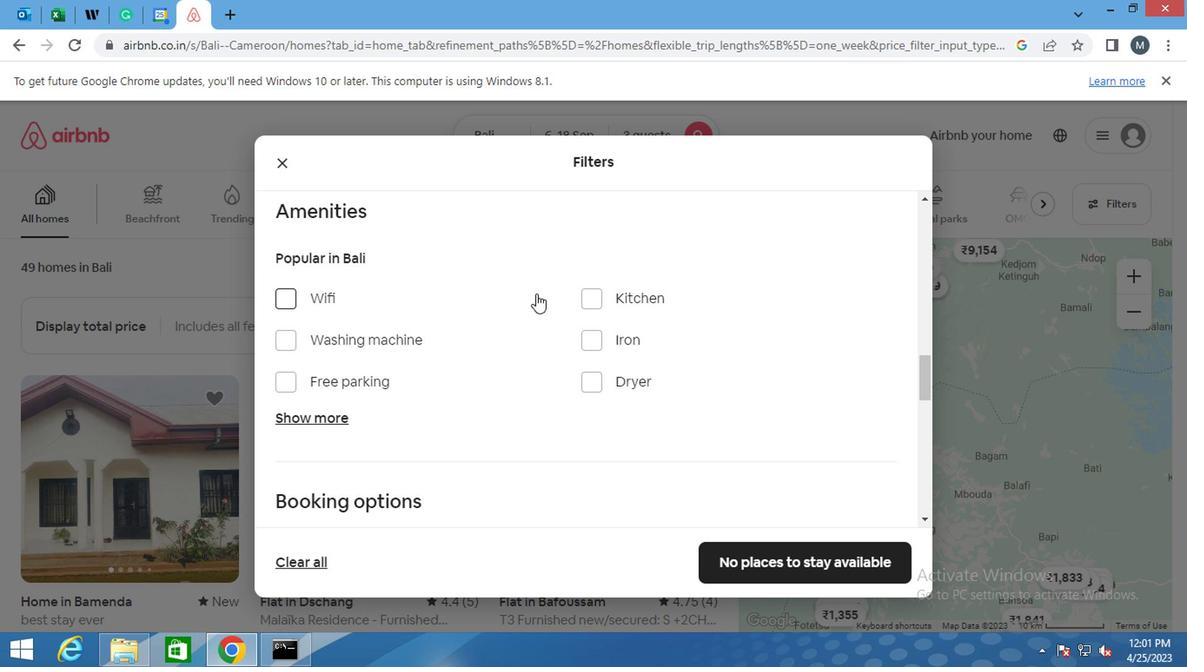 
Action: Mouse moved to (336, 311)
Screenshot: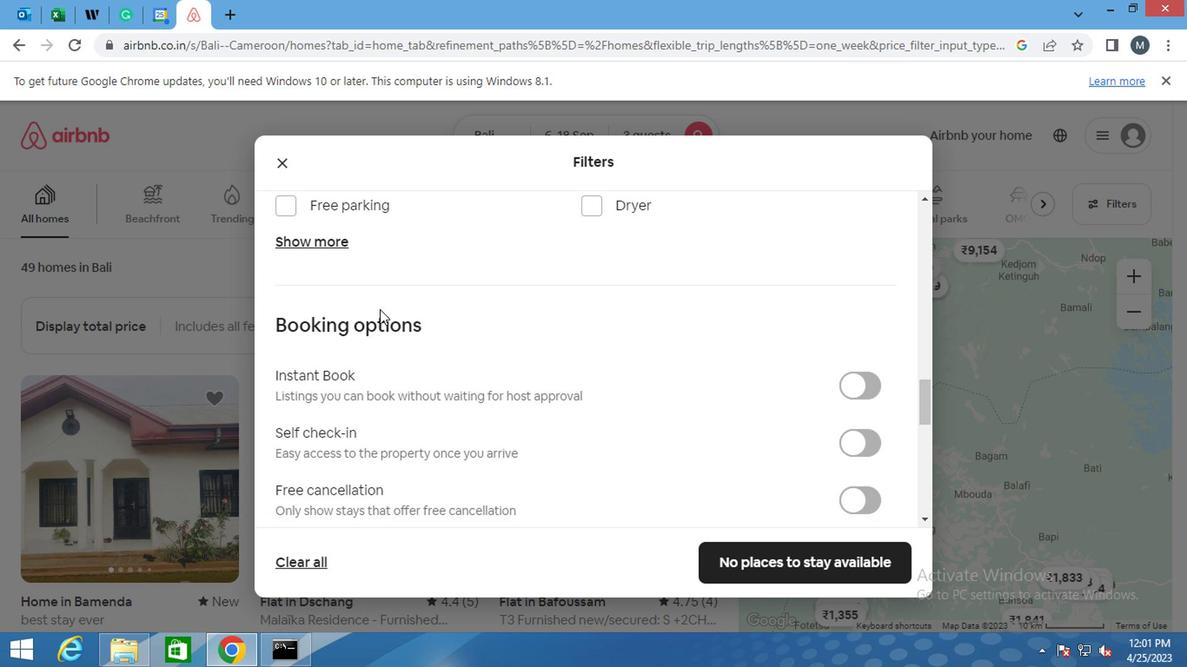 
Action: Mouse scrolled (336, 311) with delta (0, 0)
Screenshot: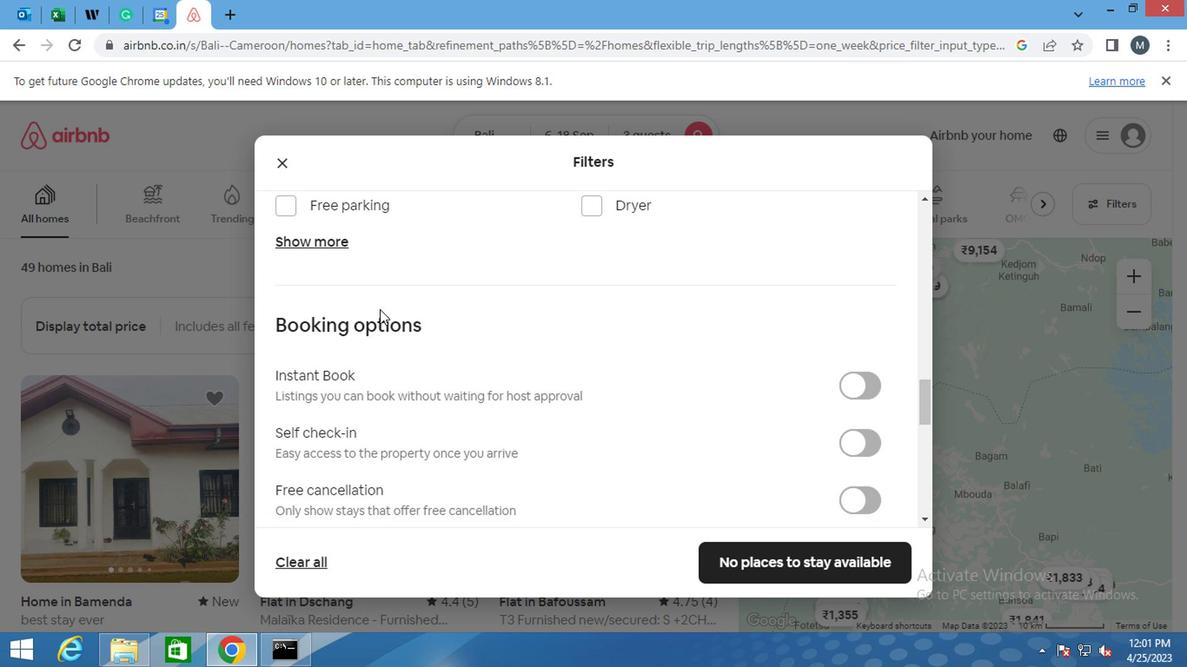 
Action: Mouse moved to (336, 309)
Screenshot: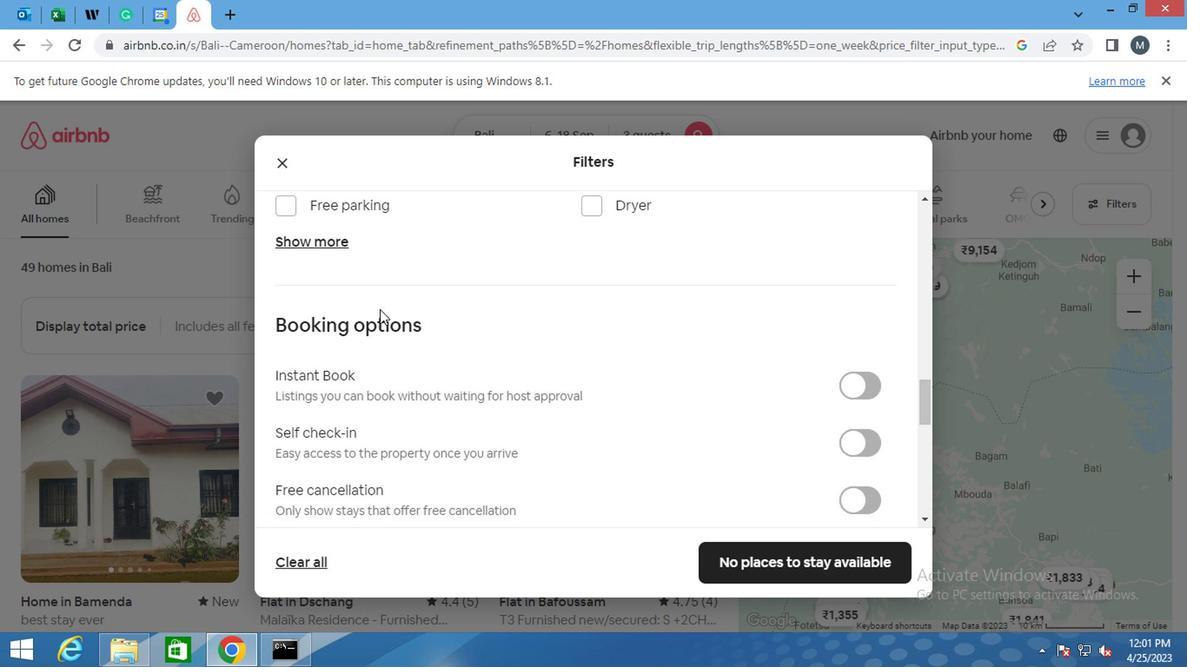
Action: Mouse scrolled (336, 311) with delta (0, 1)
Screenshot: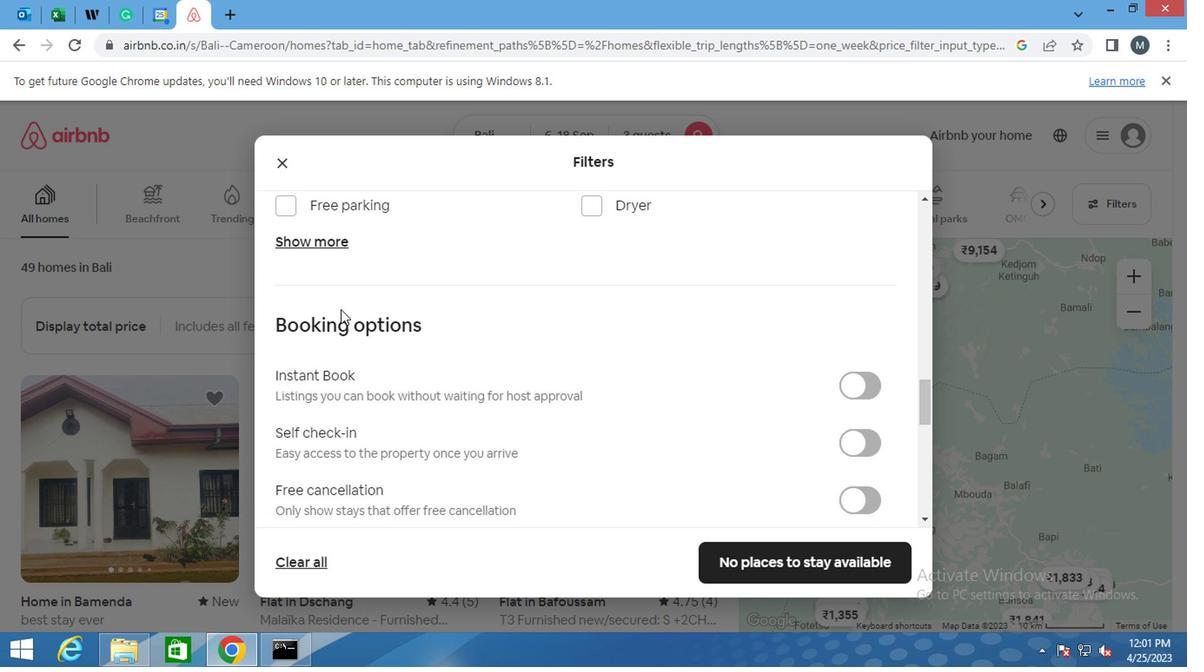 
Action: Mouse moved to (376, 311)
Screenshot: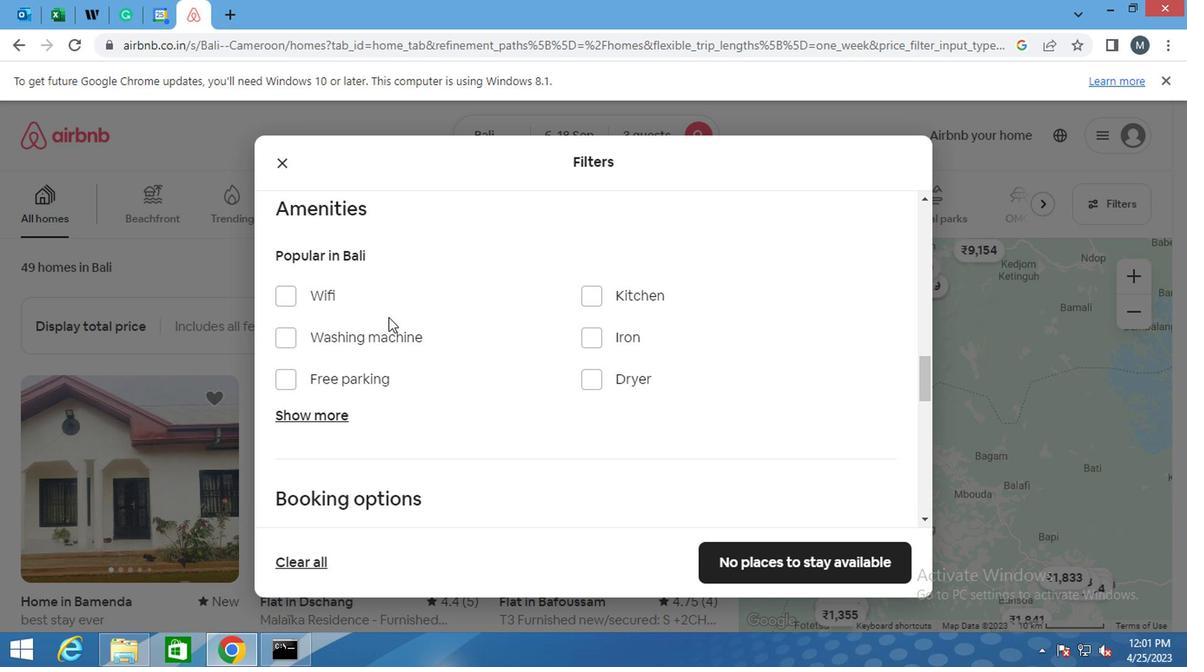 
Action: Mouse scrolled (376, 311) with delta (0, 0)
Screenshot: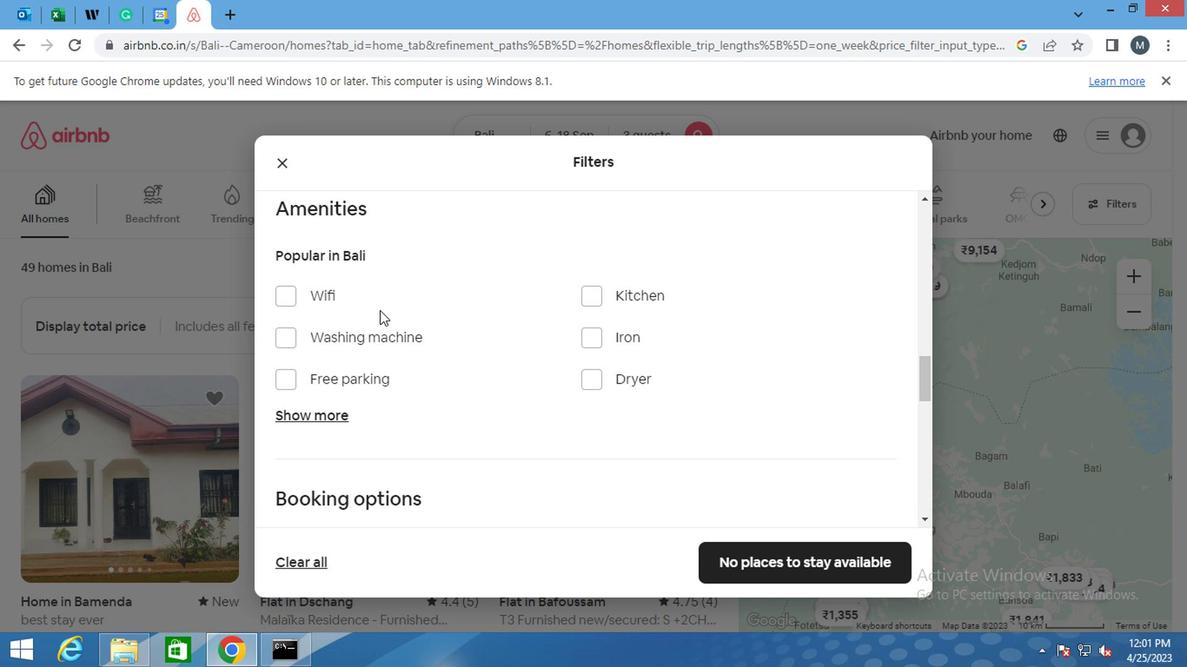 
Action: Mouse moved to (275, 253)
Screenshot: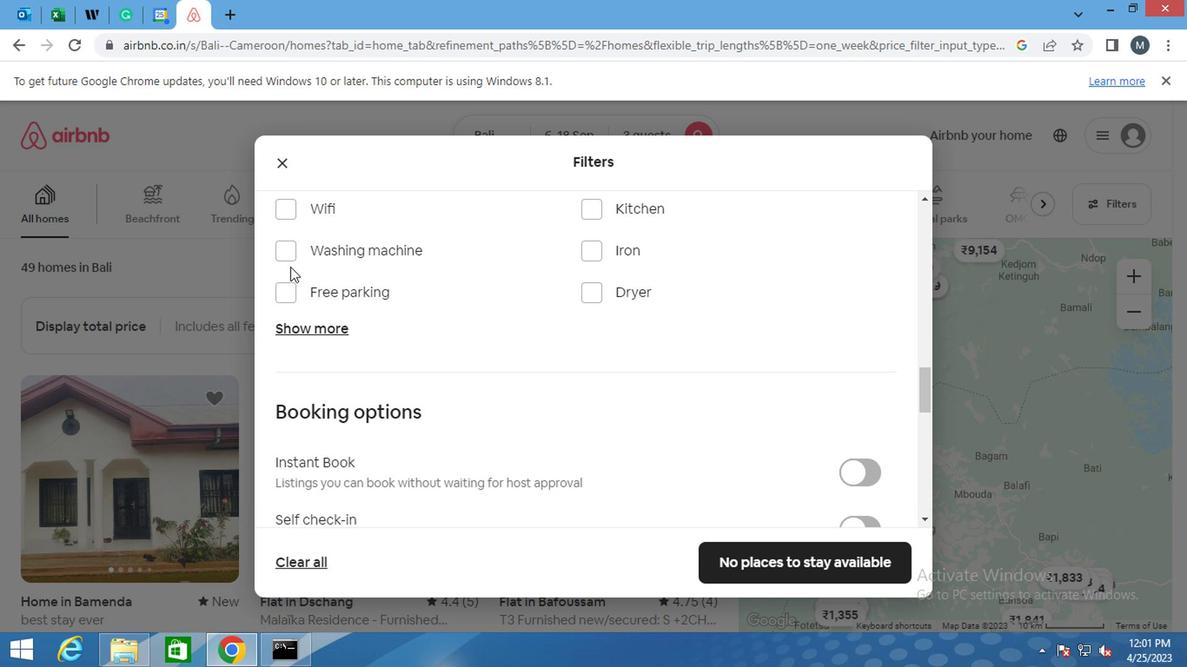 
Action: Mouse pressed left at (275, 253)
Screenshot: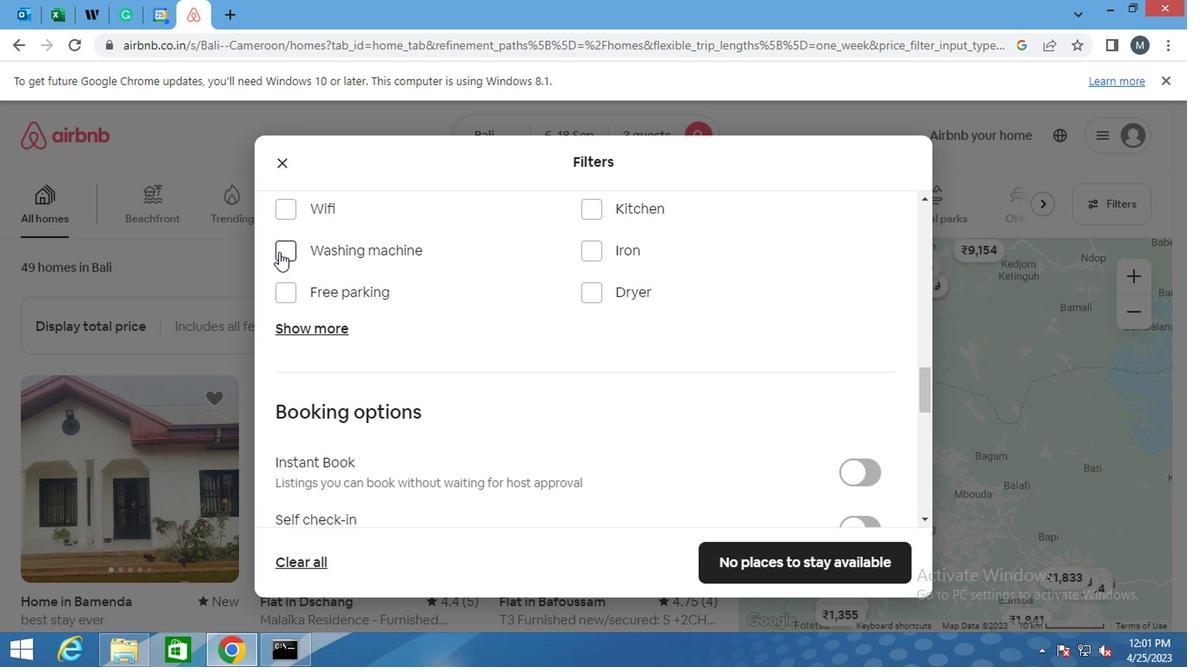 
Action: Mouse moved to (471, 311)
Screenshot: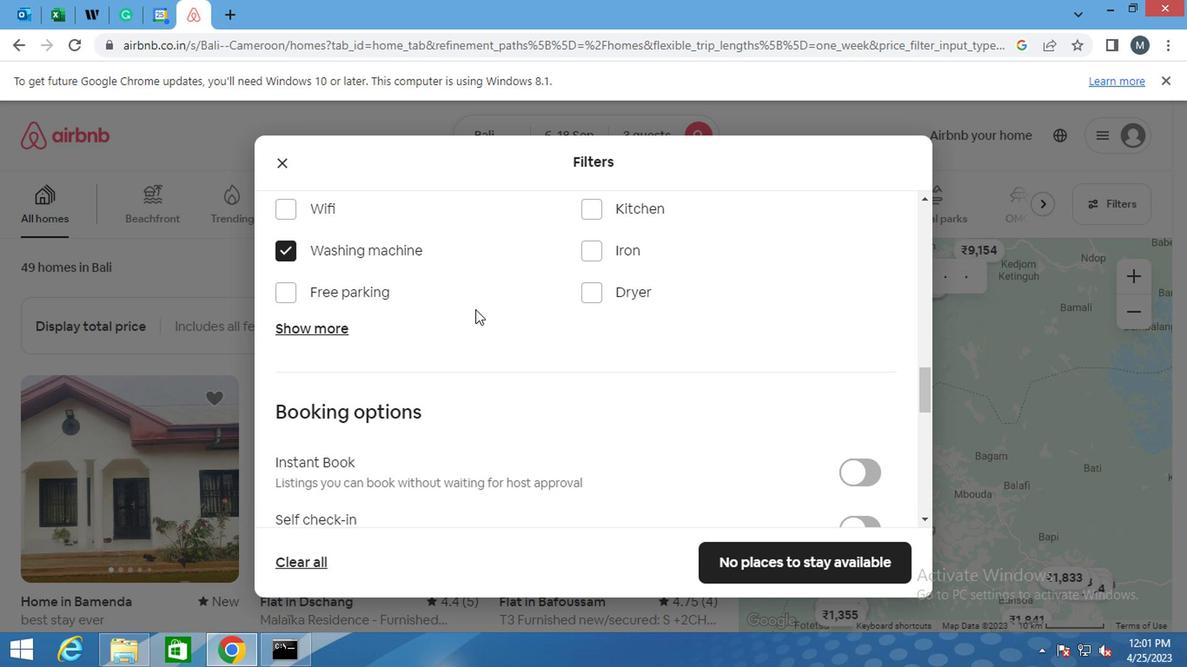 
Action: Mouse scrolled (471, 309) with delta (0, -1)
Screenshot: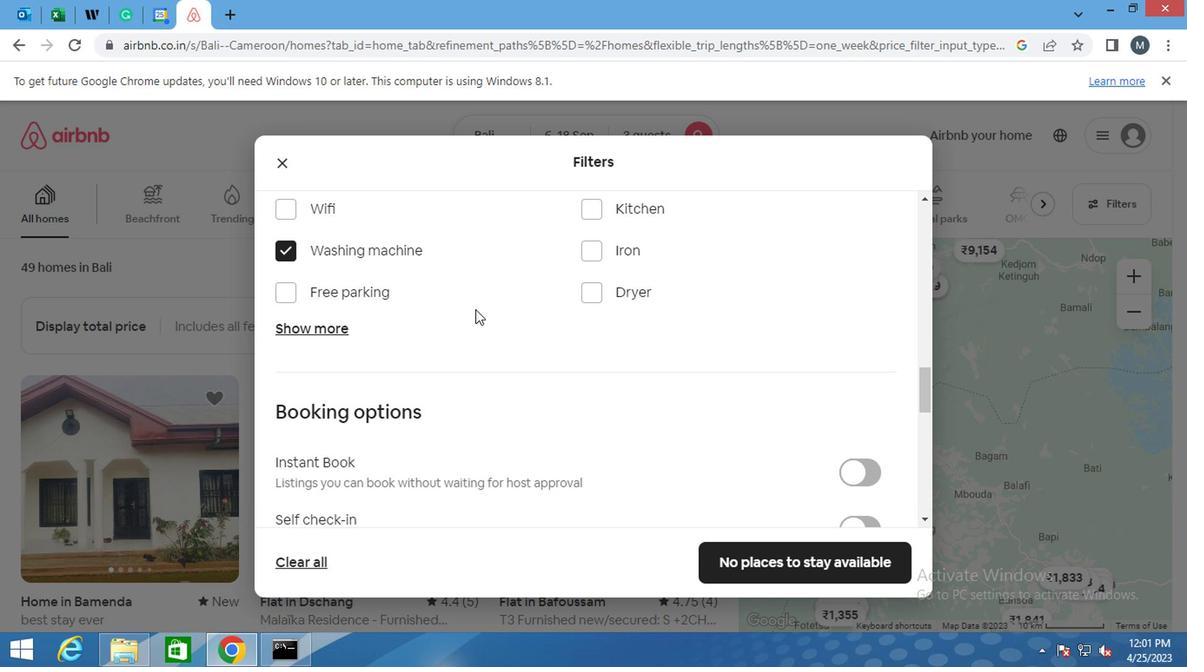 
Action: Mouse scrolled (471, 309) with delta (0, -1)
Screenshot: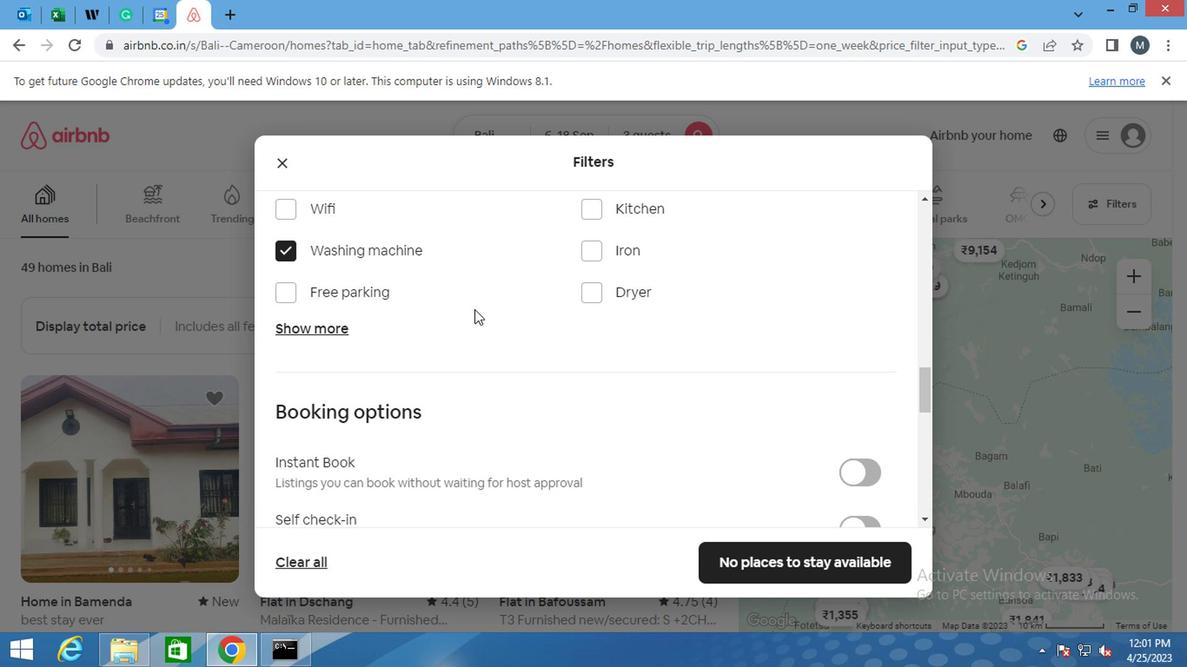 
Action: Mouse scrolled (471, 309) with delta (0, -1)
Screenshot: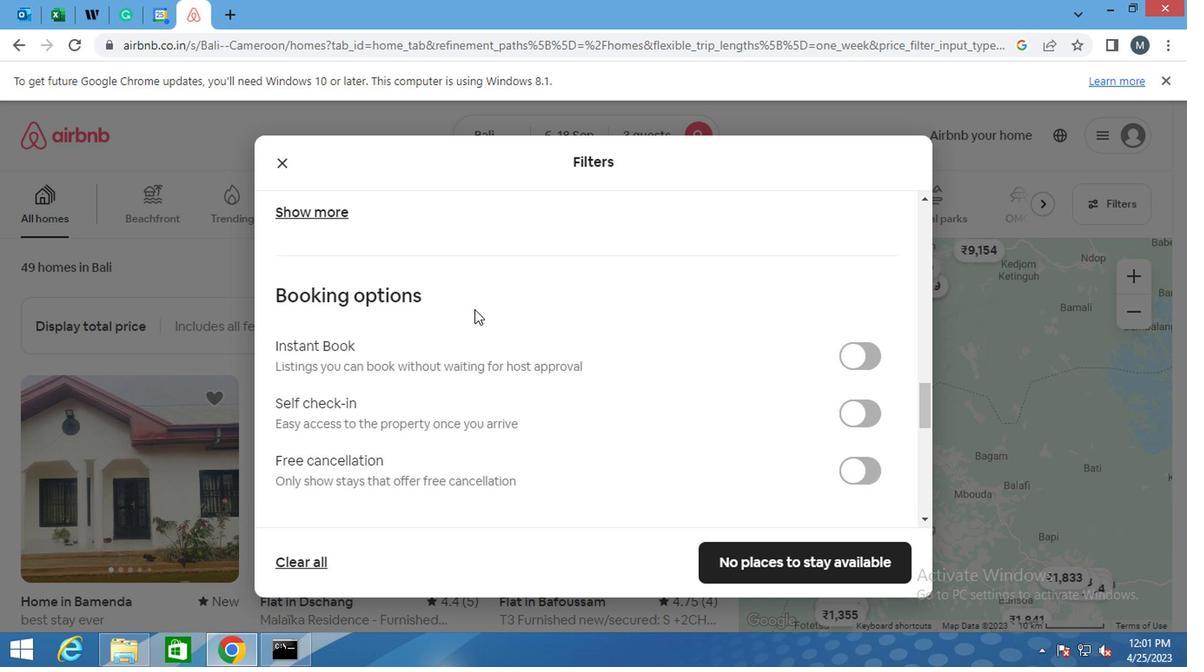 
Action: Mouse scrolled (471, 309) with delta (0, -1)
Screenshot: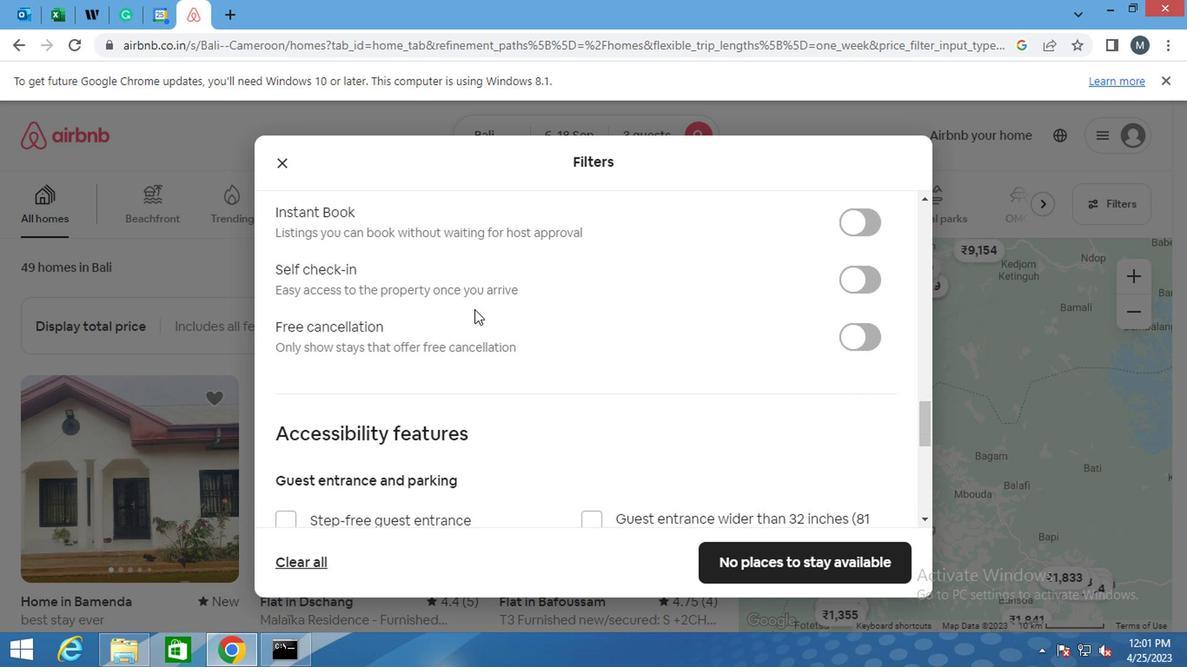 
Action: Mouse moved to (728, 280)
Screenshot: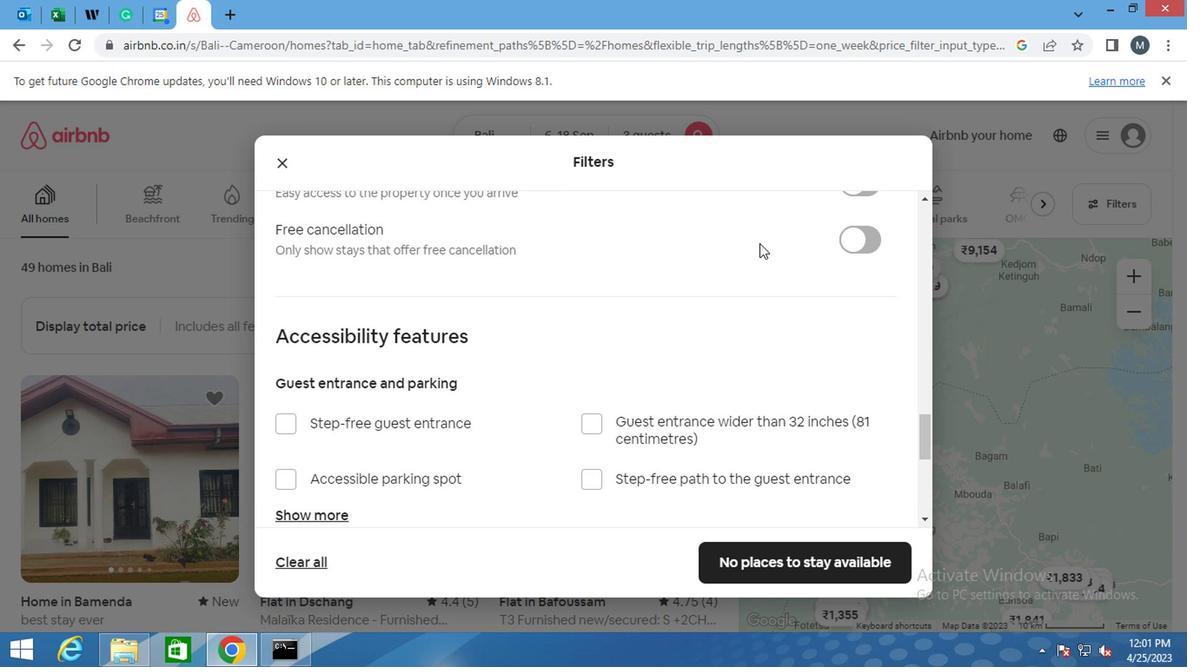 
Action: Mouse scrolled (728, 281) with delta (0, 1)
Screenshot: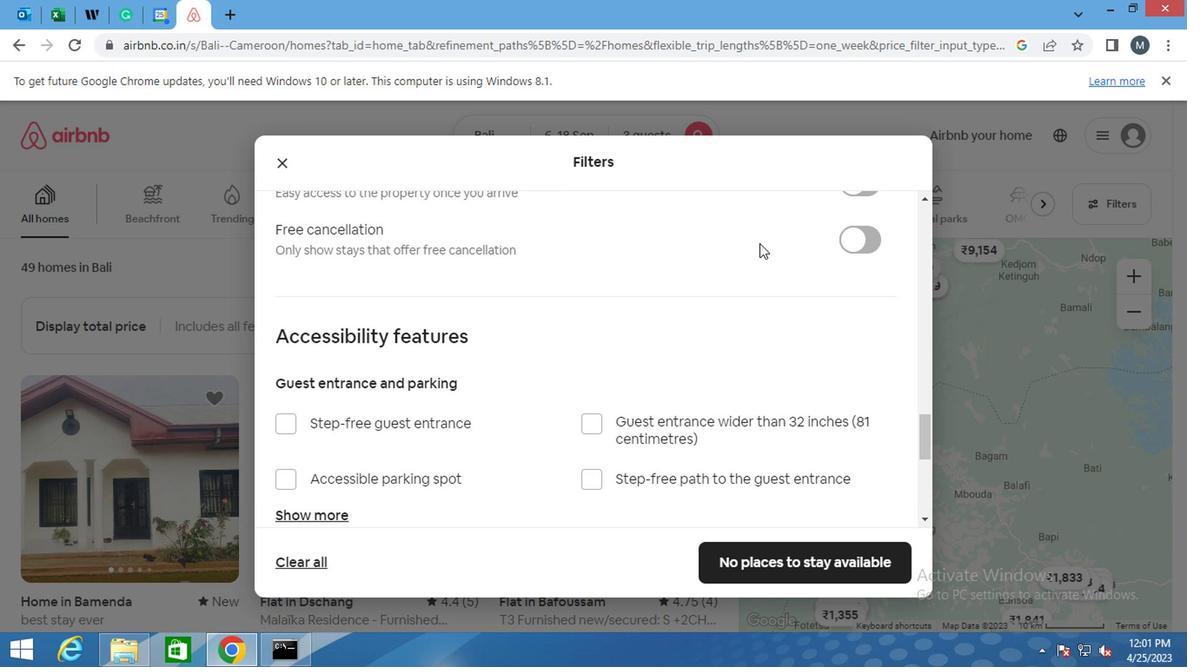 
Action: Mouse moved to (727, 280)
Screenshot: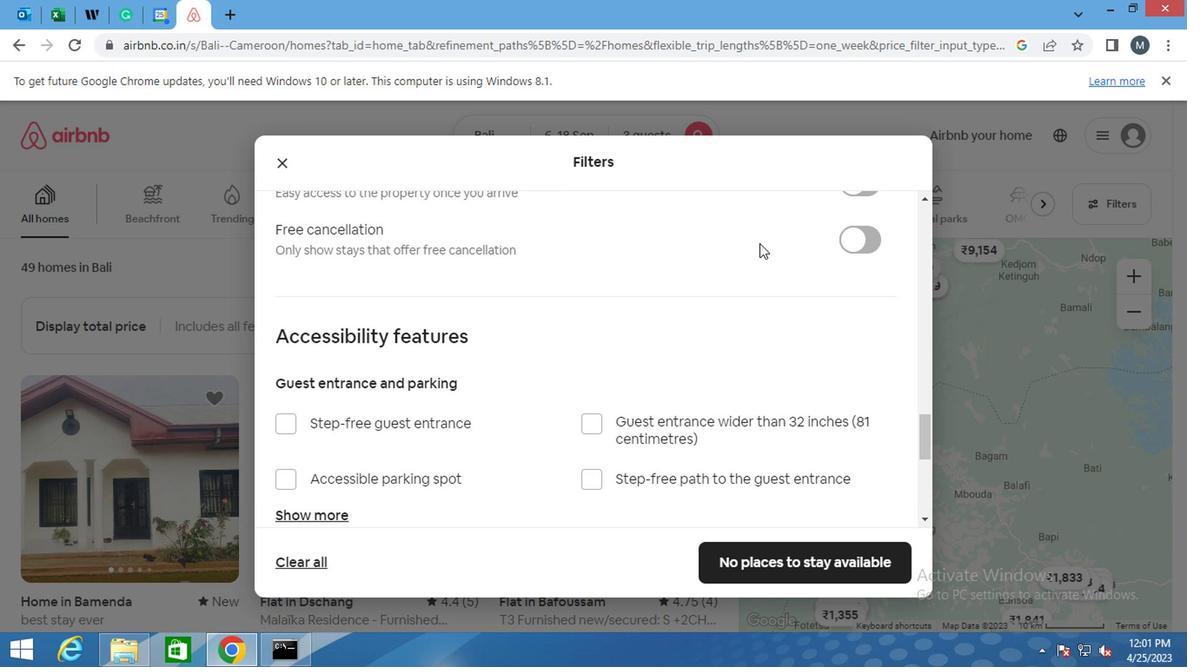 
Action: Mouse scrolled (727, 281) with delta (0, 1)
Screenshot: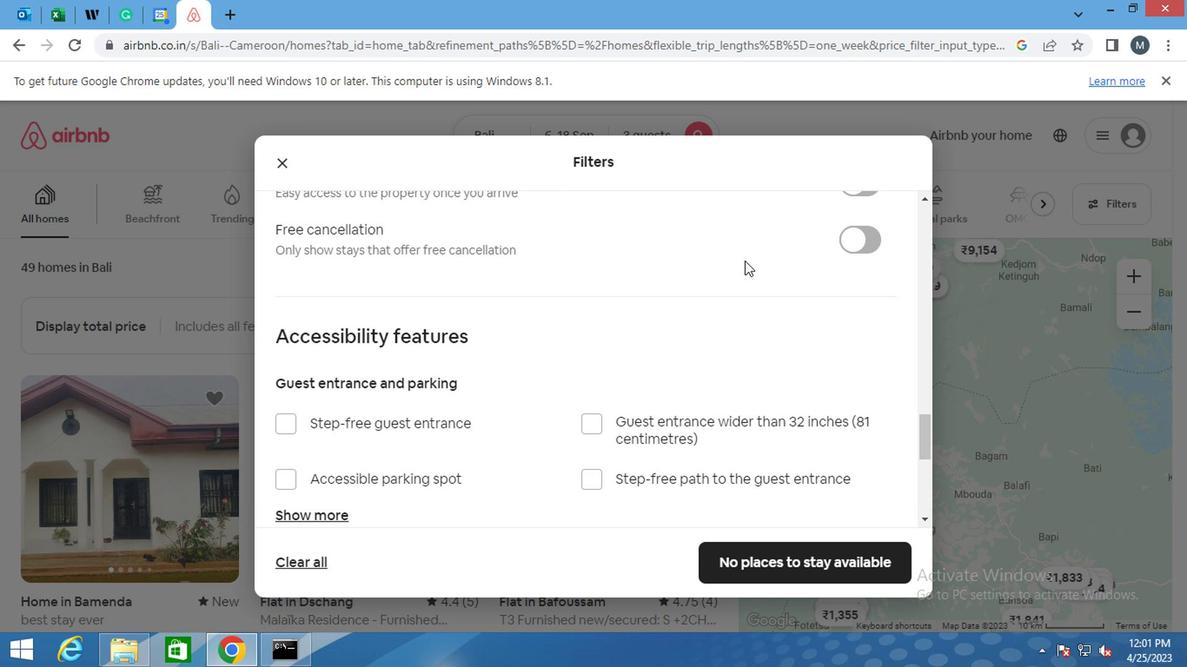 
Action: Mouse moved to (853, 357)
Screenshot: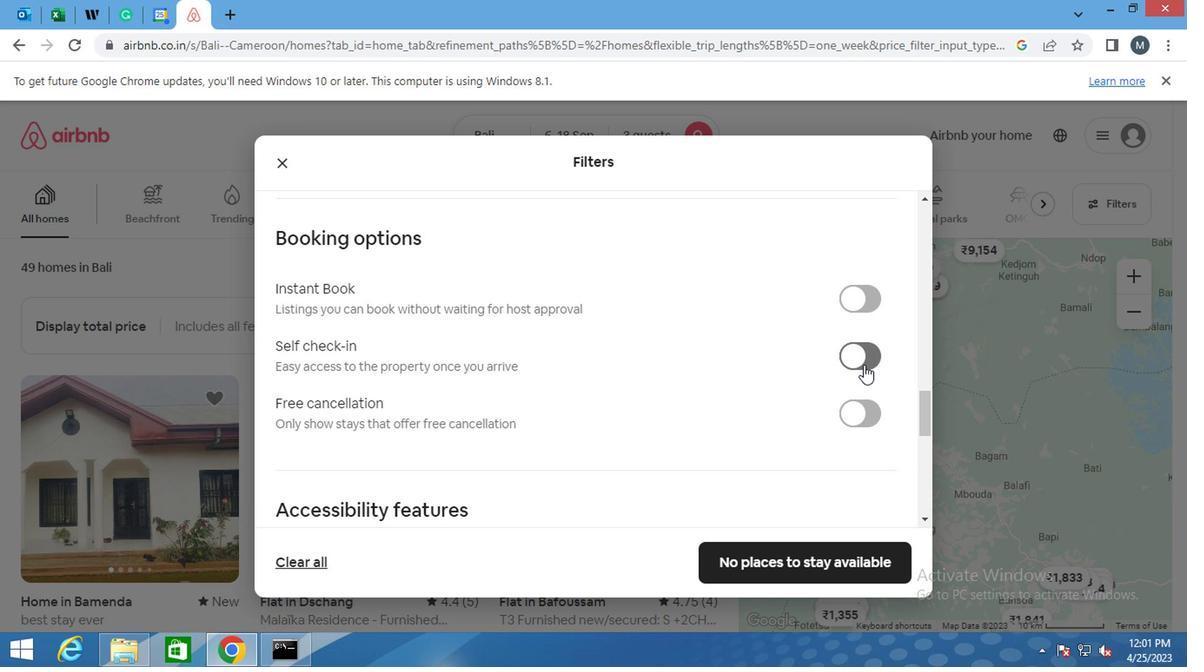 
Action: Mouse pressed left at (853, 357)
Screenshot: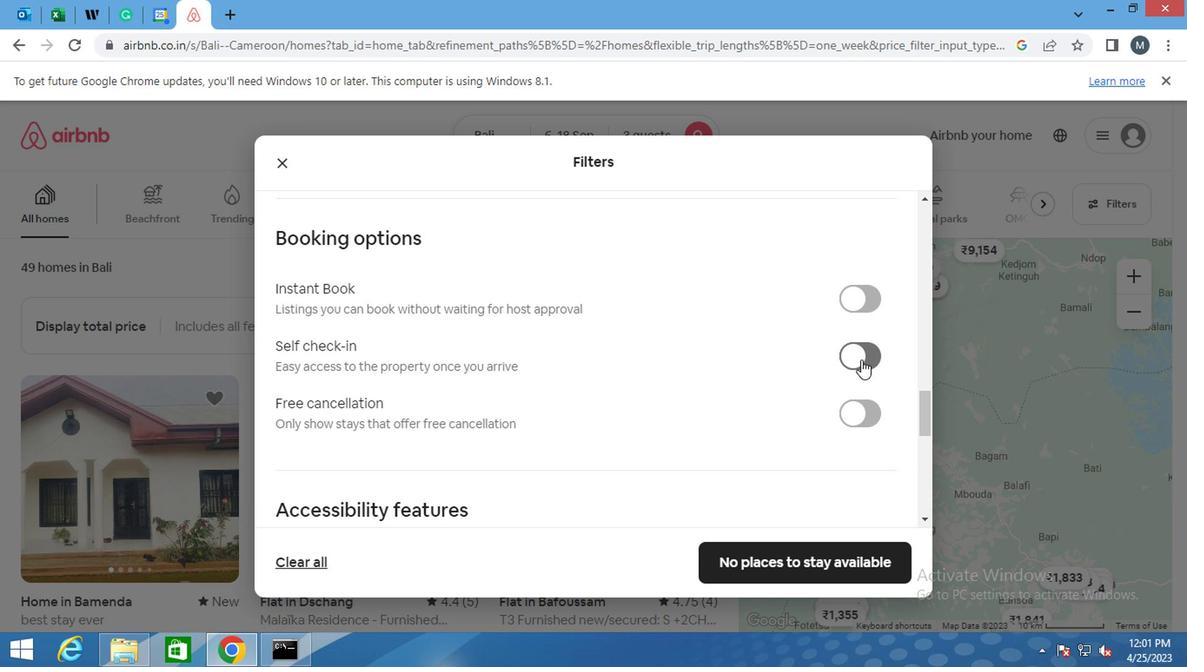 
Action: Mouse moved to (594, 353)
Screenshot: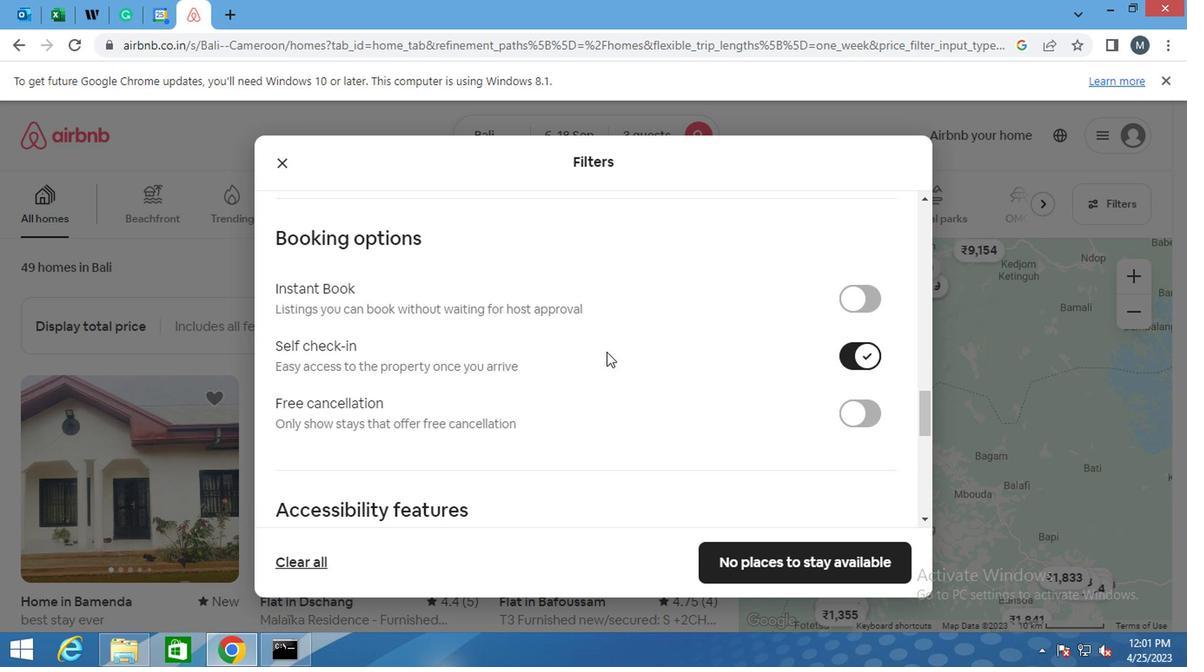 
Action: Mouse scrolled (594, 352) with delta (0, 0)
Screenshot: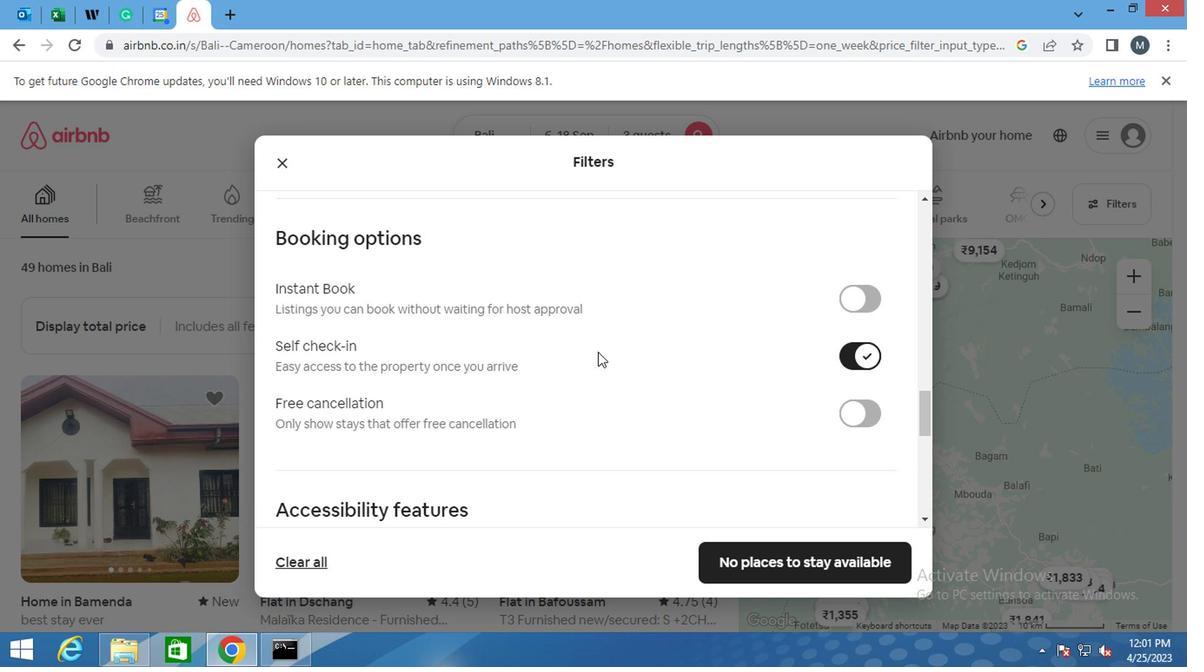 
Action: Mouse moved to (591, 354)
Screenshot: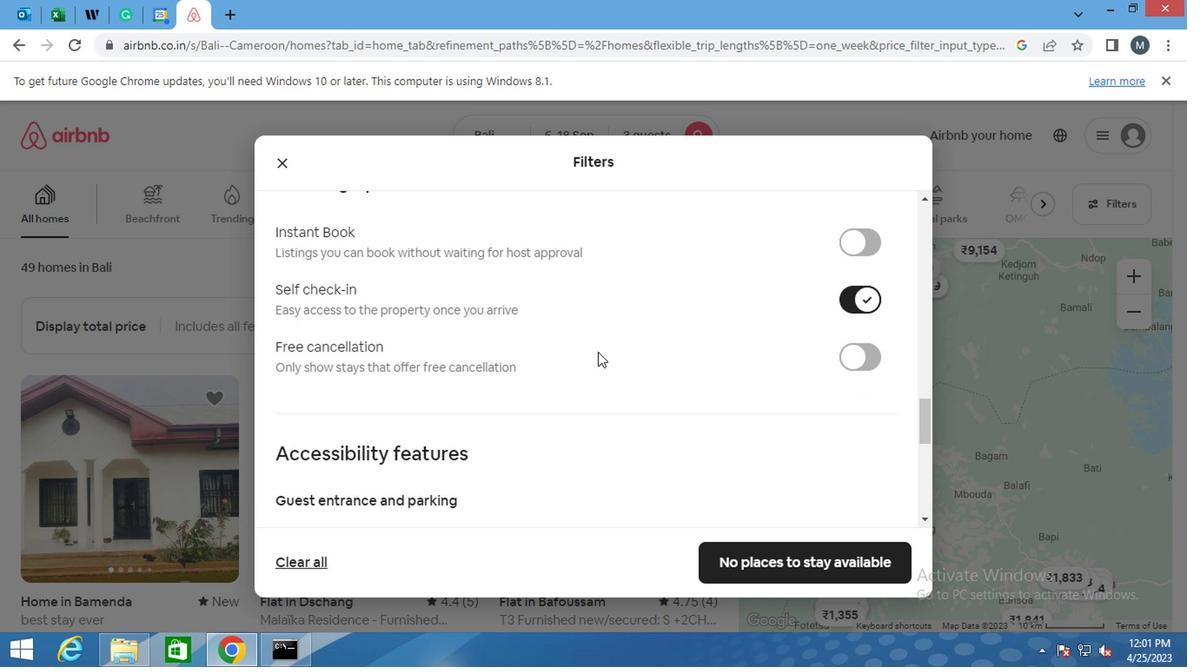 
Action: Mouse scrolled (591, 354) with delta (0, 0)
Screenshot: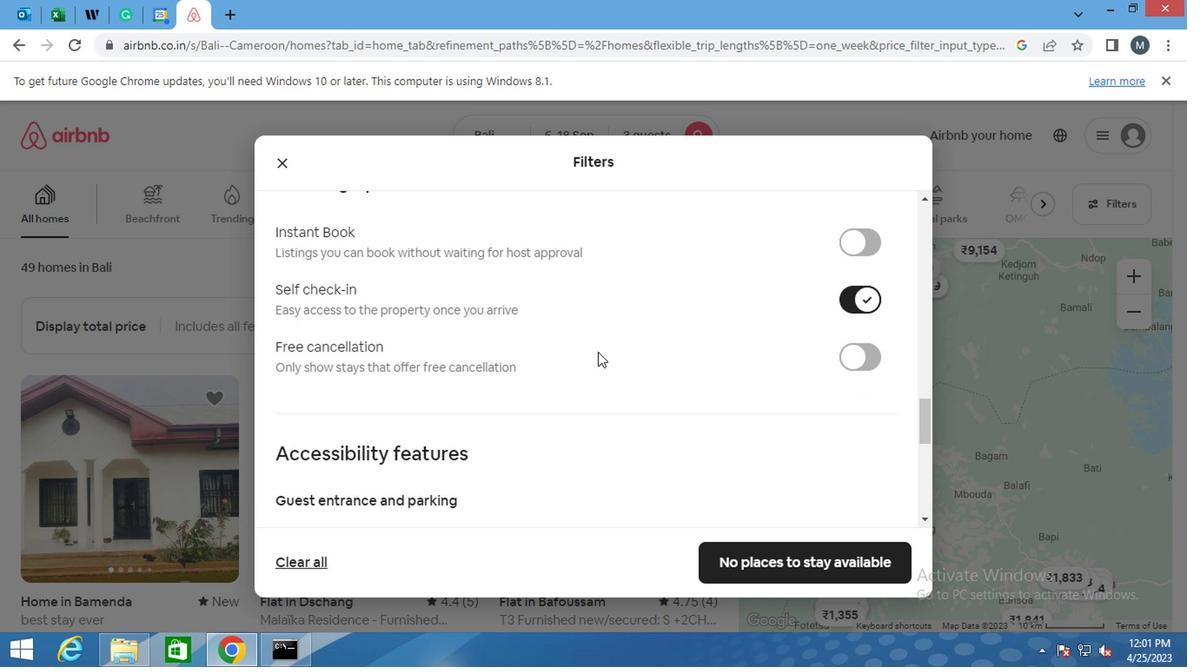 
Action: Mouse moved to (591, 359)
Screenshot: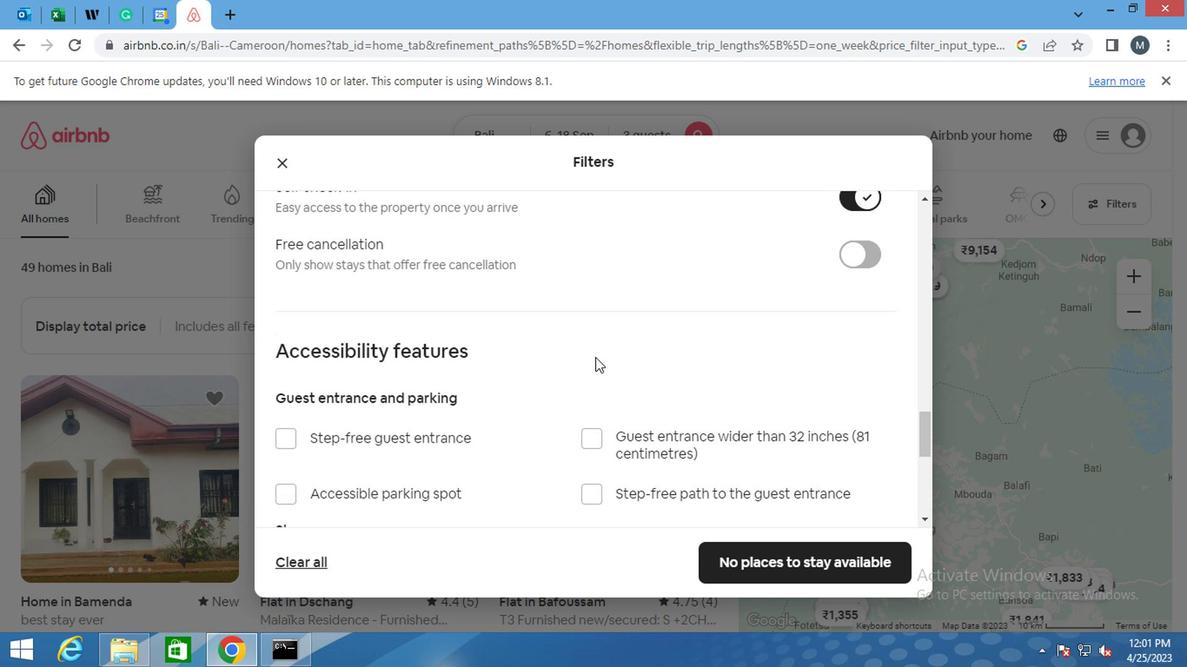 
Action: Mouse scrolled (591, 358) with delta (0, 0)
Screenshot: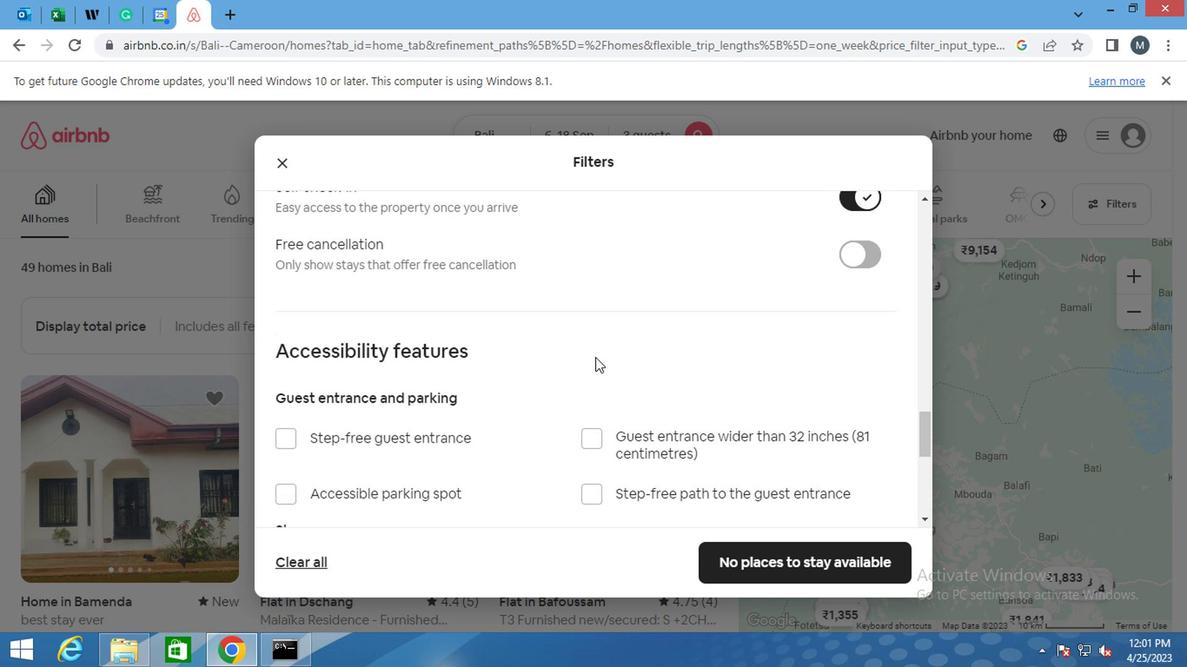 
Action: Mouse moved to (359, 379)
Screenshot: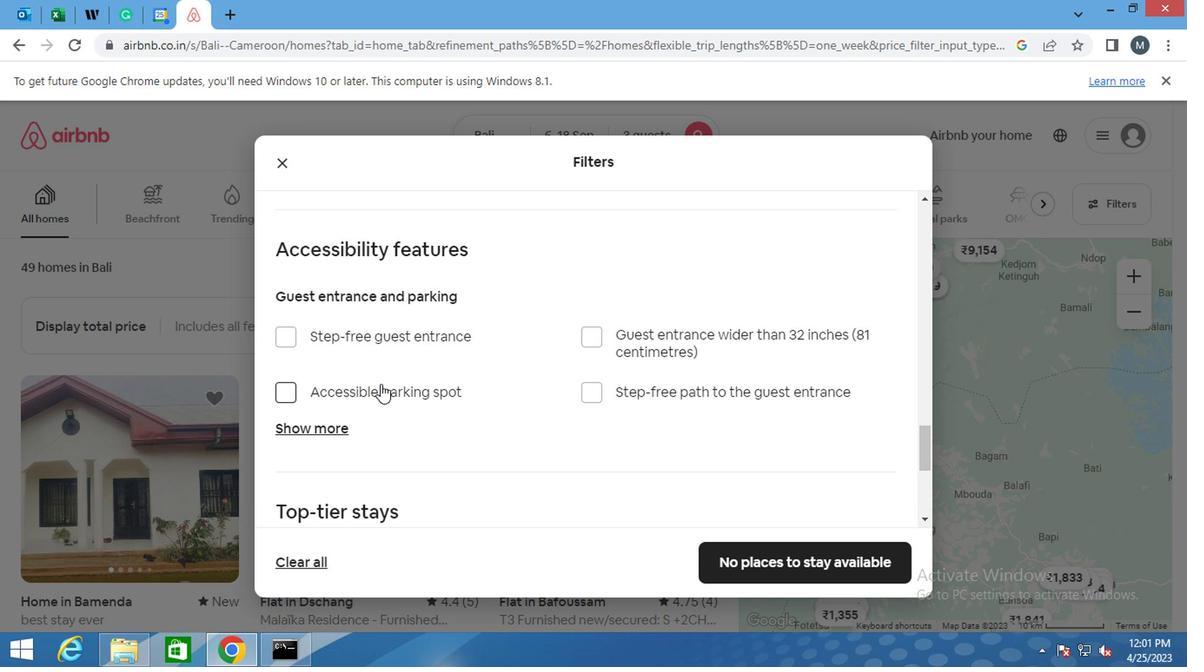 
Action: Mouse scrolled (359, 378) with delta (0, -1)
Screenshot: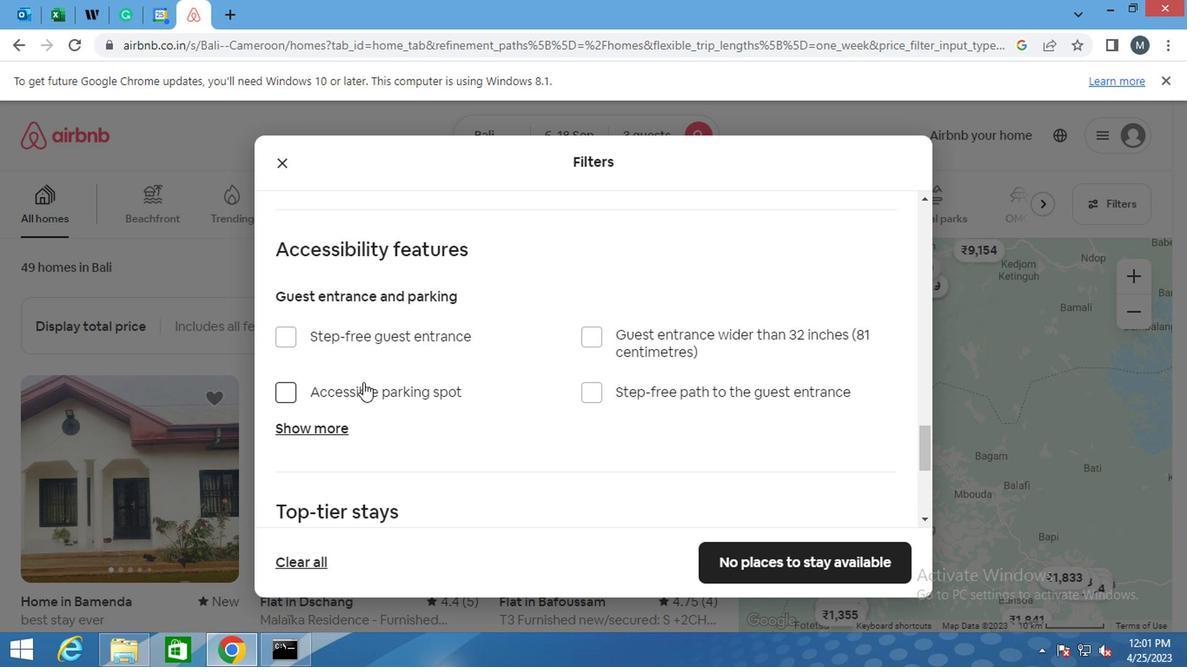 
Action: Mouse scrolled (359, 378) with delta (0, -1)
Screenshot: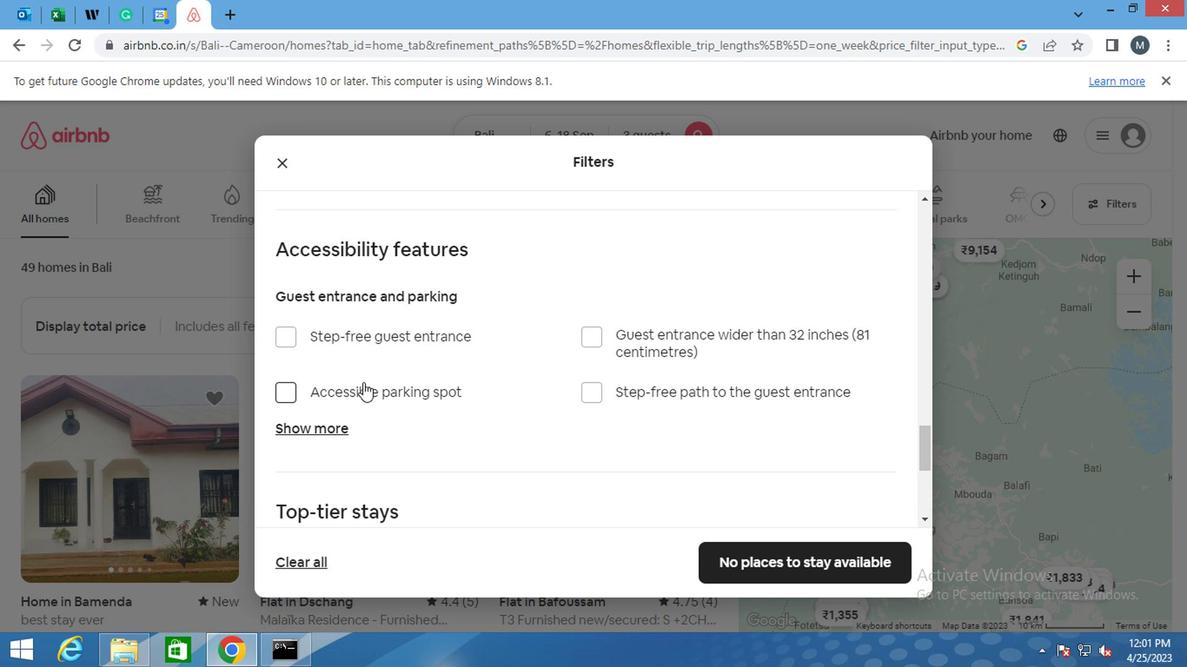 
Action: Mouse moved to (359, 379)
Screenshot: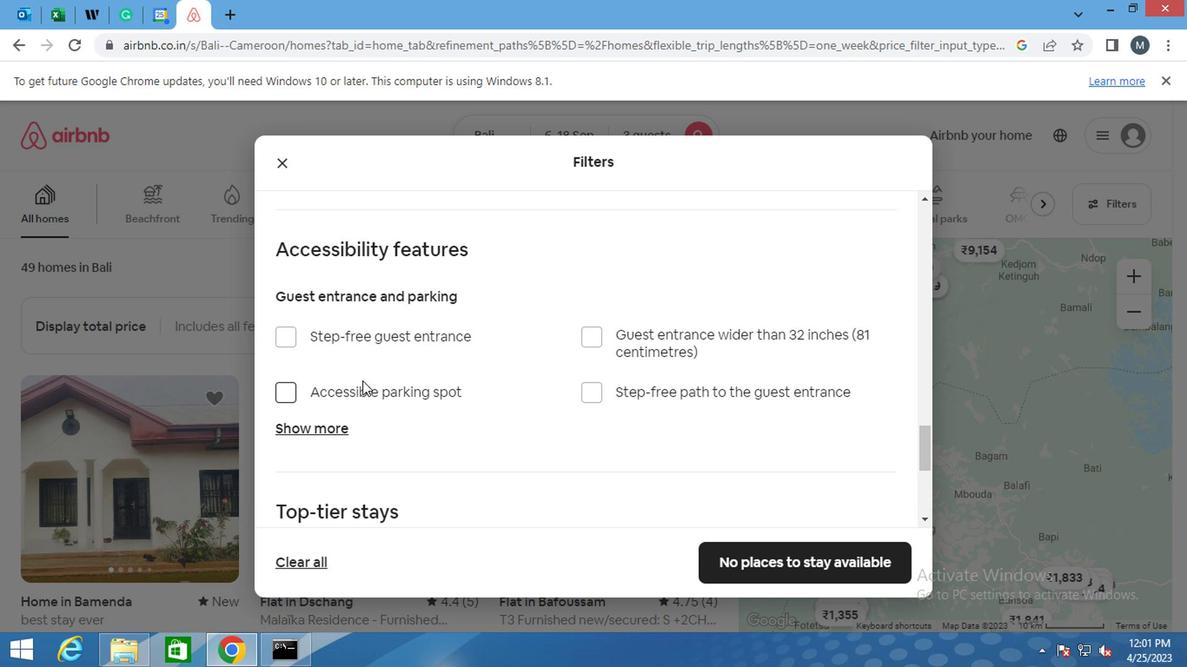 
Action: Mouse scrolled (359, 378) with delta (0, -1)
Screenshot: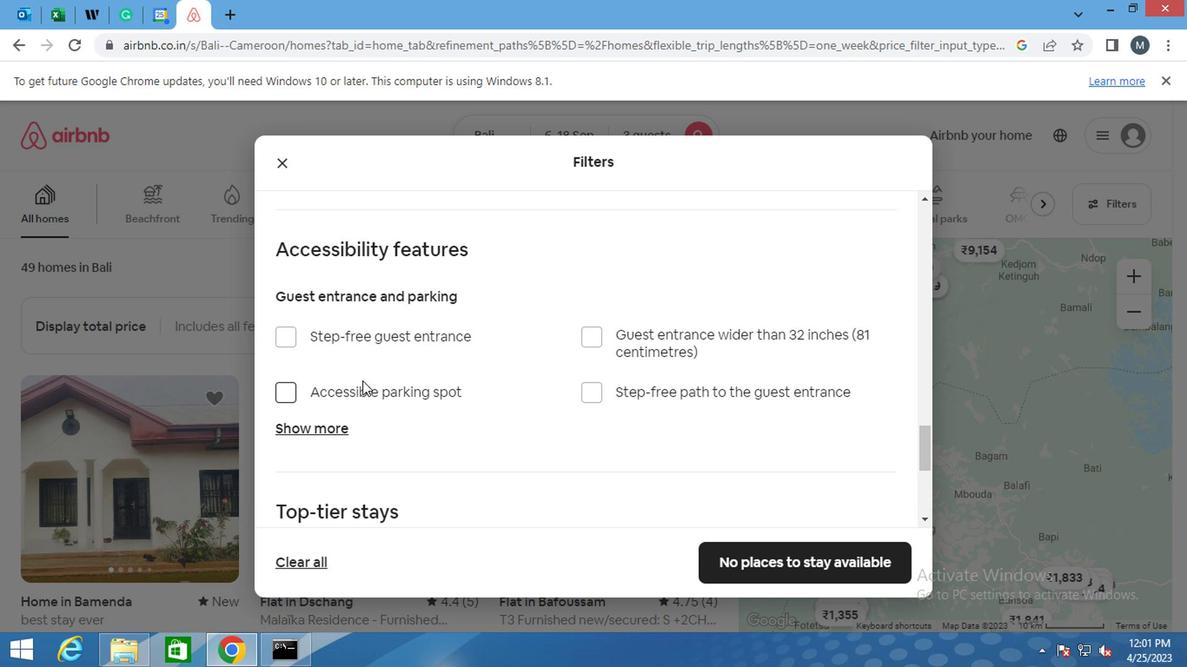 
Action: Mouse moved to (362, 385)
Screenshot: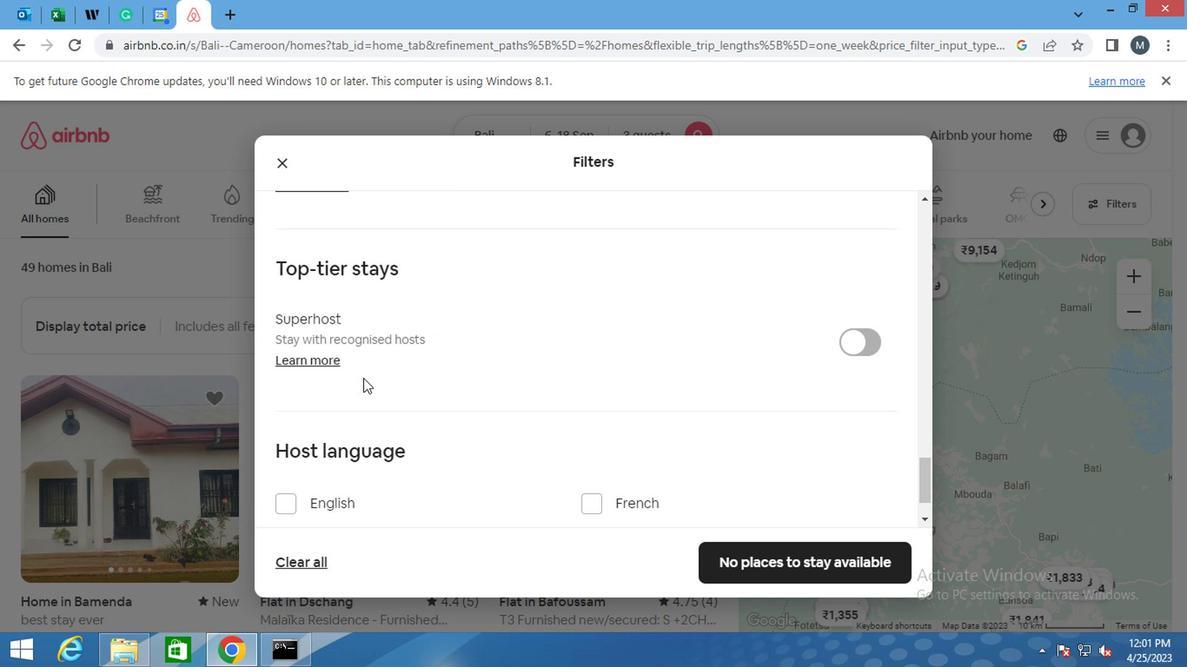 
Action: Mouse scrolled (362, 384) with delta (0, 0)
Screenshot: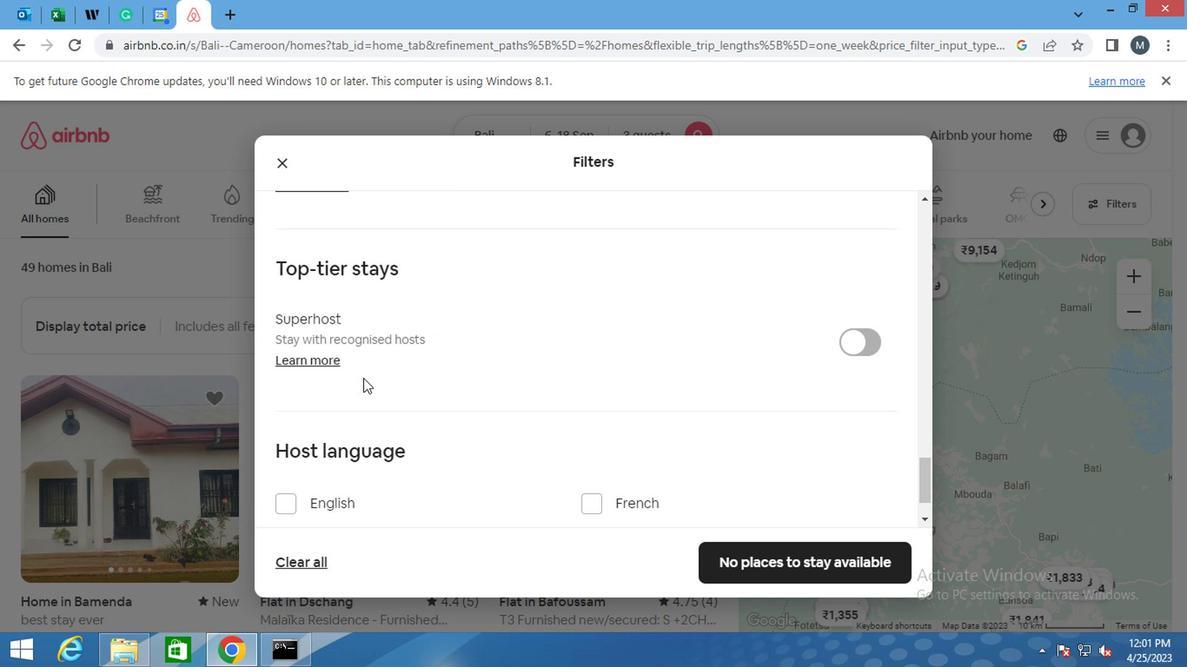 
Action: Mouse moved to (289, 437)
Screenshot: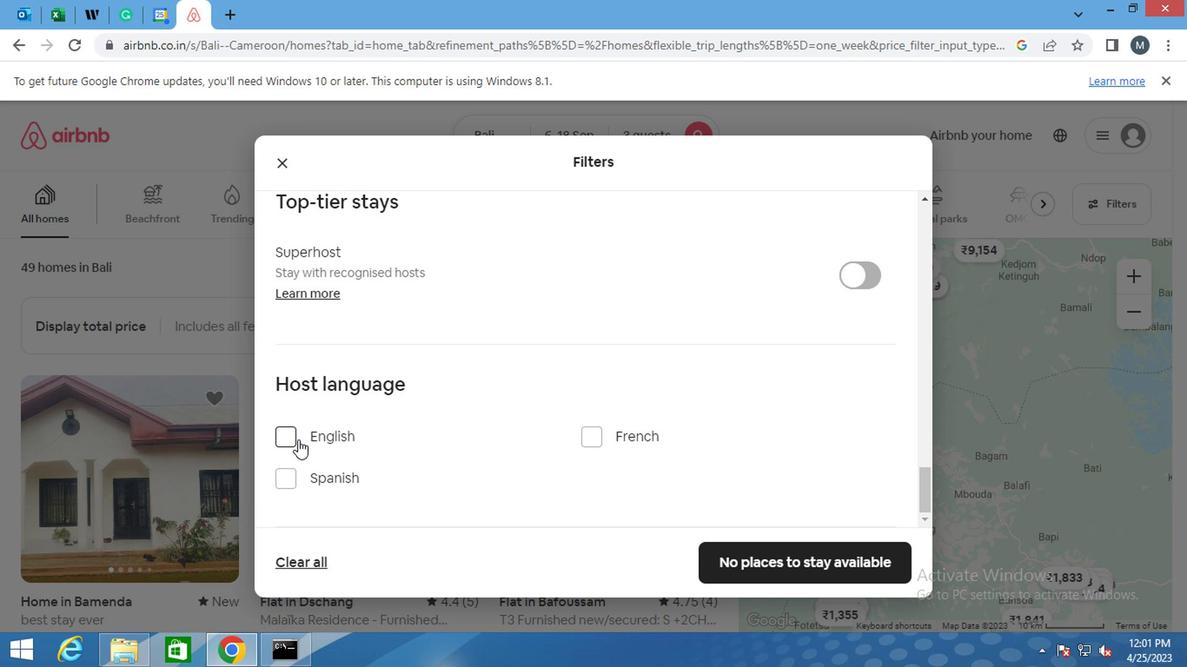 
Action: Mouse pressed left at (289, 437)
Screenshot: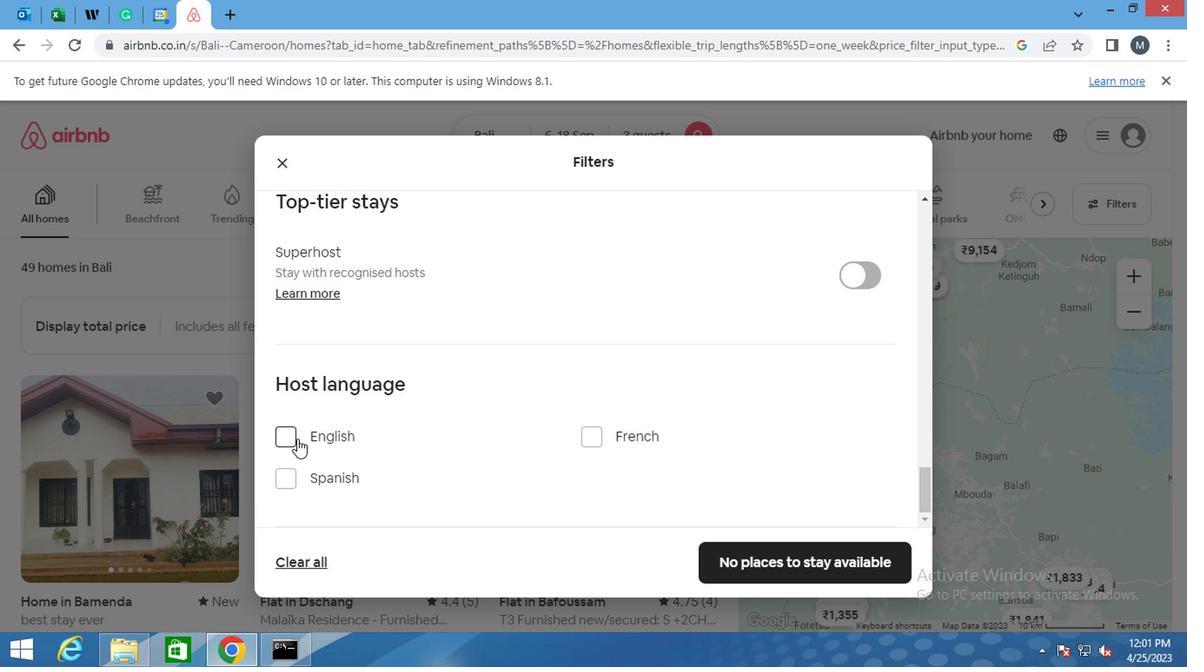 
Action: Mouse moved to (805, 564)
Screenshot: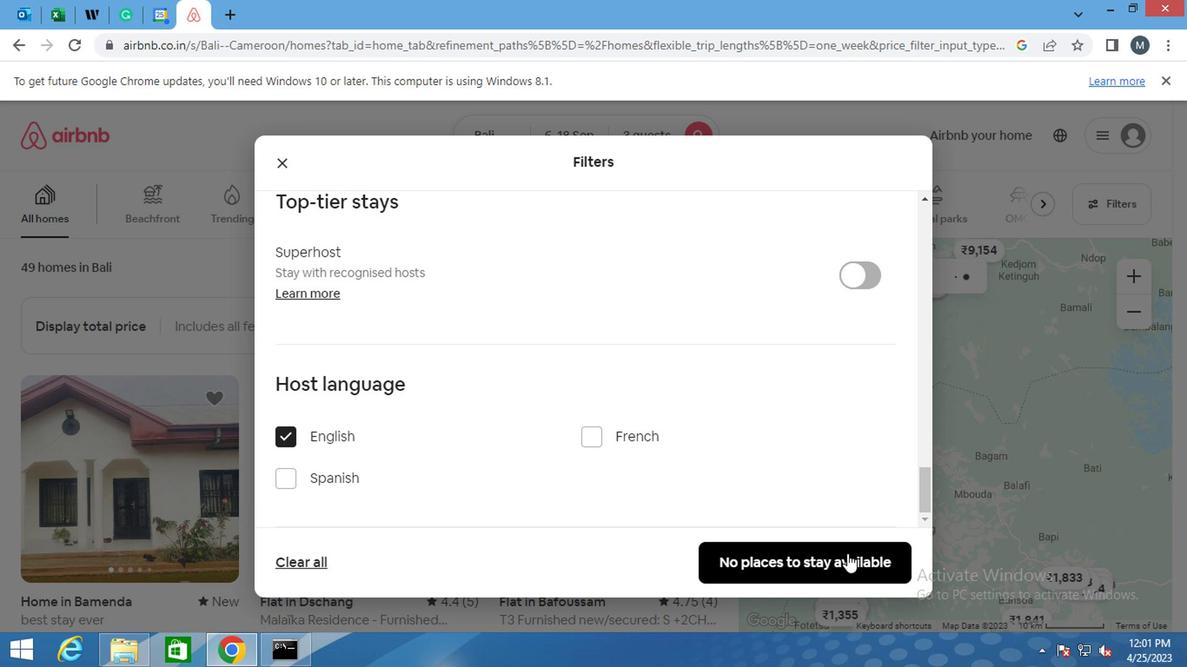 
Action: Mouse pressed left at (805, 564)
Screenshot: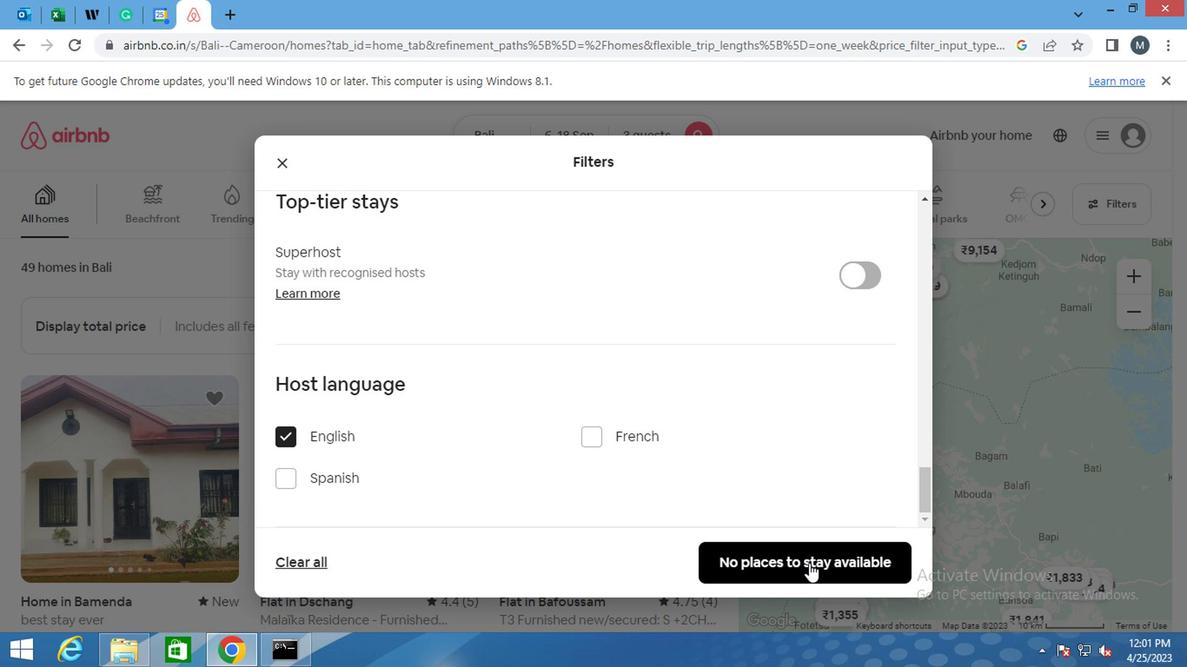
Action: Mouse moved to (805, 566)
Screenshot: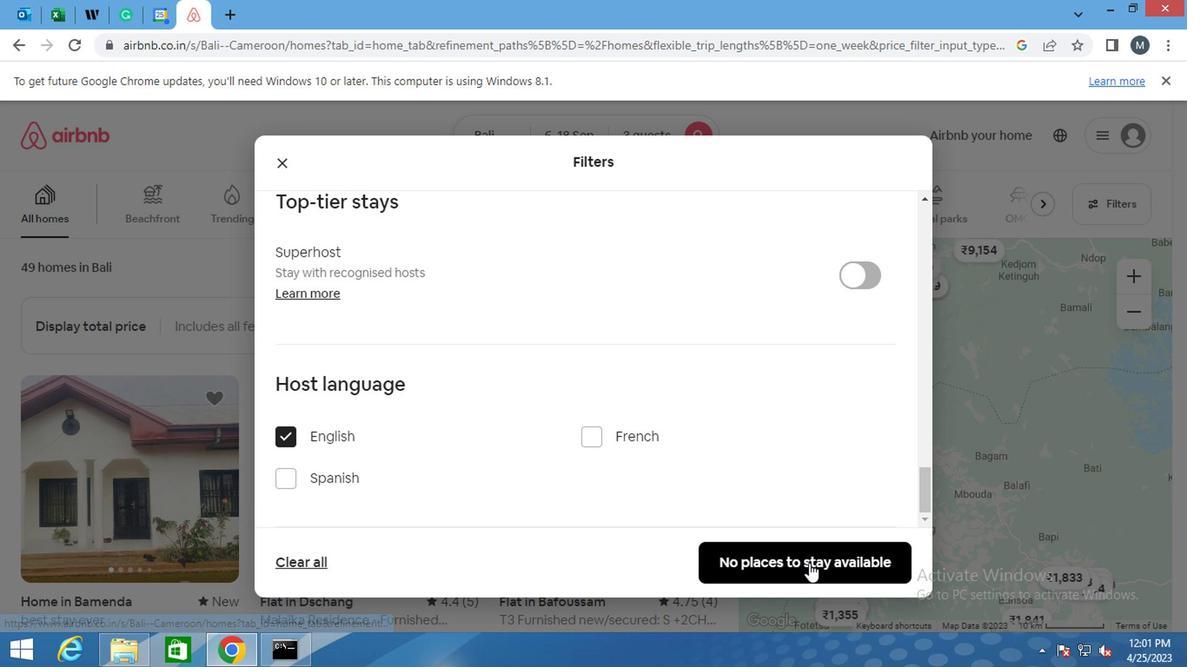 
